 Task: Arrange a 45-minute feedback session on team dynamics.
Action: Mouse moved to (115, 152)
Screenshot: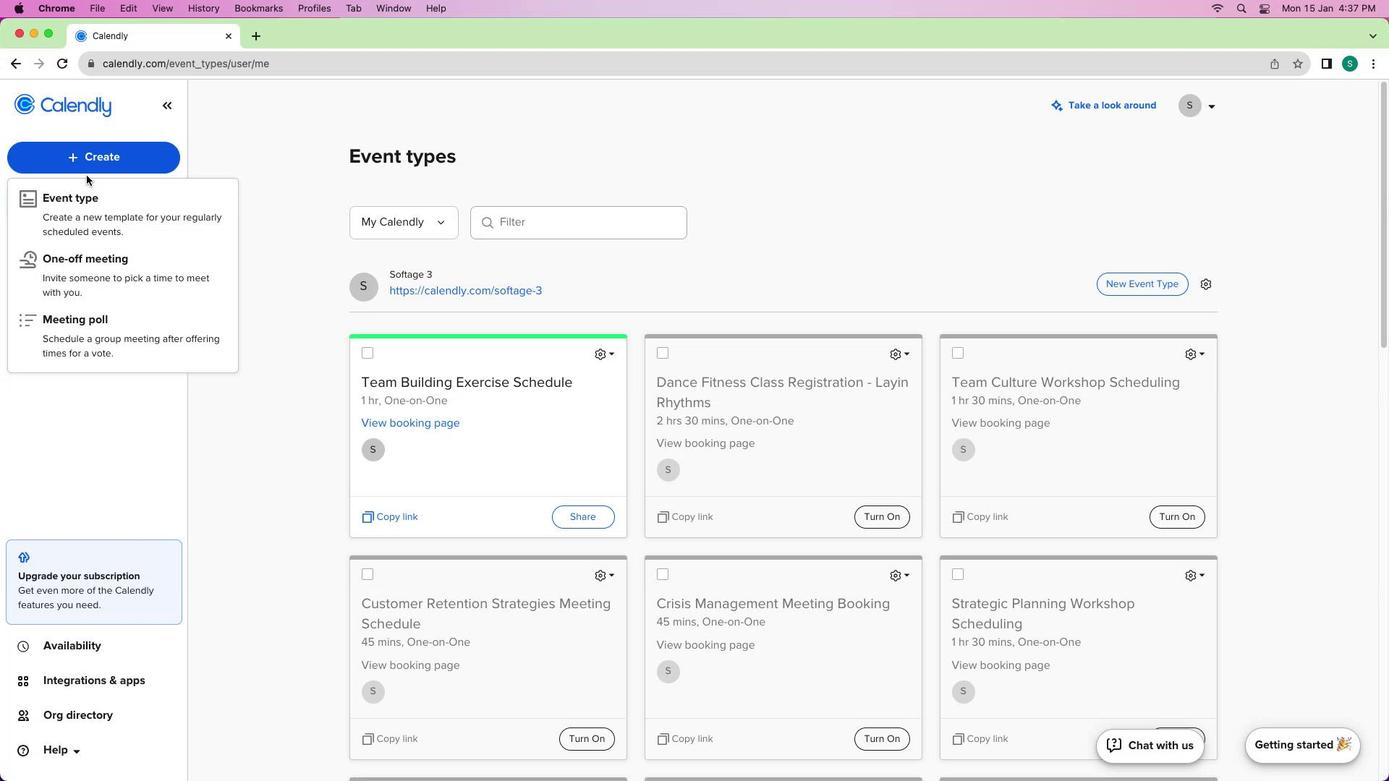 
Action: Mouse pressed left at (115, 152)
Screenshot: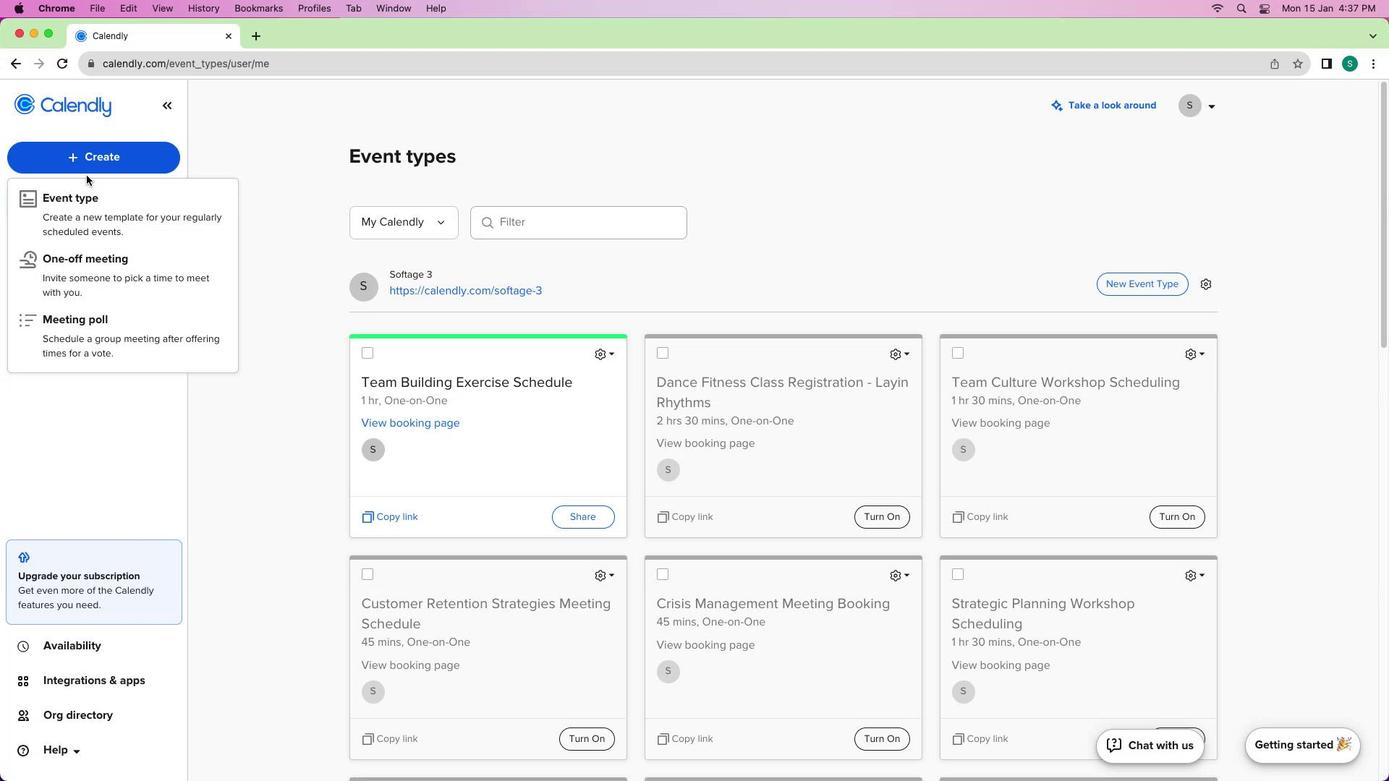 
Action: Mouse moved to (99, 160)
Screenshot: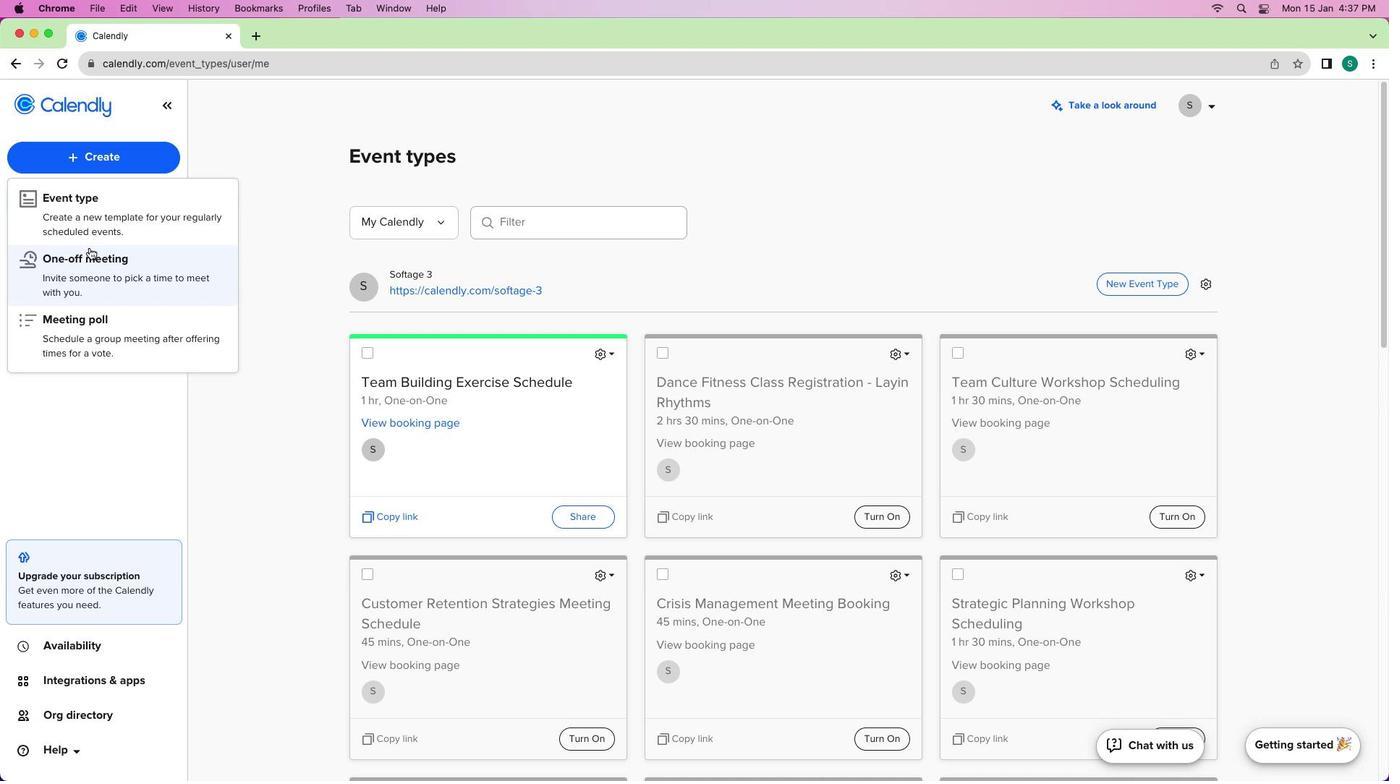 
Action: Mouse pressed left at (99, 160)
Screenshot: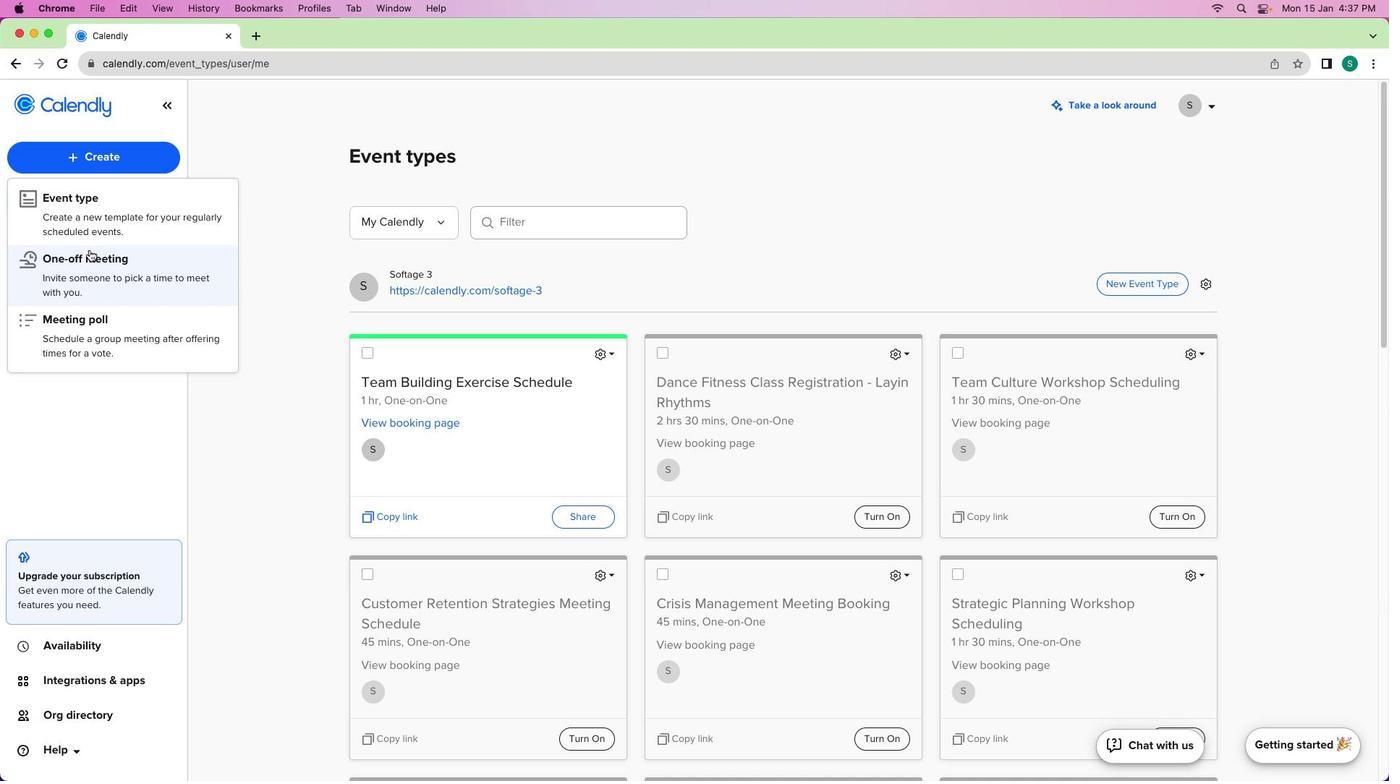 
Action: Mouse moved to (152, 224)
Screenshot: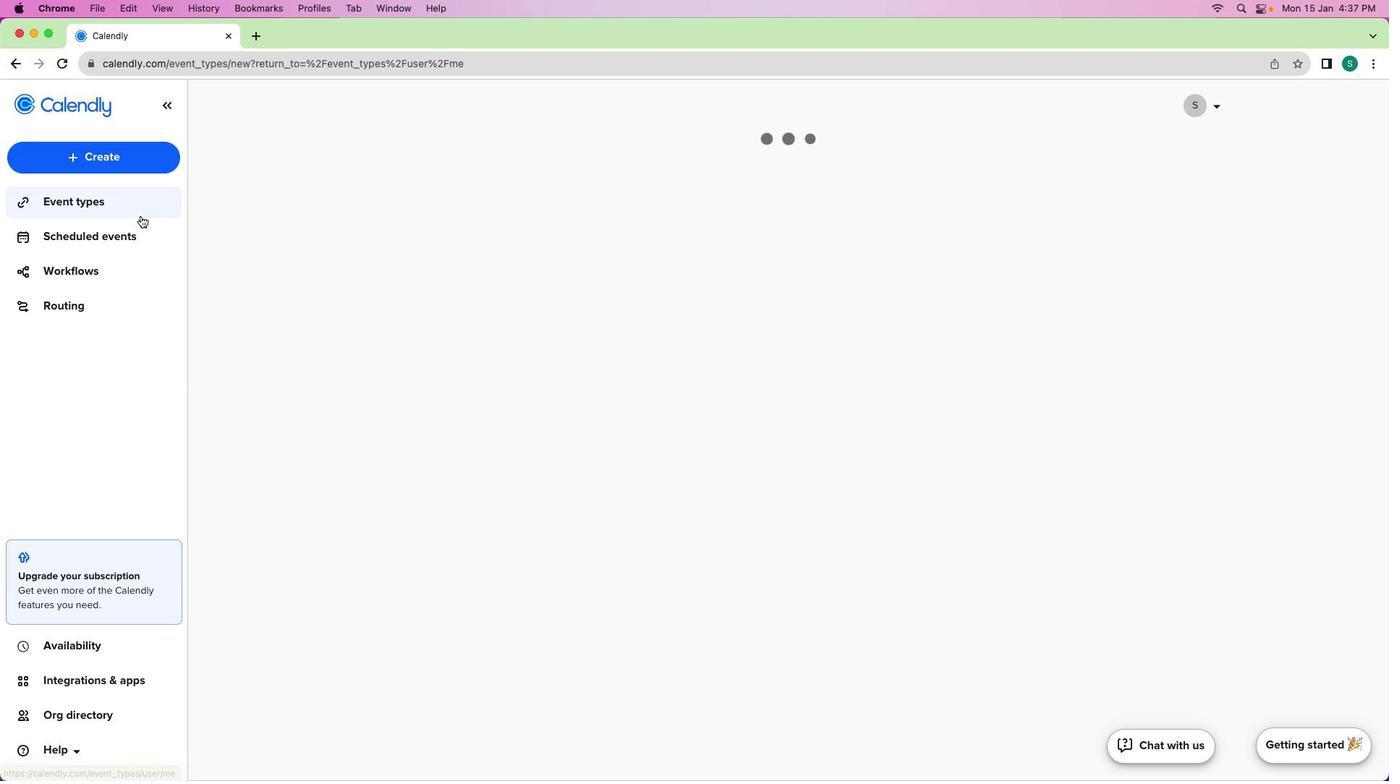 
Action: Mouse pressed left at (152, 224)
Screenshot: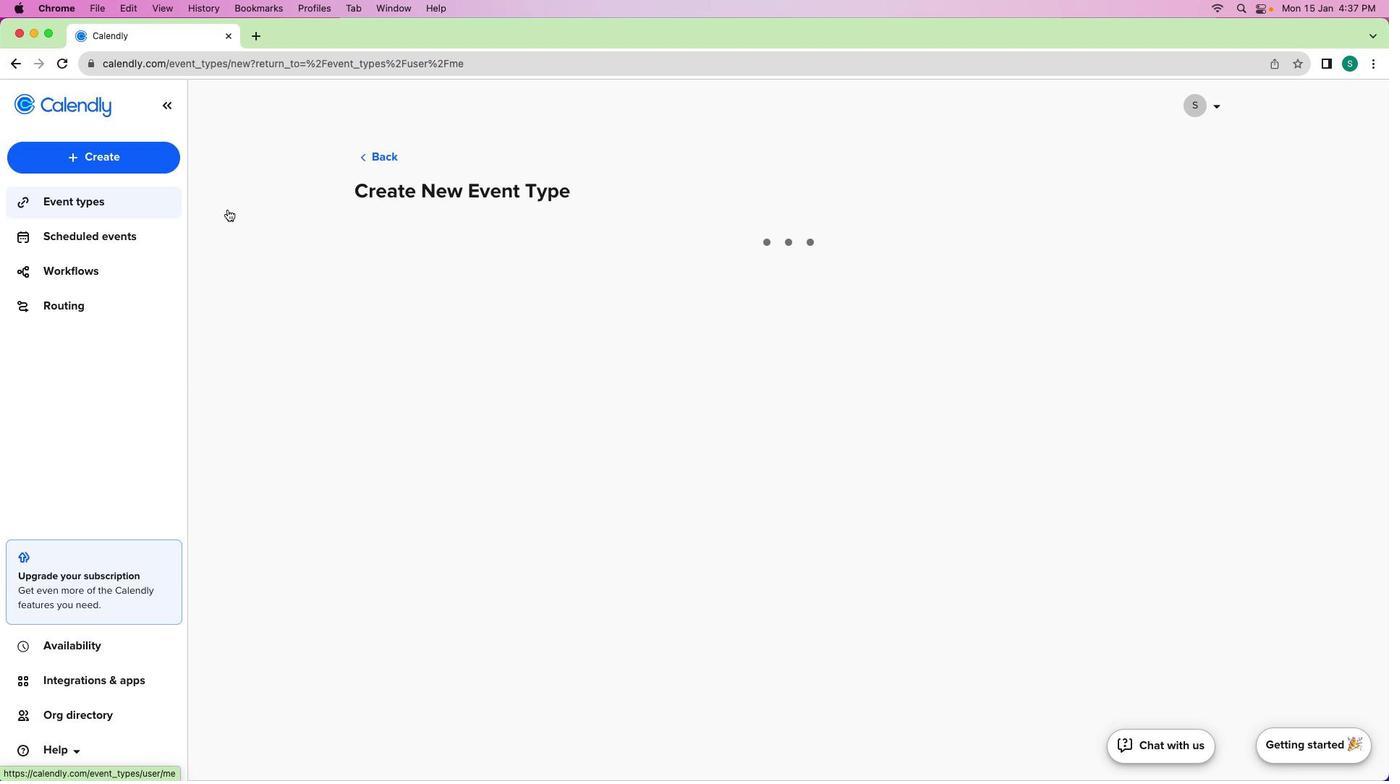 
Action: Mouse moved to (541, 288)
Screenshot: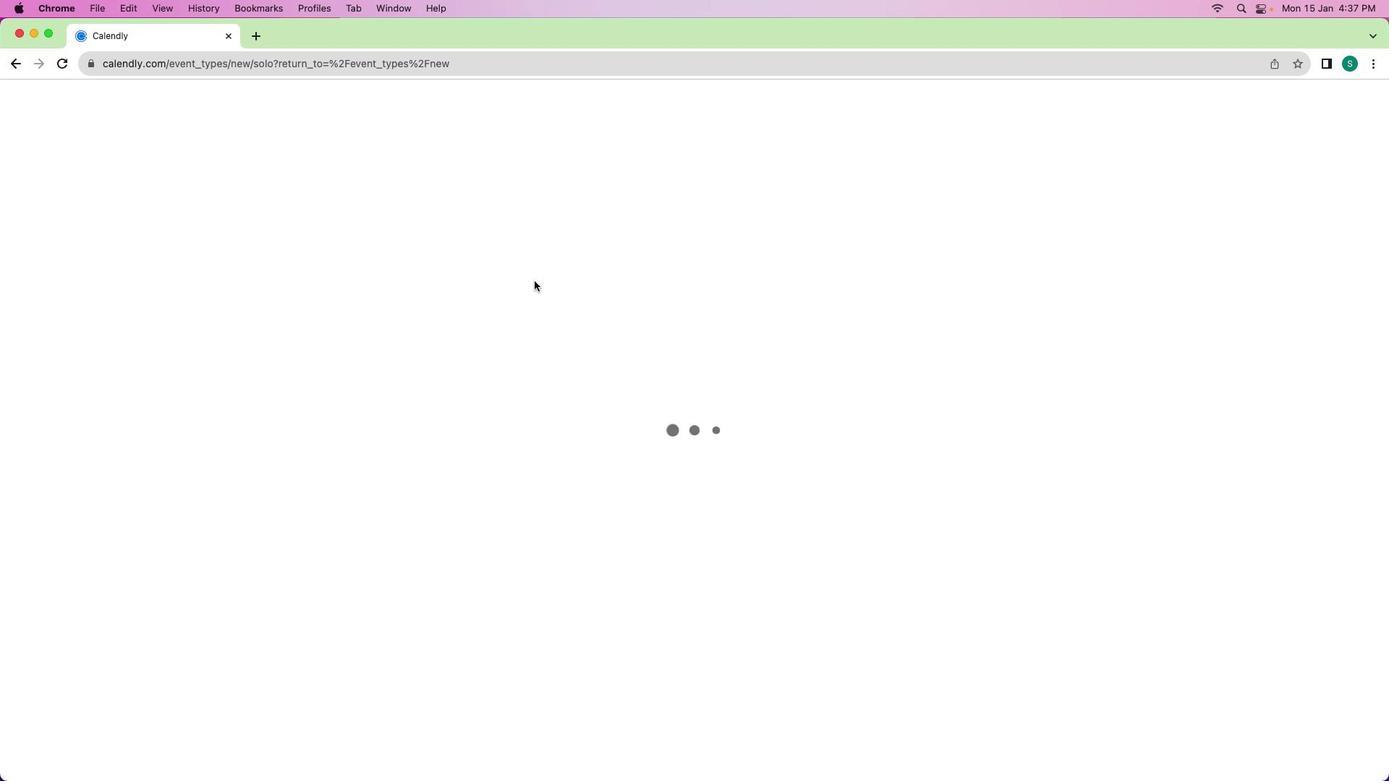 
Action: Mouse pressed left at (541, 288)
Screenshot: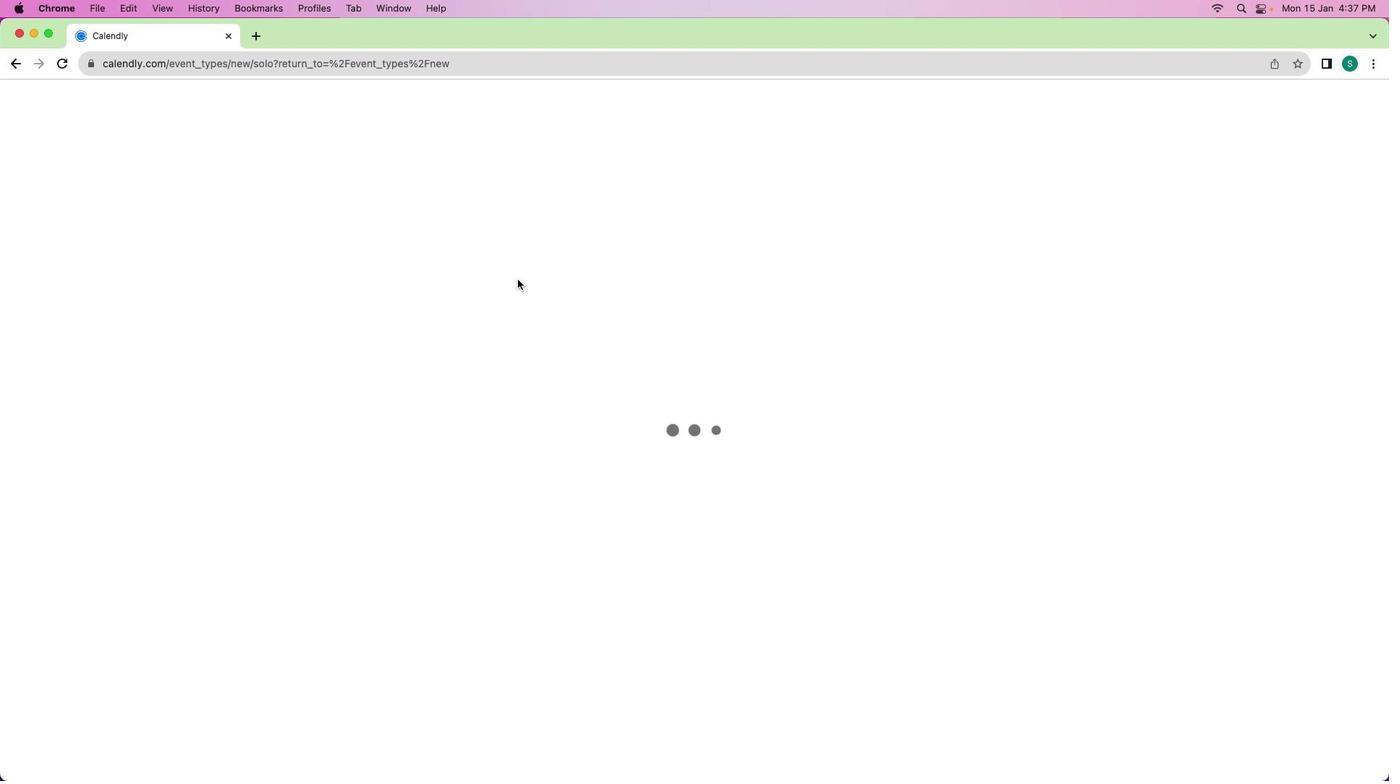 
Action: Mouse moved to (259, 232)
Screenshot: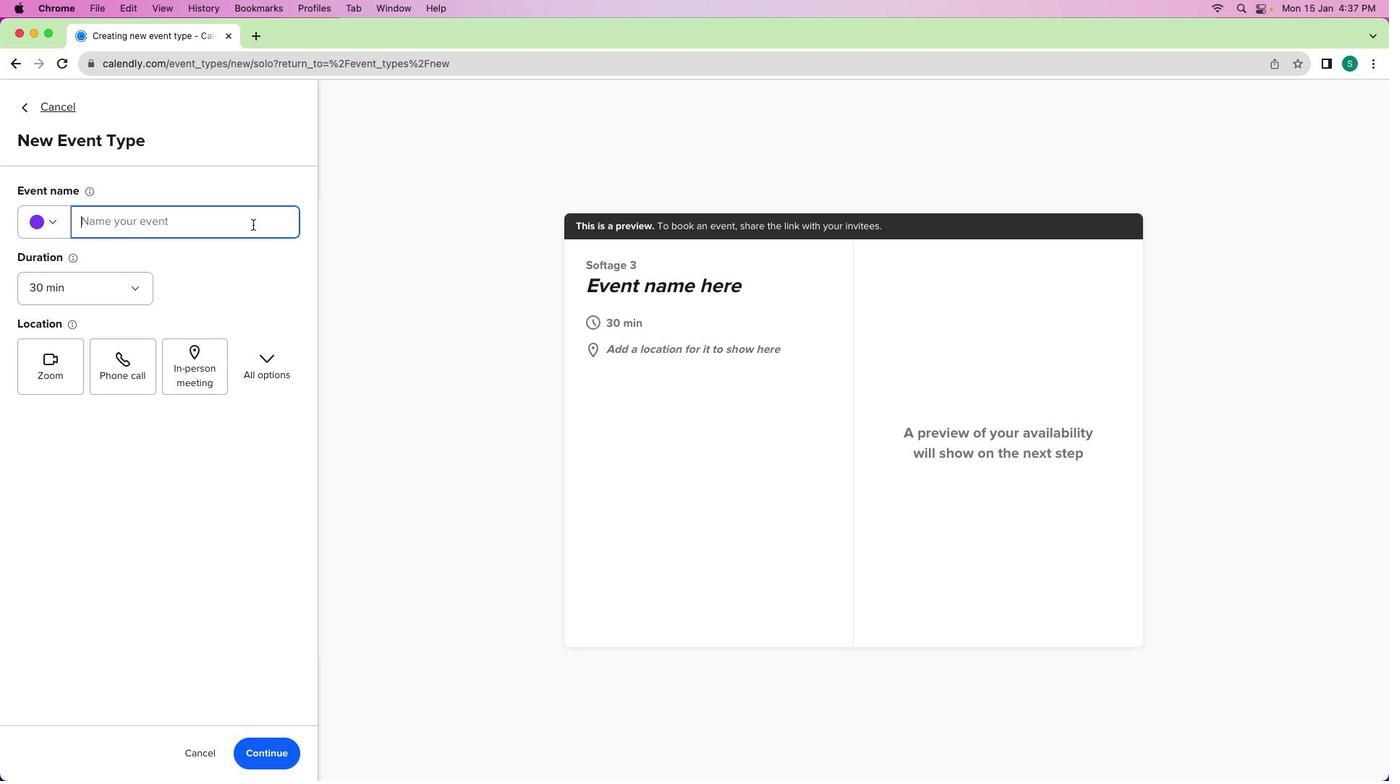 
Action: Mouse pressed left at (259, 232)
Screenshot: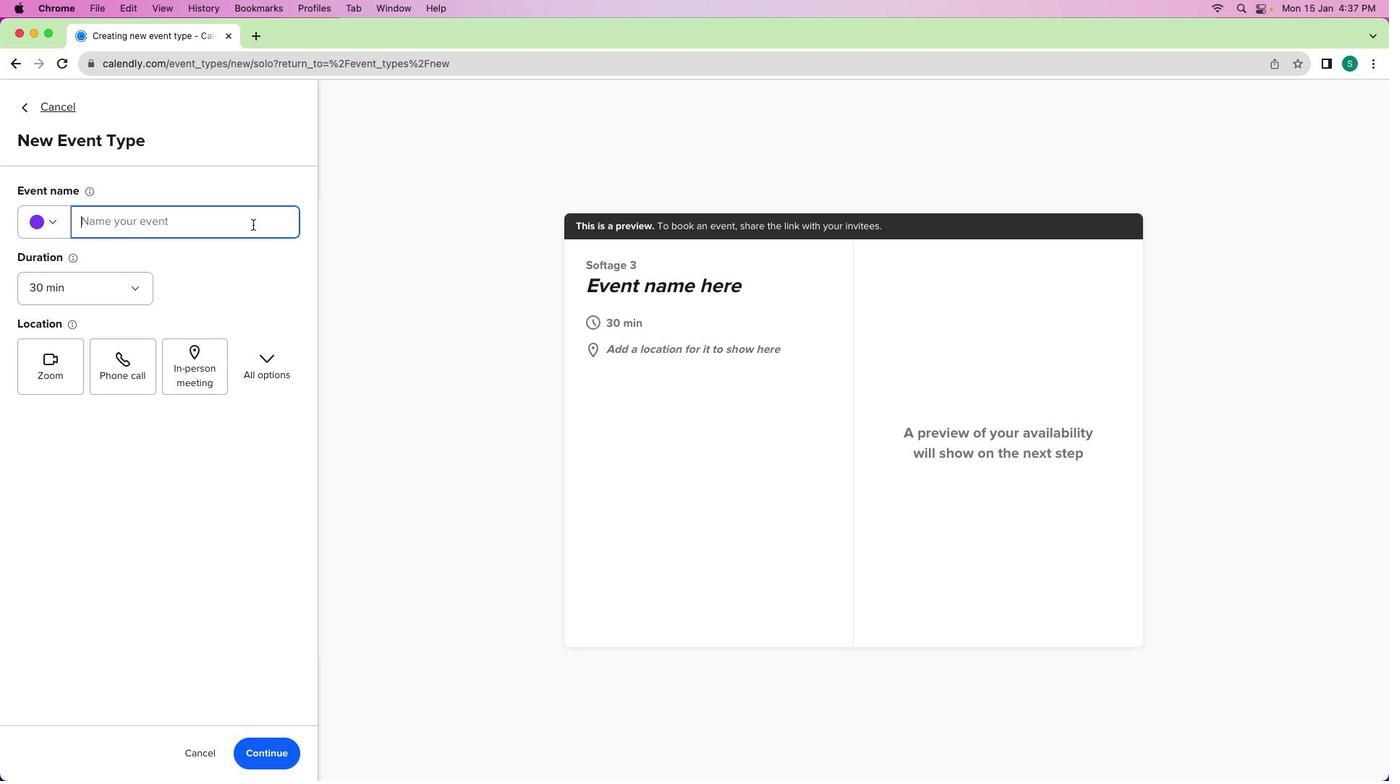
Action: Mouse moved to (260, 231)
Screenshot: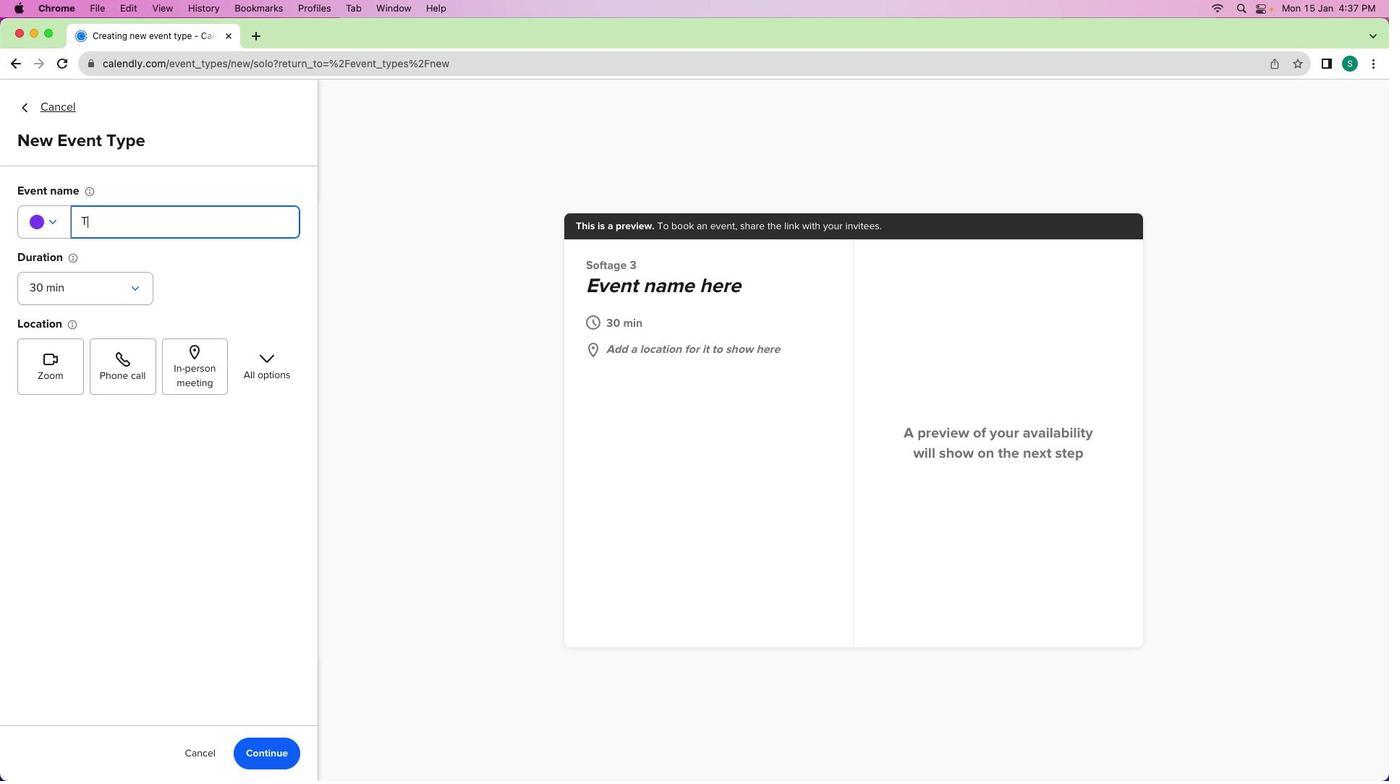 
Action: Key pressed Key.shift'T''e''a''m'Key.spaceKey.shift'D''y''n''a''m''i''c''s'Key.spaceKey.shift'F''e''e''d''b''a''c''k'Key.spaceKey.shift'S''e''s''s''i''o''n'Key.spaceKey.shift'S''c''h''e''d''u''l''i''n''g'
Screenshot: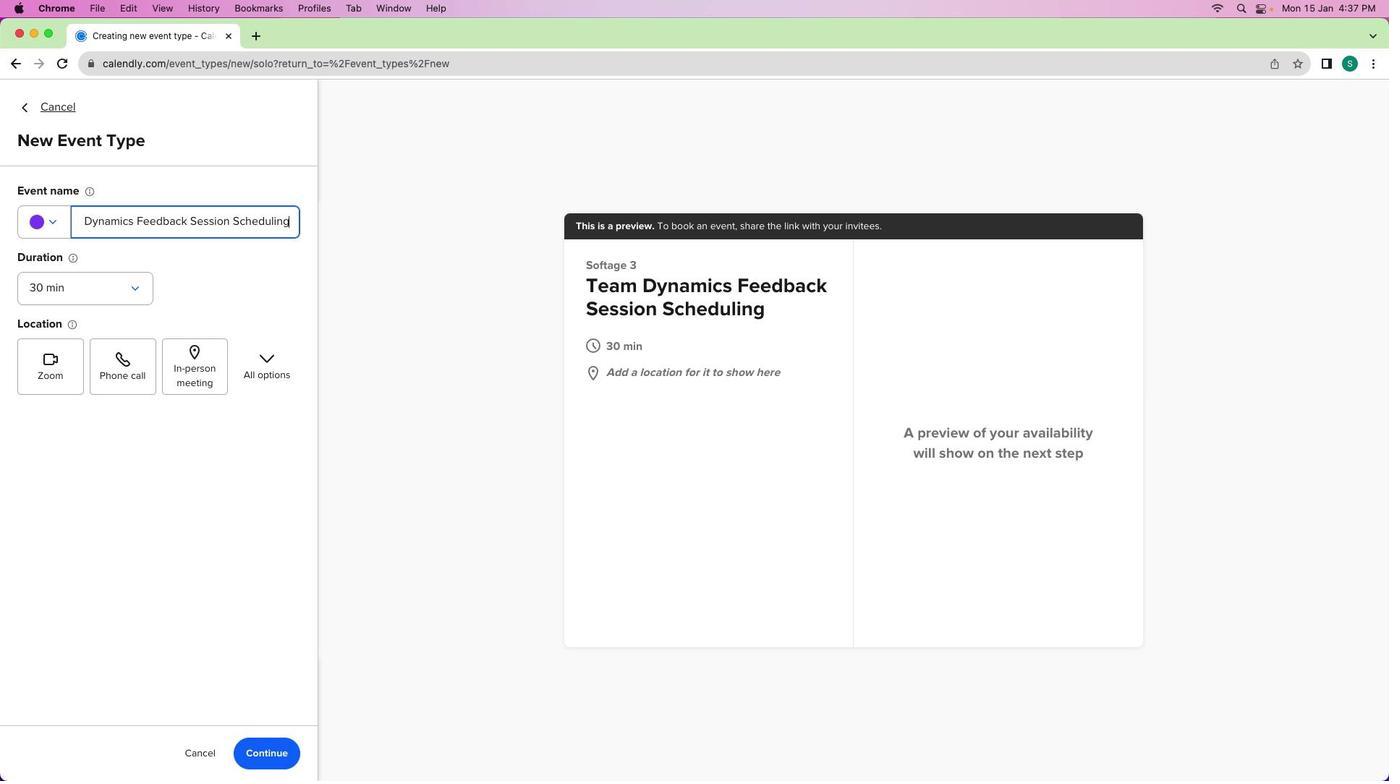 
Action: Mouse moved to (109, 290)
Screenshot: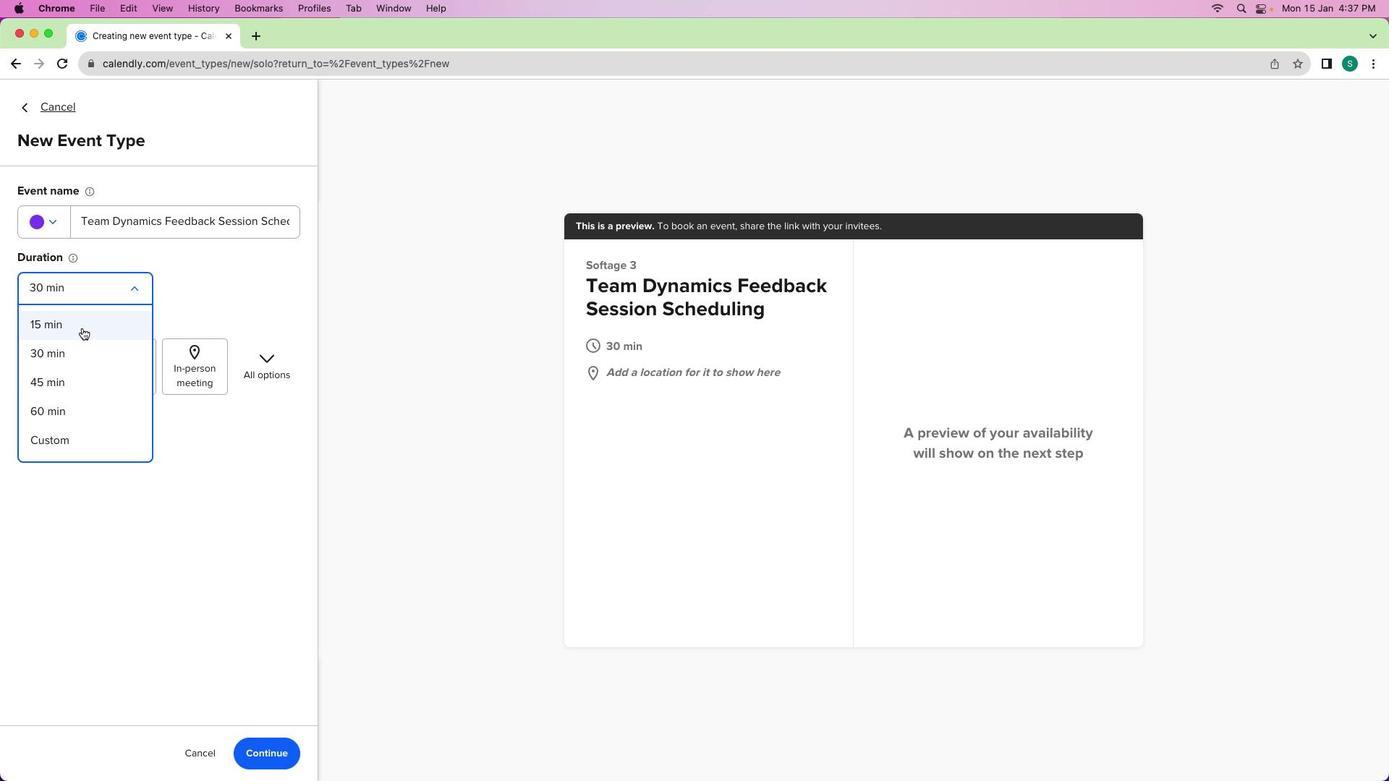 
Action: Mouse pressed left at (109, 290)
Screenshot: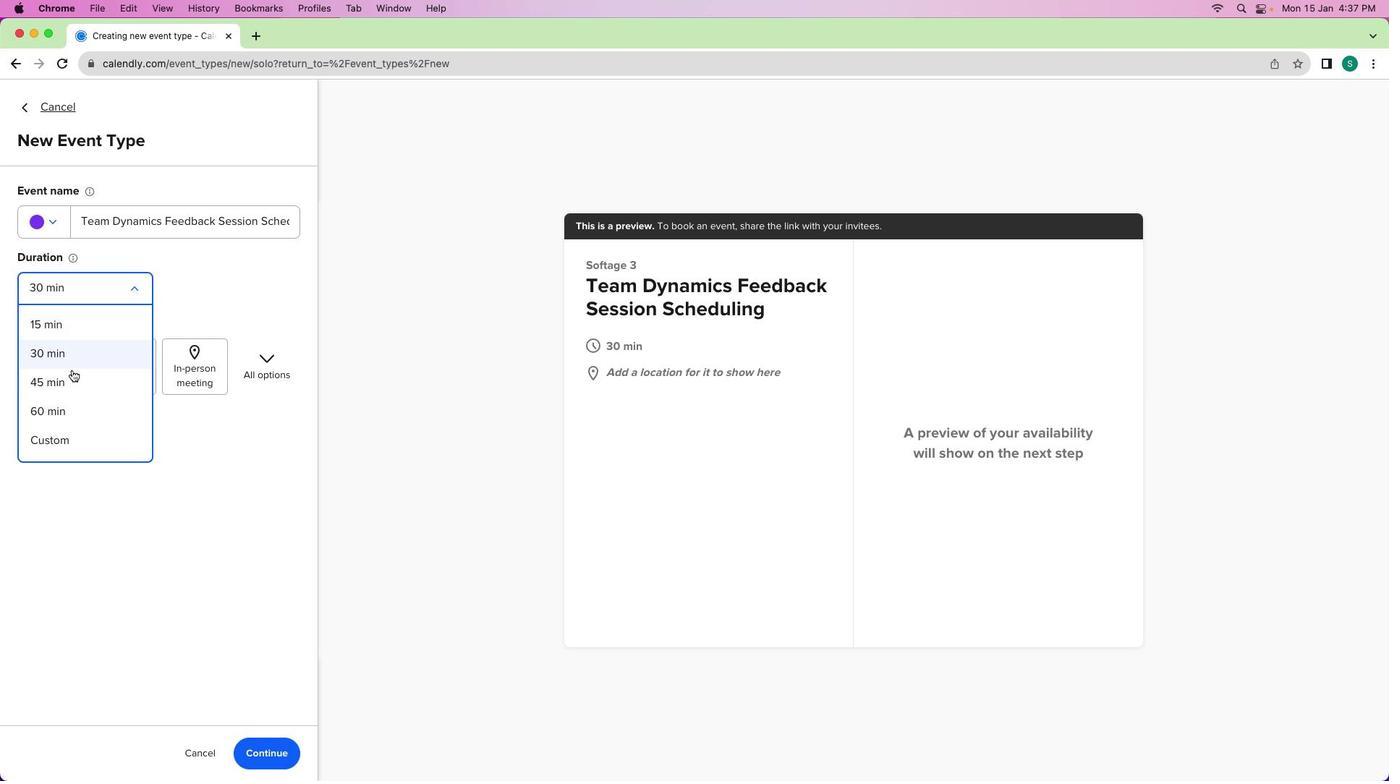 
Action: Mouse moved to (76, 386)
Screenshot: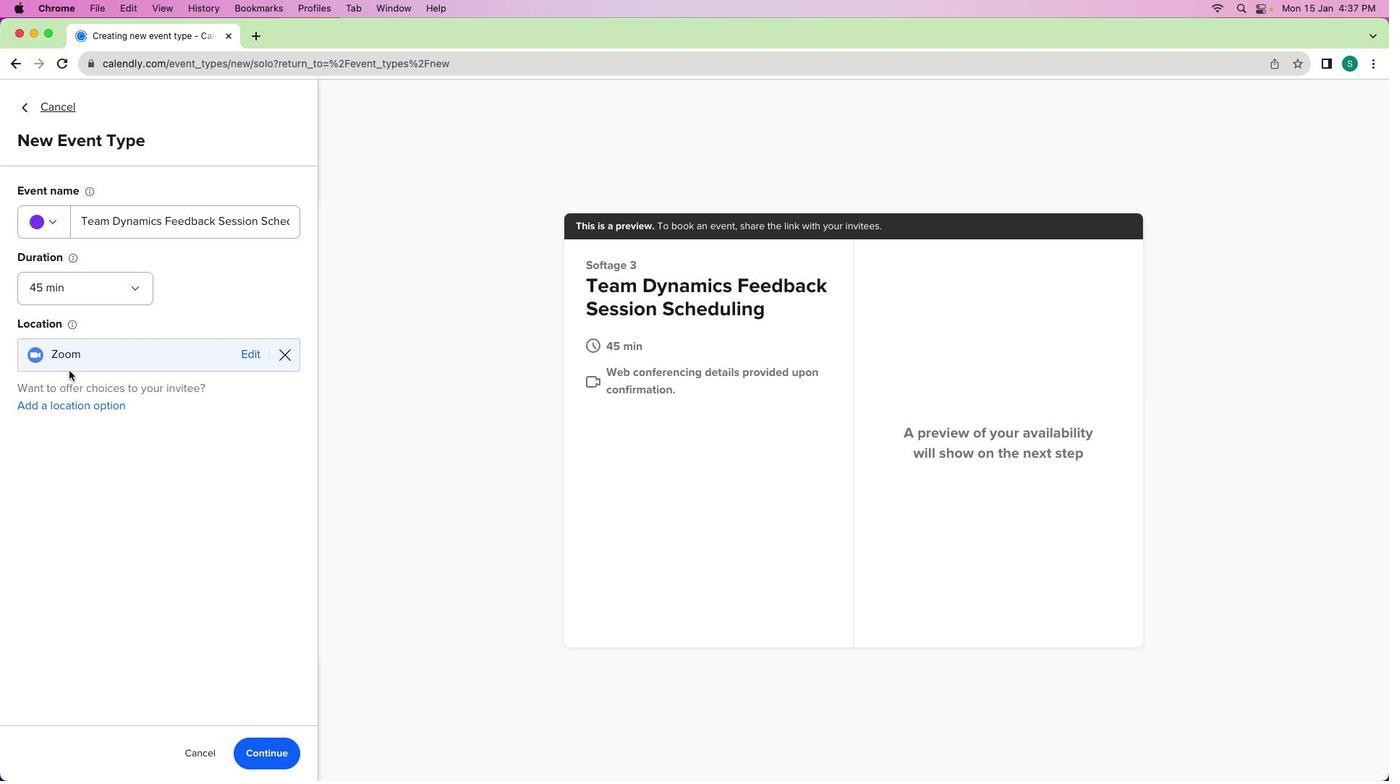 
Action: Mouse pressed left at (76, 386)
Screenshot: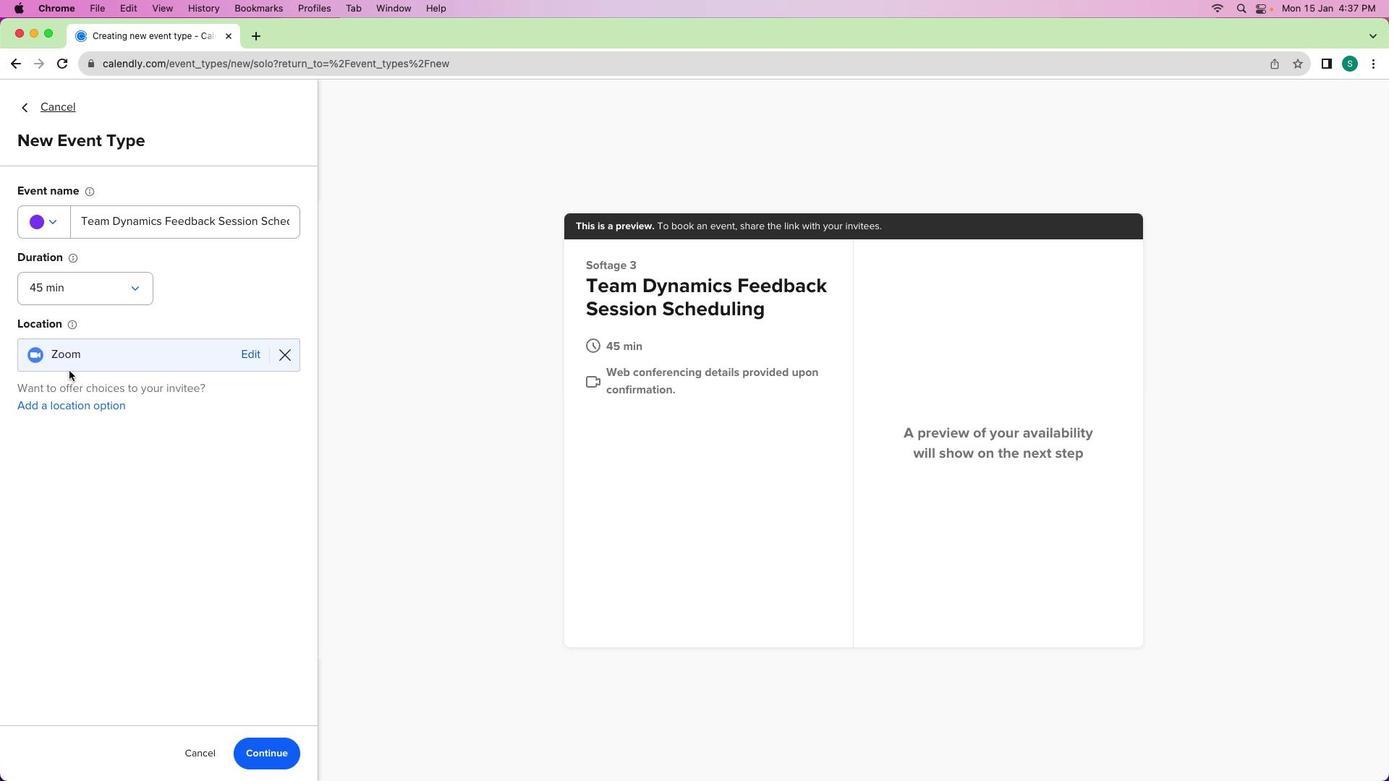 
Action: Mouse moved to (76, 377)
Screenshot: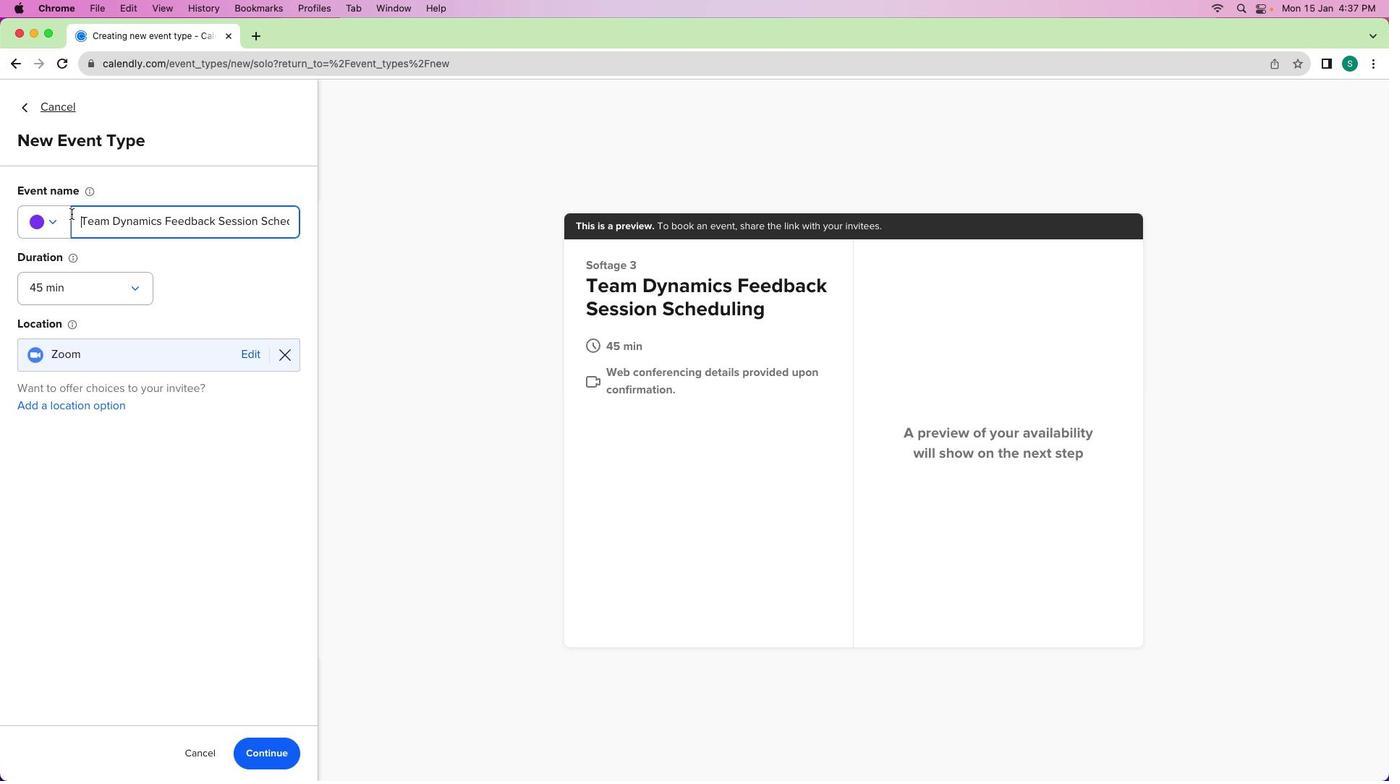 
Action: Mouse pressed left at (76, 377)
Screenshot: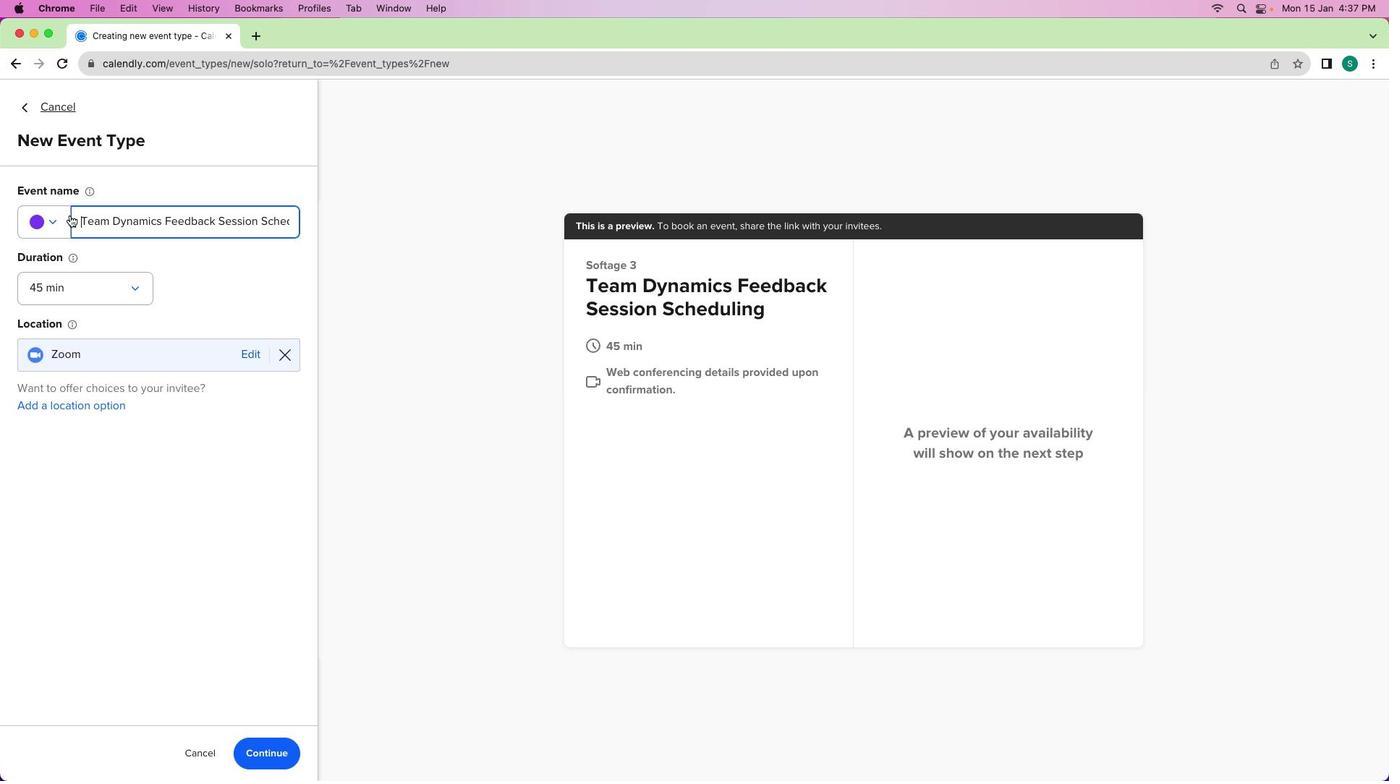 
Action: Mouse moved to (78, 221)
Screenshot: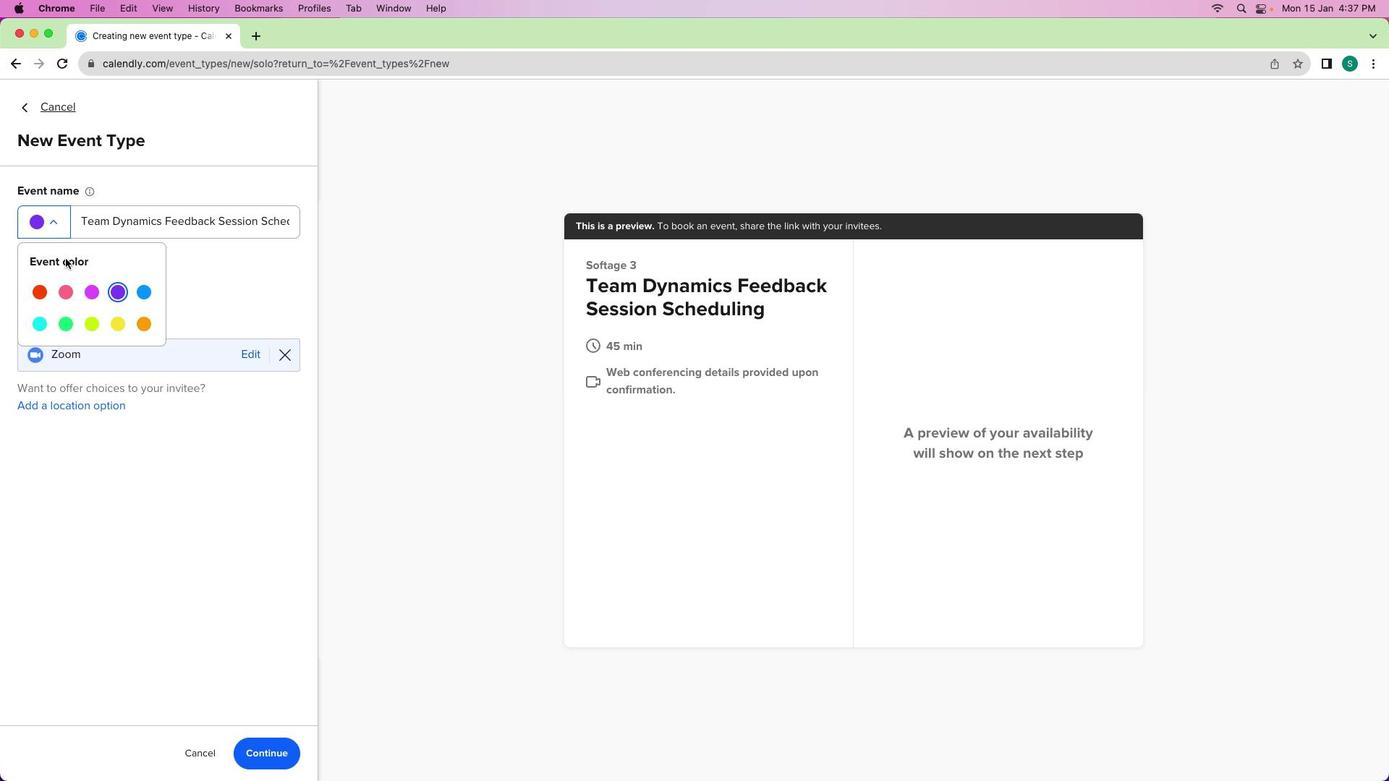 
Action: Mouse pressed left at (78, 221)
Screenshot: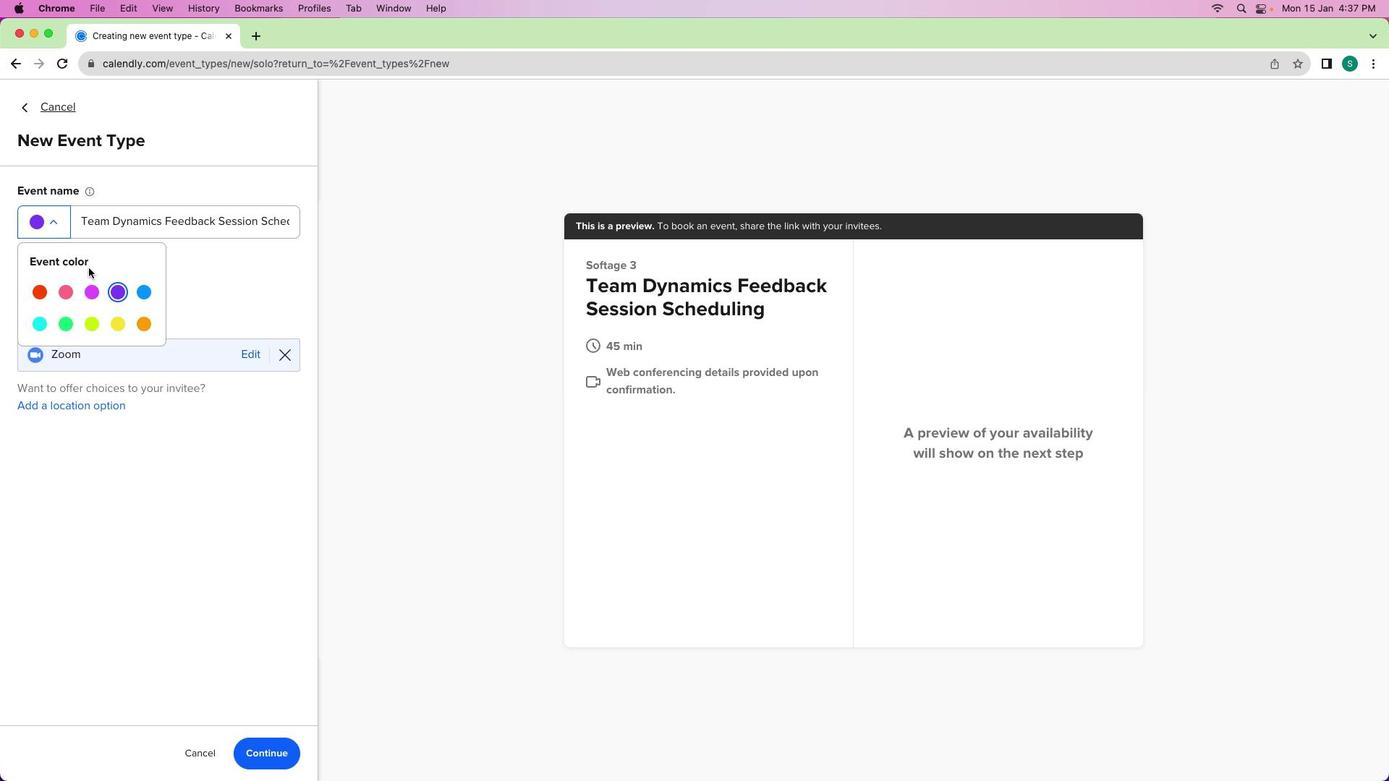 
Action: Mouse moved to (73, 223)
Screenshot: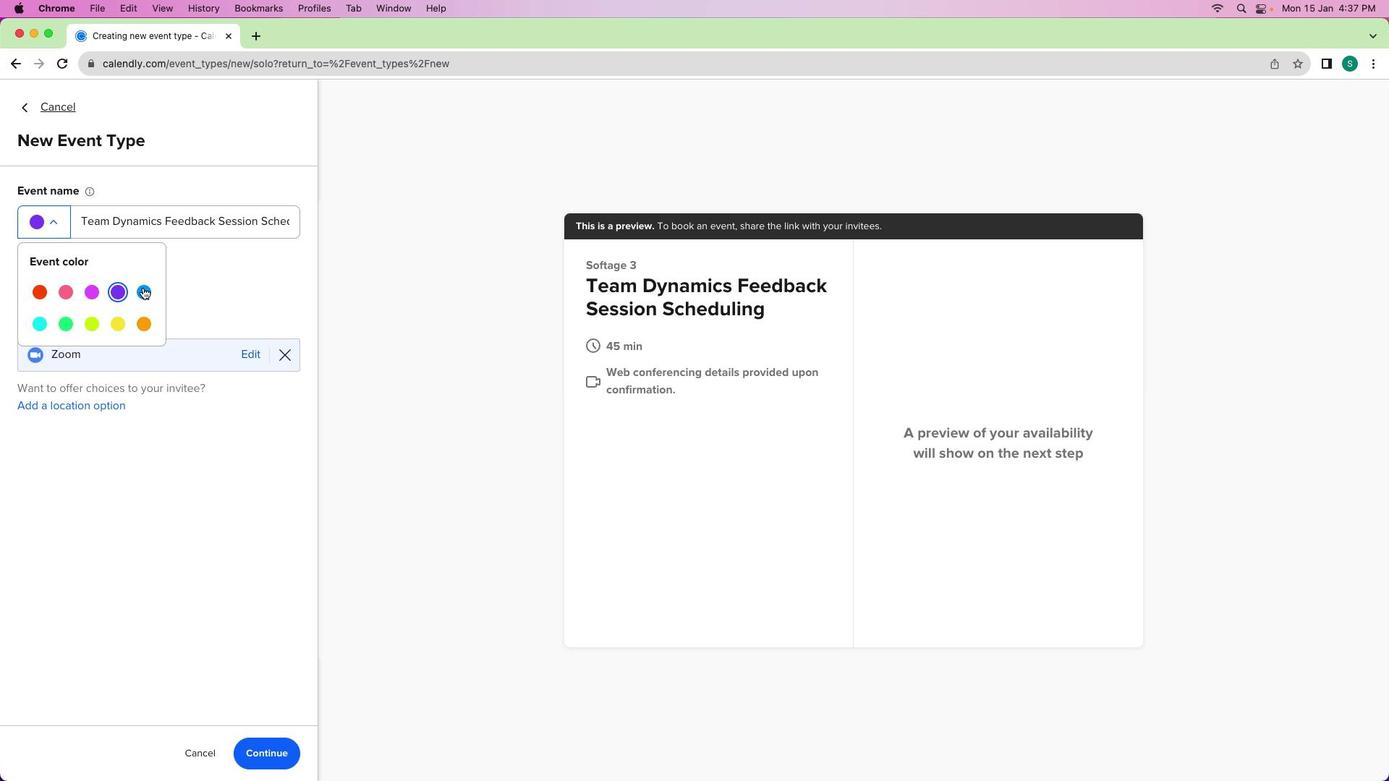
Action: Mouse pressed left at (73, 223)
Screenshot: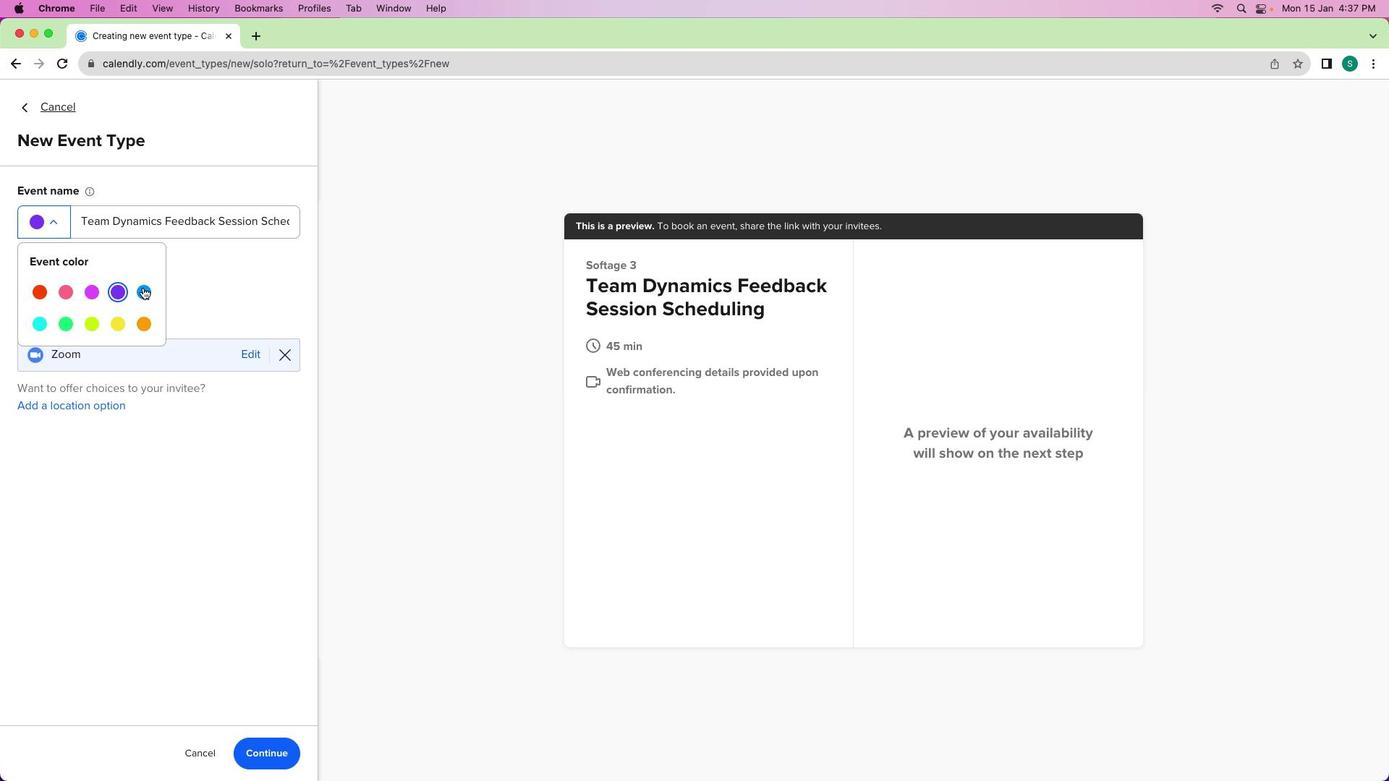 
Action: Mouse moved to (150, 294)
Screenshot: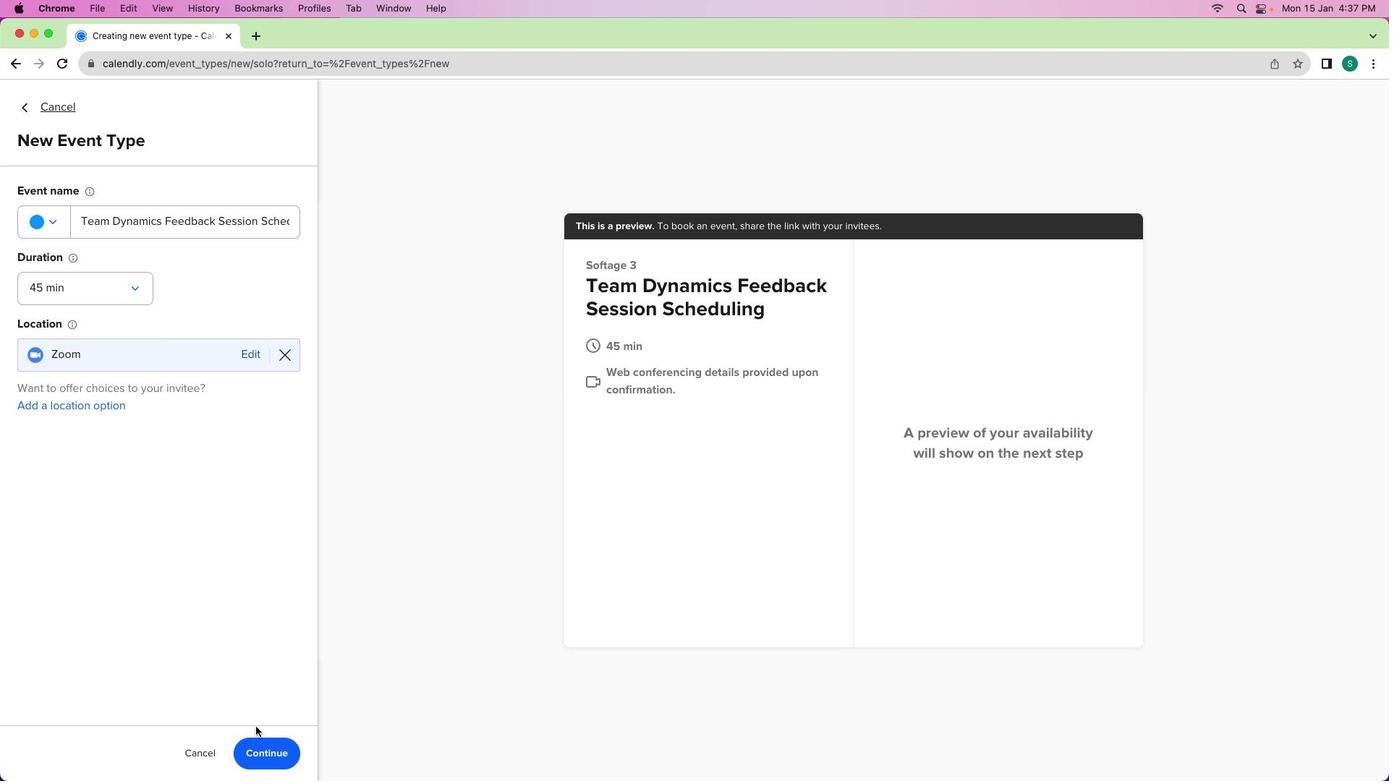 
Action: Mouse pressed left at (150, 294)
Screenshot: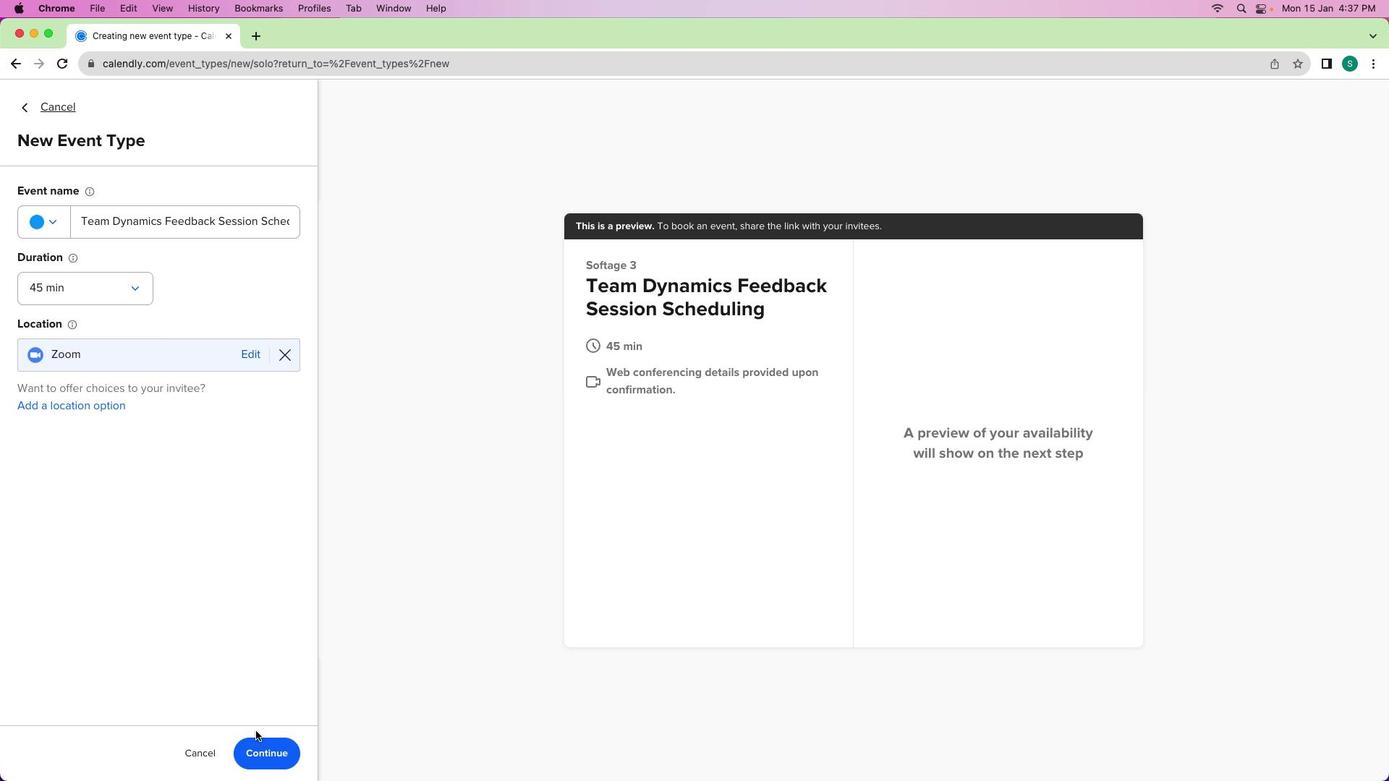
Action: Mouse moved to (263, 749)
Screenshot: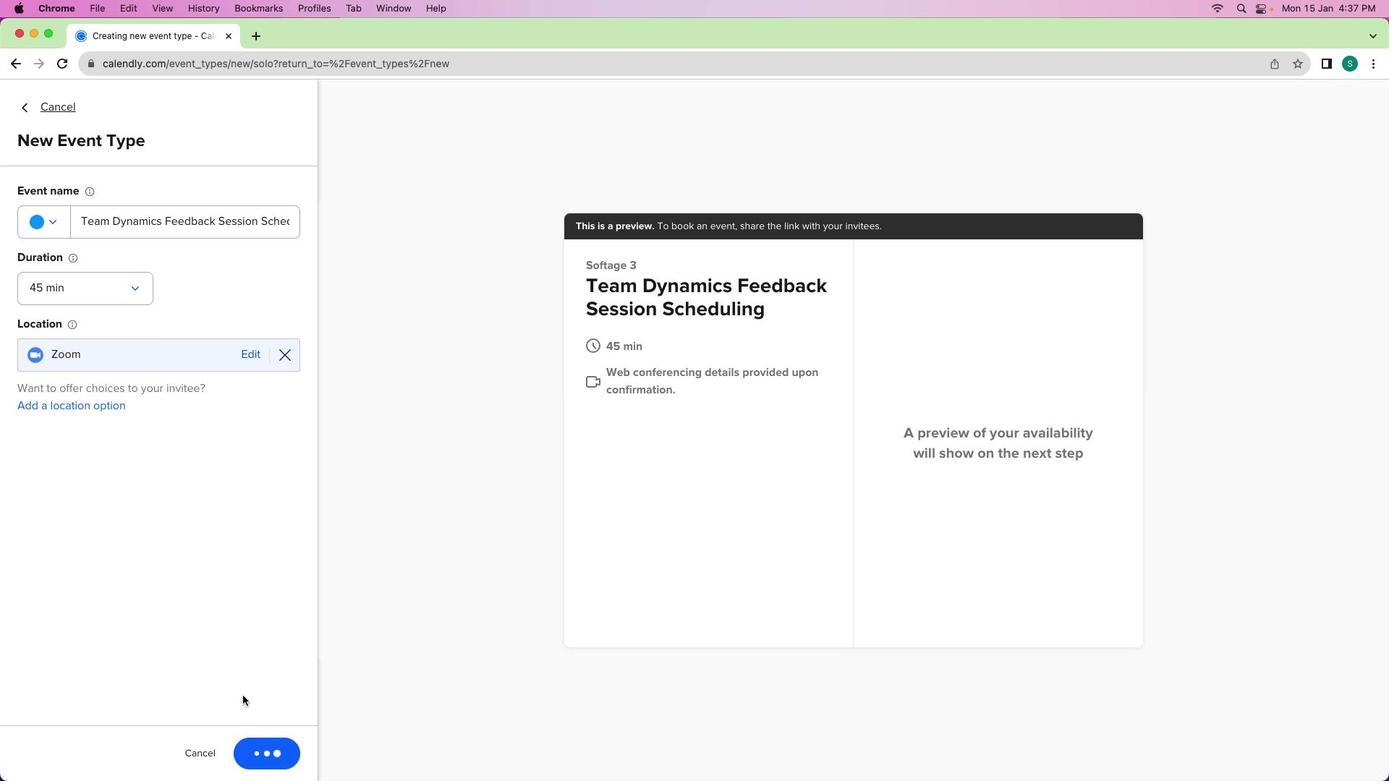
Action: Mouse pressed left at (263, 749)
Screenshot: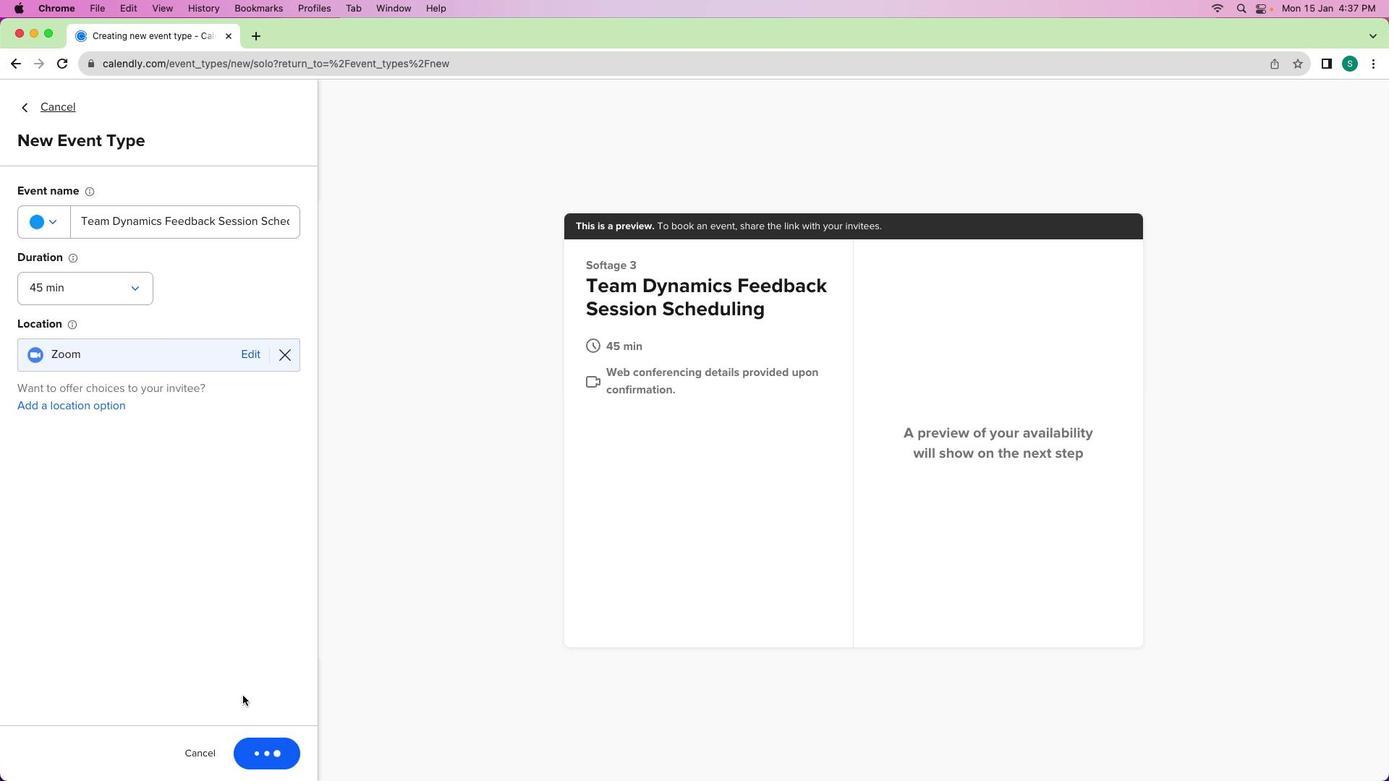 
Action: Mouse moved to (287, 277)
Screenshot: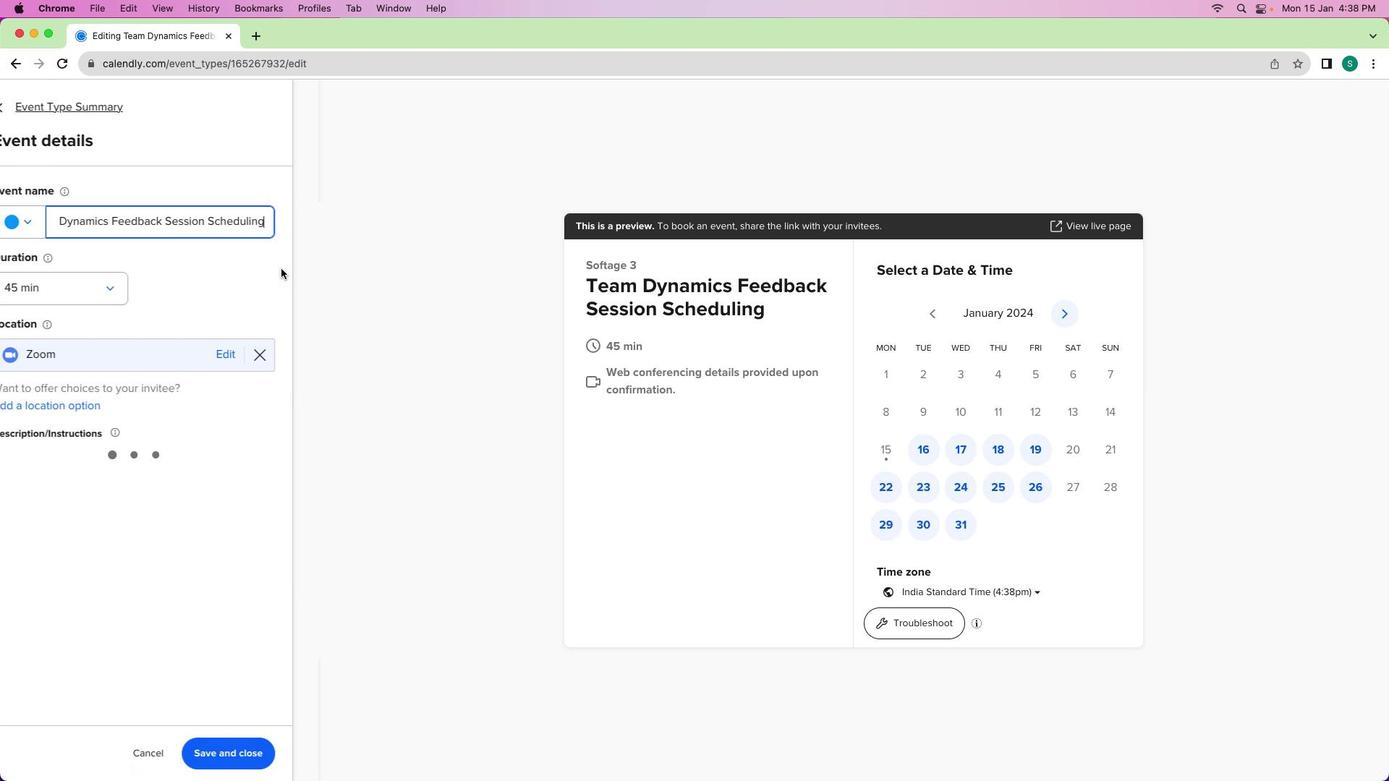 
Action: Mouse pressed left at (287, 277)
Screenshot: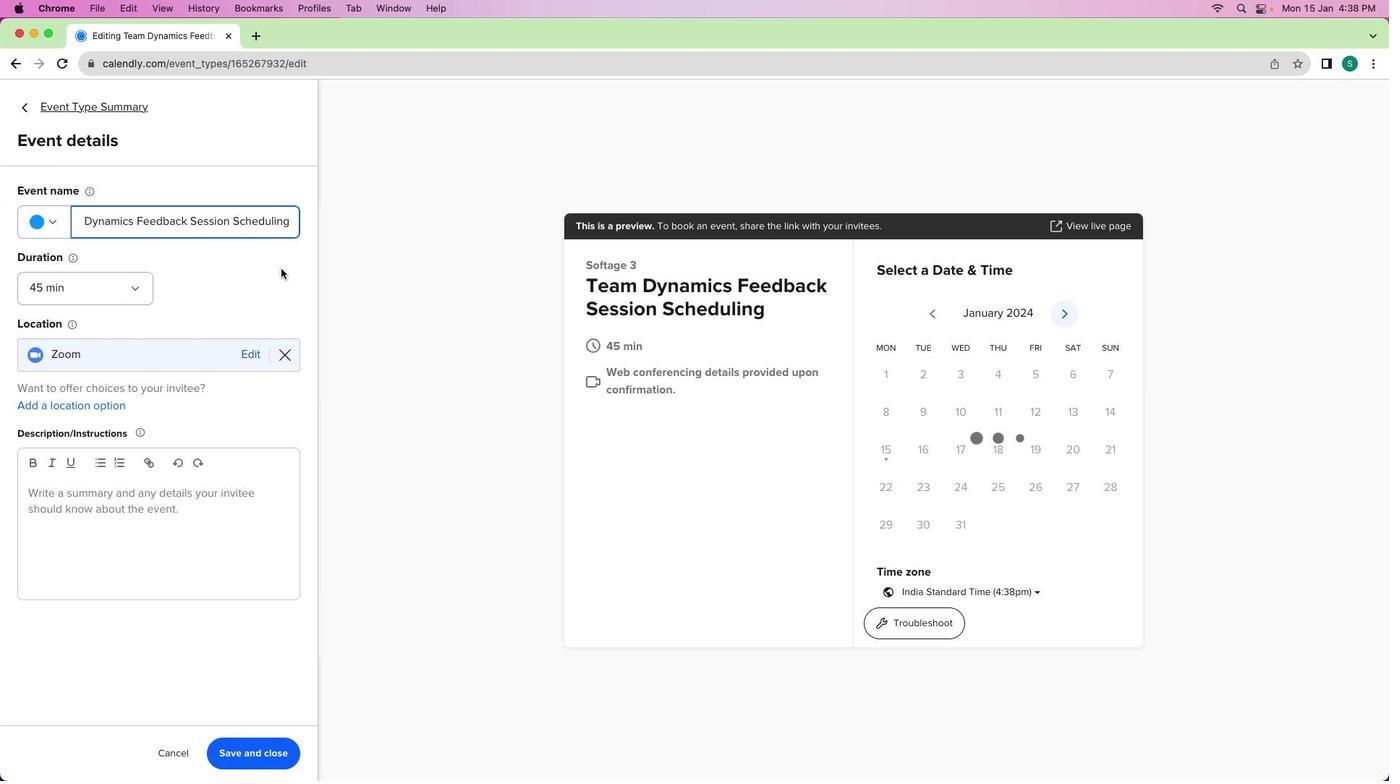 
Action: Mouse moved to (256, 517)
Screenshot: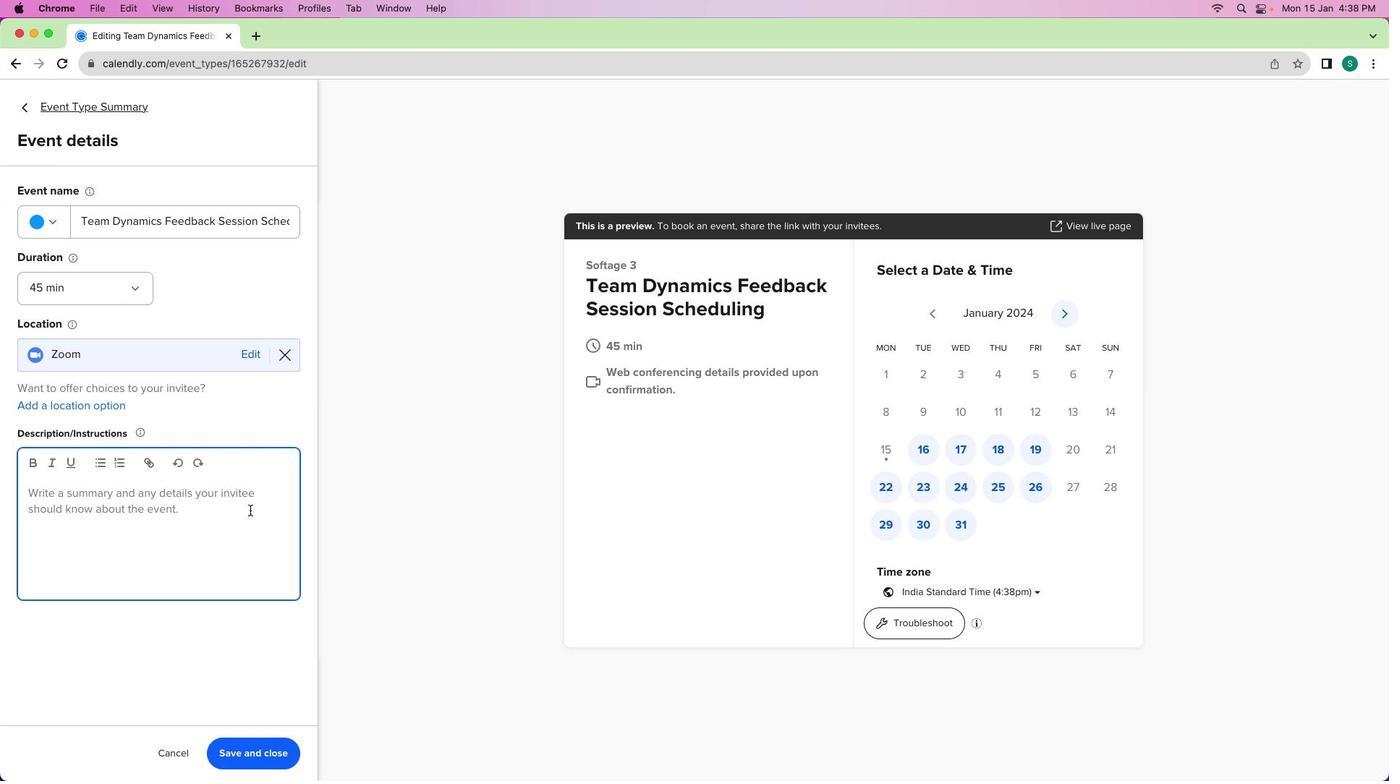 
Action: Mouse pressed left at (256, 517)
Screenshot: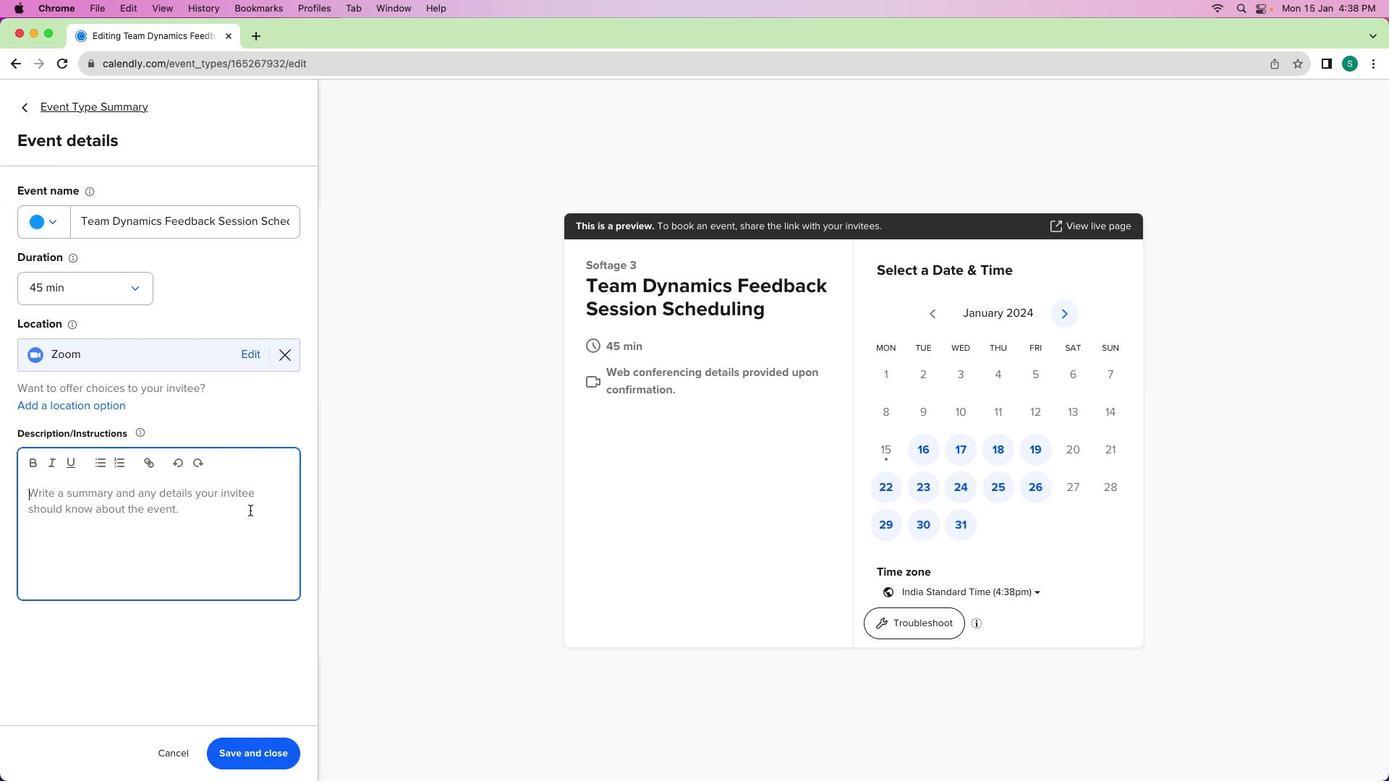 
Action: Key pressed Key.shift'H''e''l''l''o'Key.spaceKey.shift'T''e''a''m'','Key.enterKey.shift'I'"'"'v''e'Key.space's''c''h''e''d''u''e''d'Key.space'a'Key.space'3'Key.backspace'4''5''-'Key.leftKey.leftKey.leftKey.leftKey.leftKey.leftKey.leftKey.leftKey.leftKey.right'l'Key.down'm''i''n''u''t''e'Key.space's''e'Key.backspaceKey.backspace'f''e''e''d''b''a''c''k'Key.space's''e''s''s''i''o''n'Key.space't''o'Key.space'd''i''s''c''u''s''s'Key.space'a''n''d'Key.space'e''l''e''v''a''t''e'Key.space'o''u''r'Key.space't''e''a''m'Key.space'd''y''n''a''m''i''c''s''.'Key.spaceKey.shift'l''e''t'Key.backspaceKey.backspaceKey.backspaceKey.shift'L''e''t'"'"'s'Key.space'a'Key.backspace'r''e''f''l''e''c''t'Key.space'o''n'Key.space'o''u''r'Key.space'c''o''l''l''a''b''o''r''a''t''i''v''e'Key.space'e''f''f''o''r''t''s'','Key.space'a''d''d''r''e''s''s'Key.space'a''n''y'Key.space'c''o''n''c''e''r''n''s'','Key.space'a''n''d'Key.space'e''x''p''l''o''r''e'Key.space'w''a''y''s'Key.space't''o'Key.space's''t''r''n'Key.backspace'e''n''t'Key.backspace'g''t''h''e''m'Key.backspace'n'Key.space'o''u''r'Key.space't''e''a''m''e''o''r''k'Key.leftKey.leftKey.leftKey.leftKey.rightKey.backspace'w'Key.down'.'Key.enterKey.shift'L''o''o''k''i''n''g'Key.space'f''o''r''w''a''r''d'Key.space't''o'Key.space'a'Key.space'c''o''n''s''t''r''u''c''t''i''v''e'Key.space'd''i''s''c''u''s''s''i''o''n'Key.space'o''n'Key.space't''e''a''m'Key.space'd''y''n''a''m''i''c''s'Key.shift_rKey.shift_r'!'Key.enterKey.shift'B''e''s''t'Key.space'r''e''g''a''r''d''s'','Key.enterKey.shift'S''o''f''t'Key.shift'A''g''e'
Screenshot: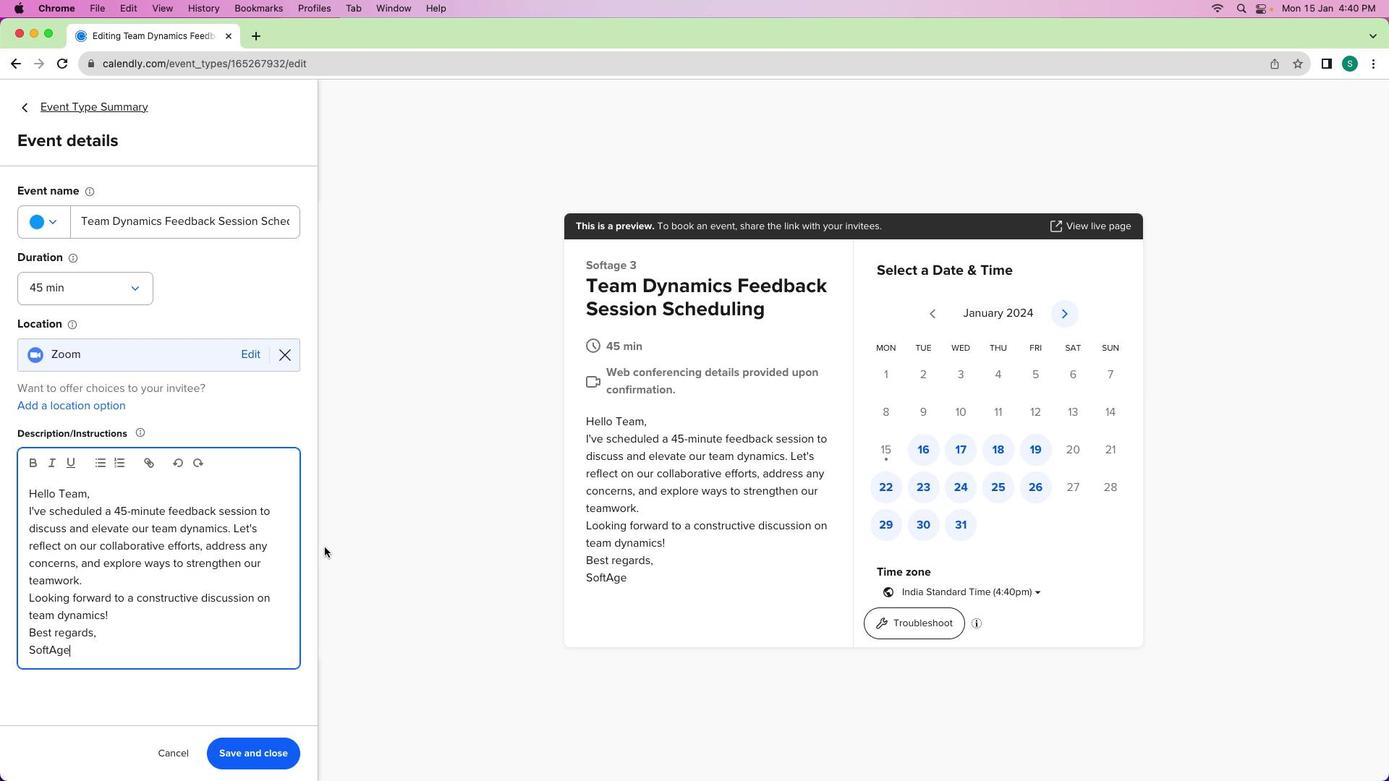 
Action: Mouse moved to (295, 747)
Screenshot: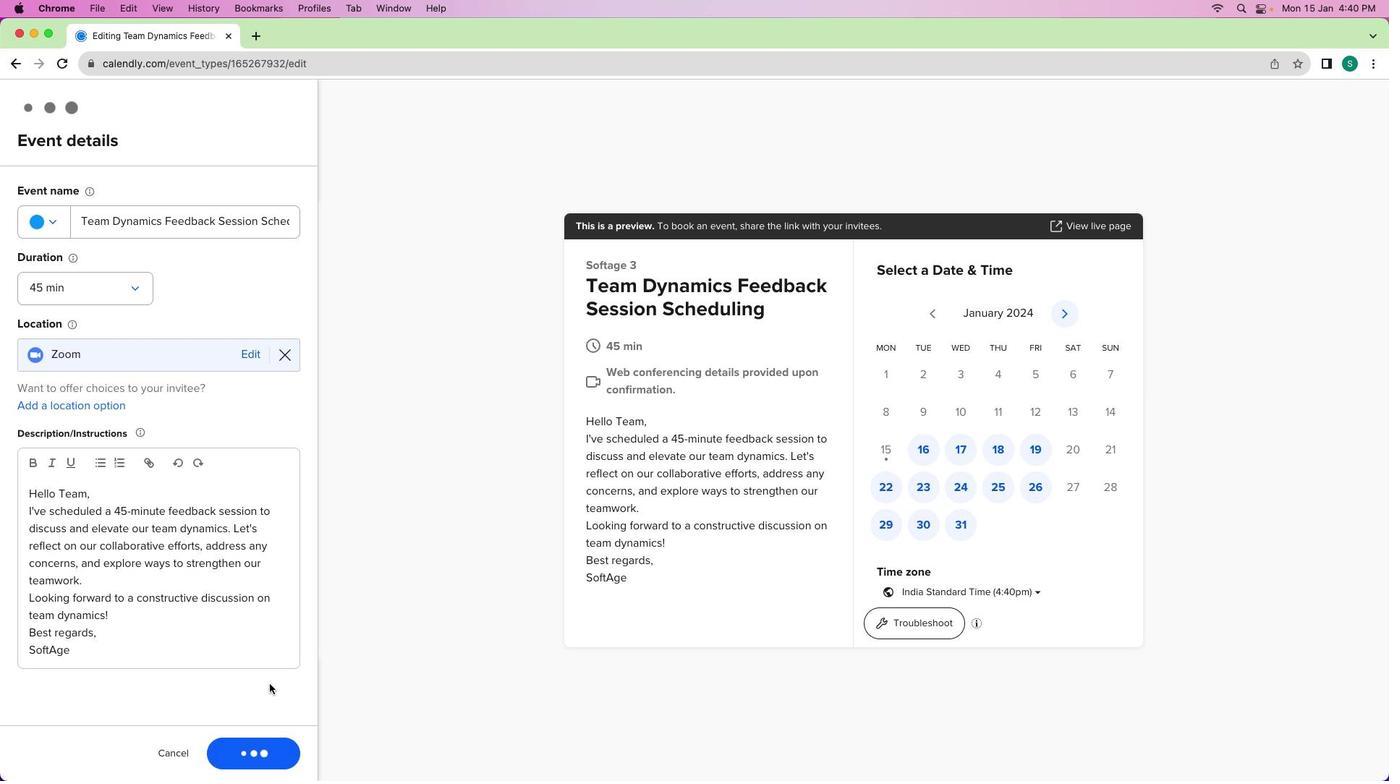 
Action: Mouse pressed left at (295, 747)
Screenshot: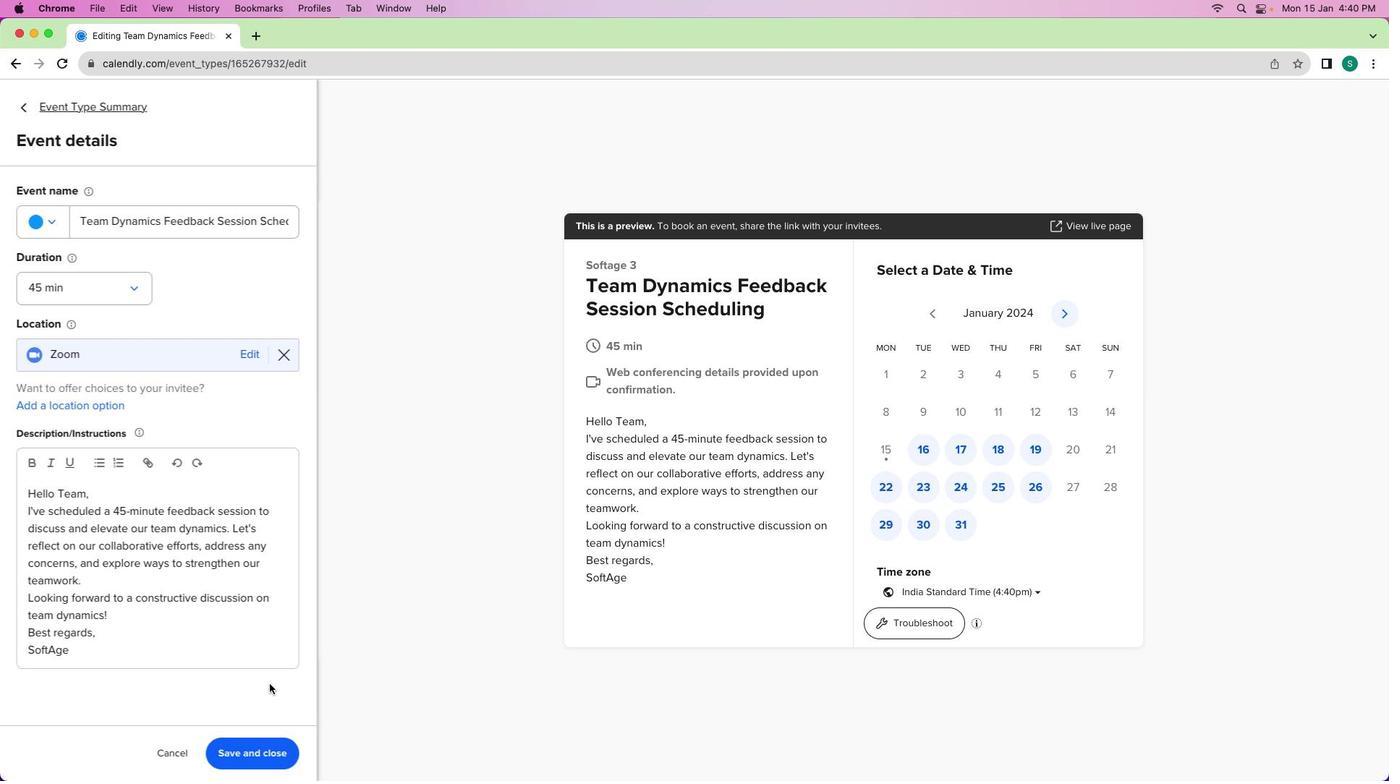 
Action: Mouse moved to (234, 454)
Screenshot: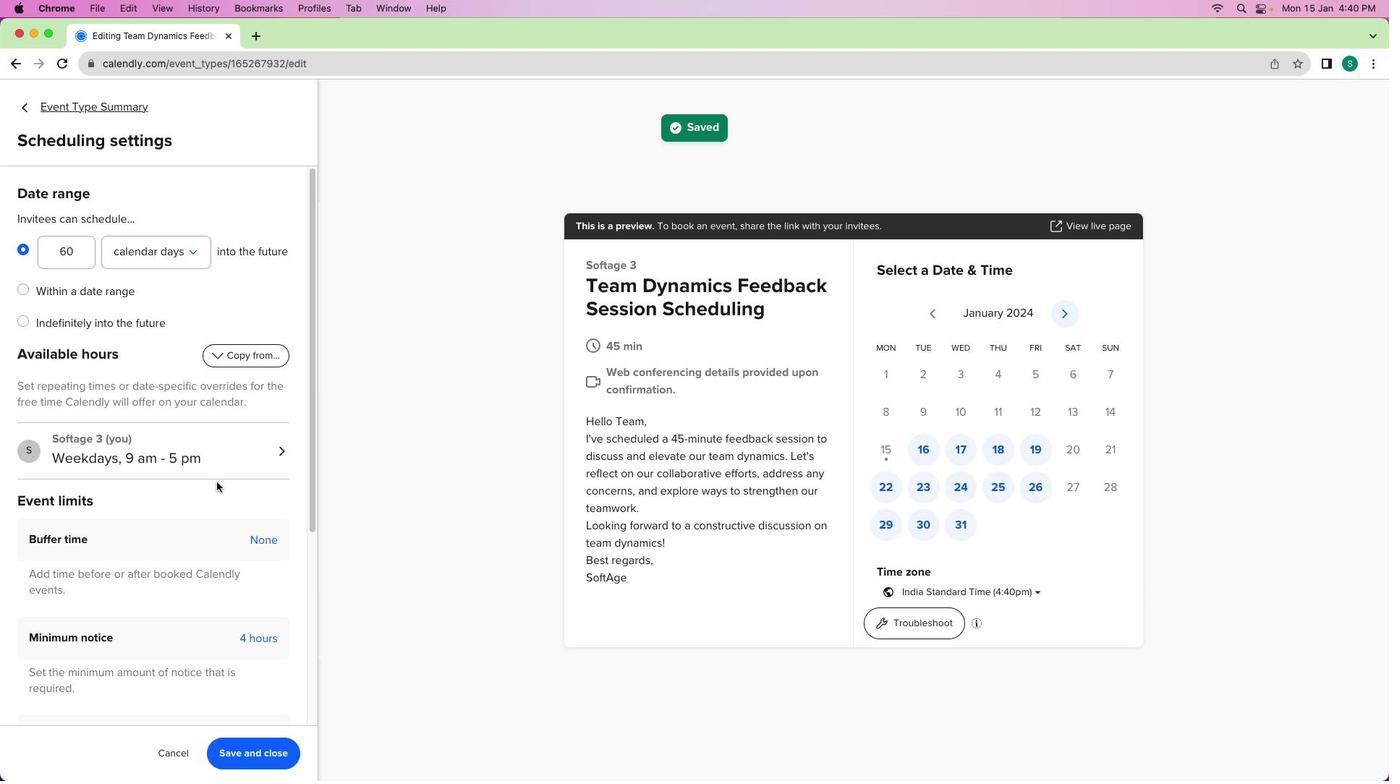 
Action: Mouse pressed left at (234, 454)
Screenshot: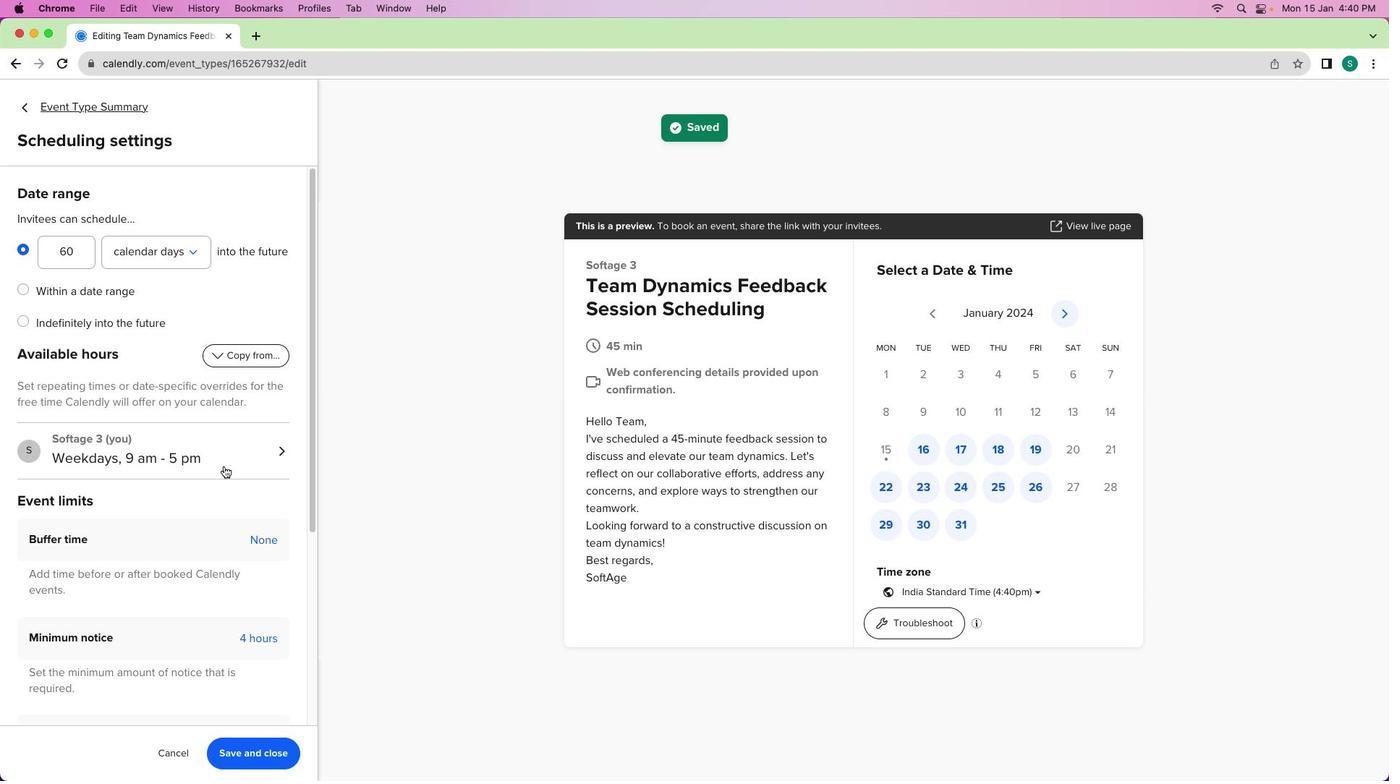 
Action: Mouse moved to (266, 546)
Screenshot: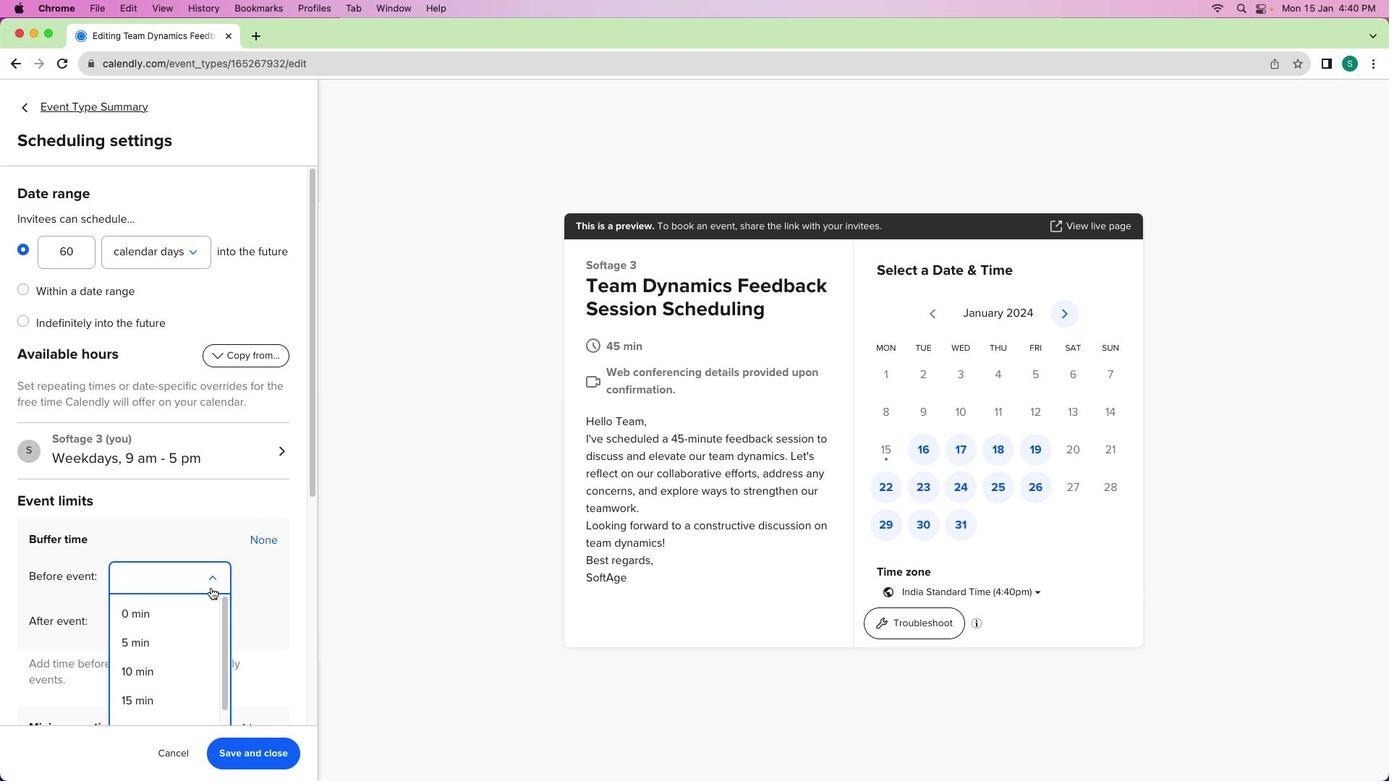 
Action: Mouse pressed left at (266, 546)
Screenshot: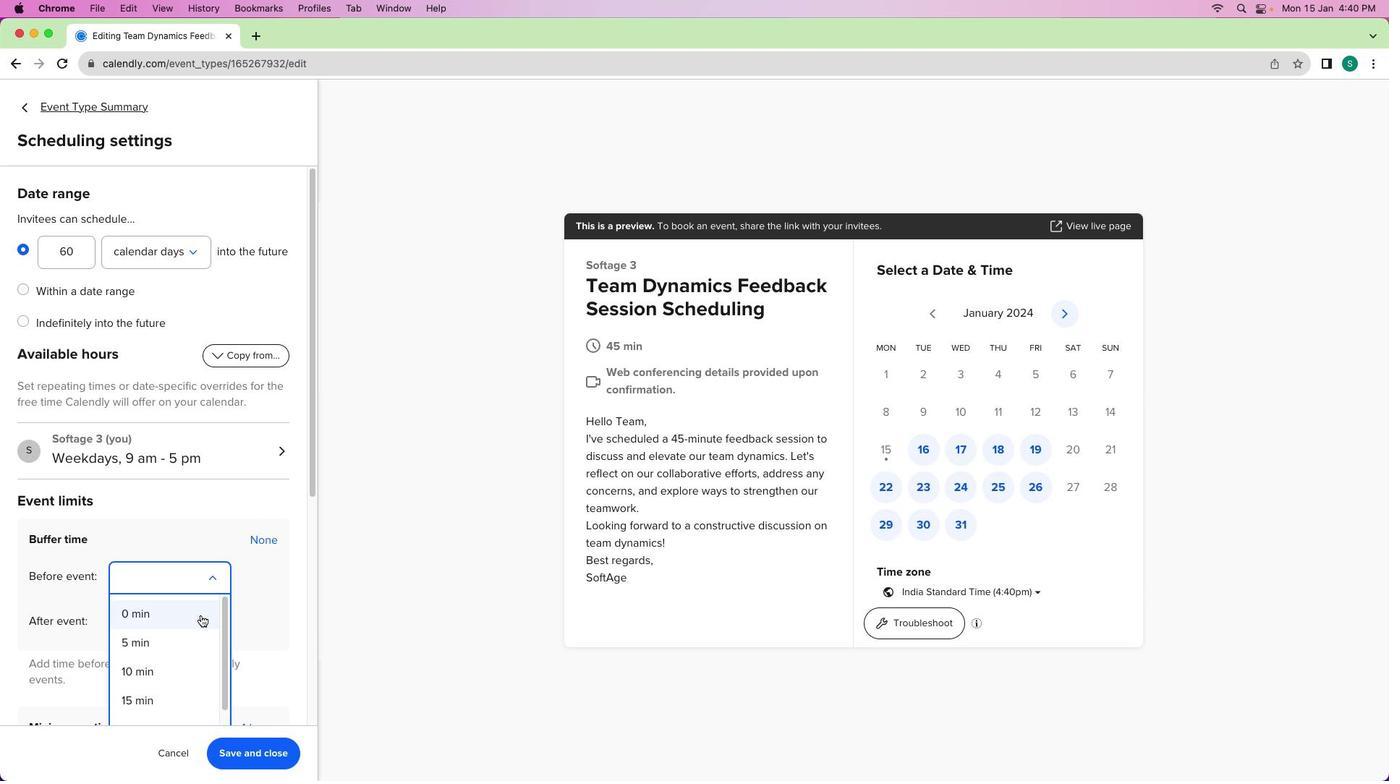 
Action: Mouse moved to (218, 593)
Screenshot: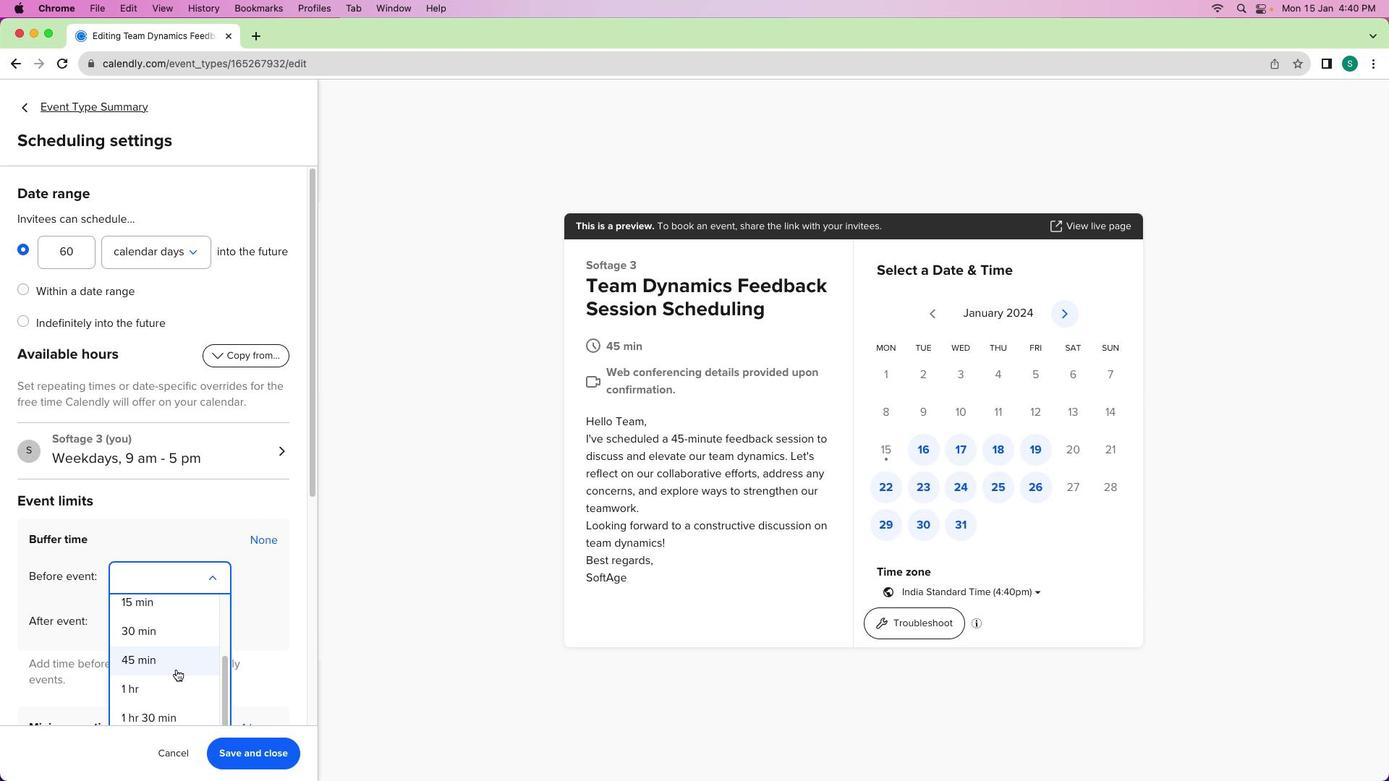
Action: Mouse pressed left at (218, 593)
Screenshot: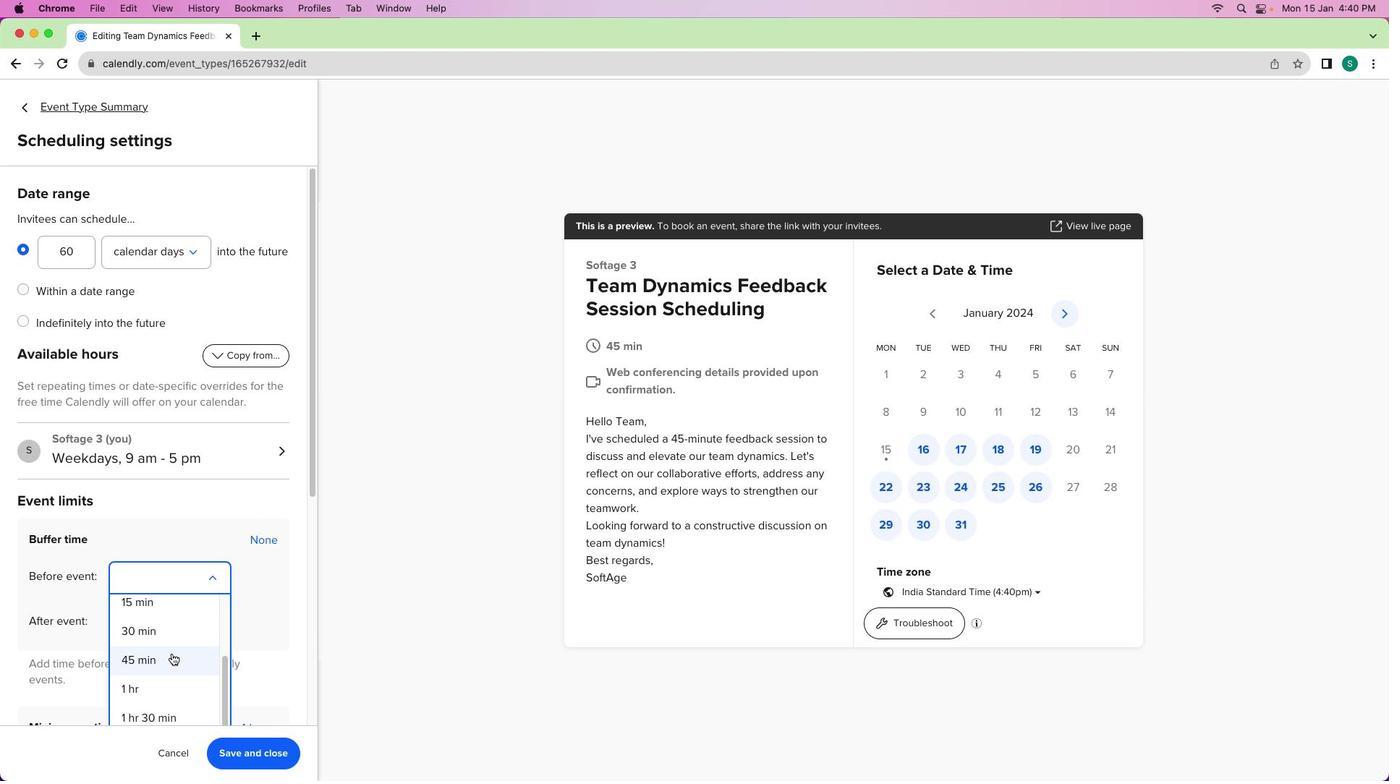 
Action: Mouse moved to (184, 680)
Screenshot: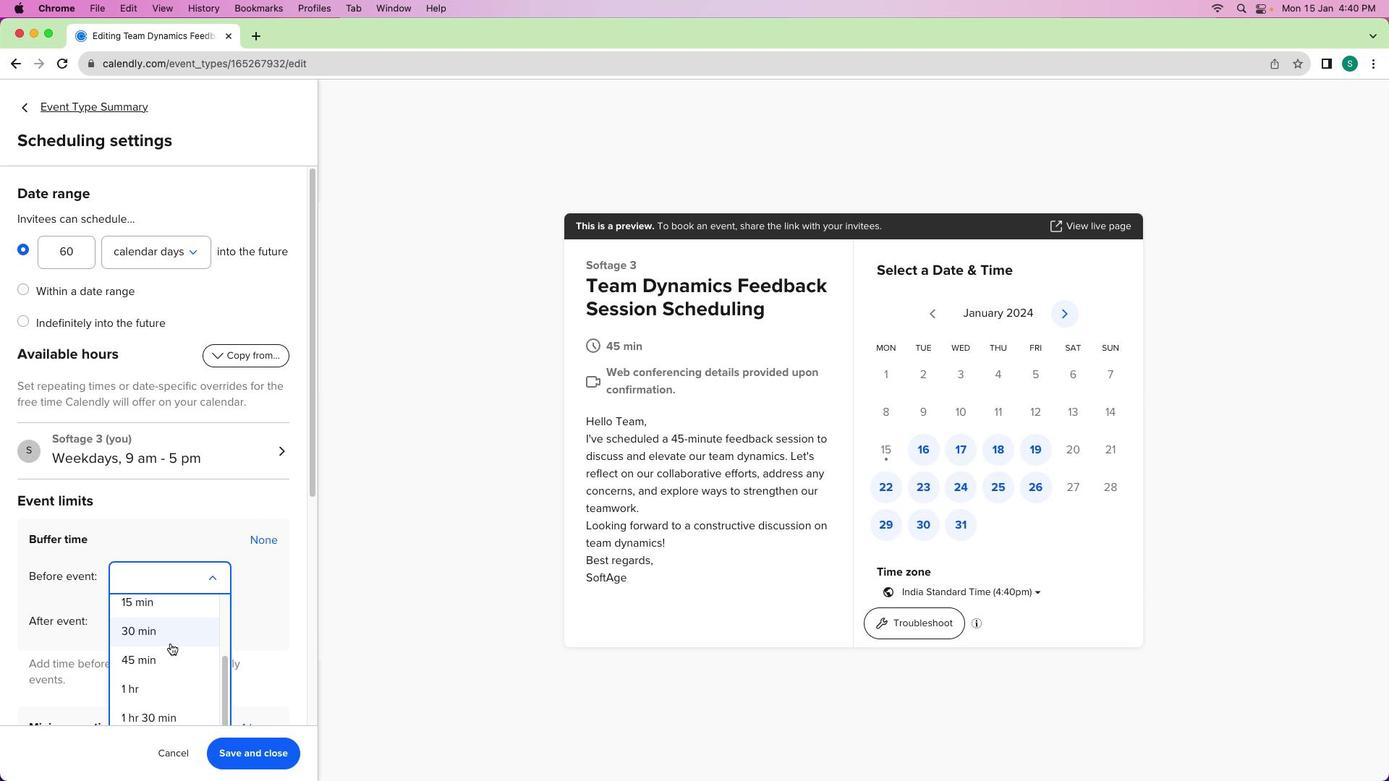 
Action: Mouse scrolled (184, 680) with delta (7, 6)
Screenshot: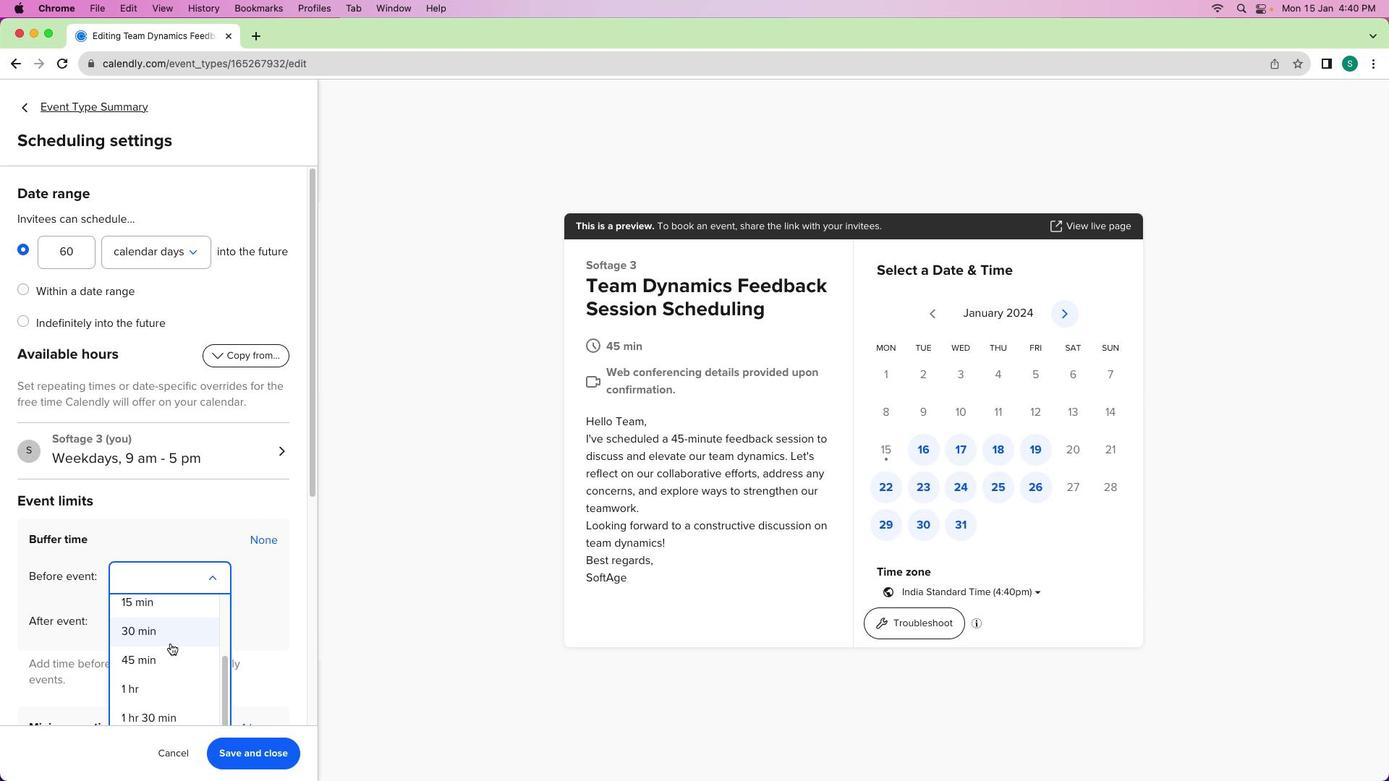 
Action: Mouse scrolled (184, 680) with delta (7, 6)
Screenshot: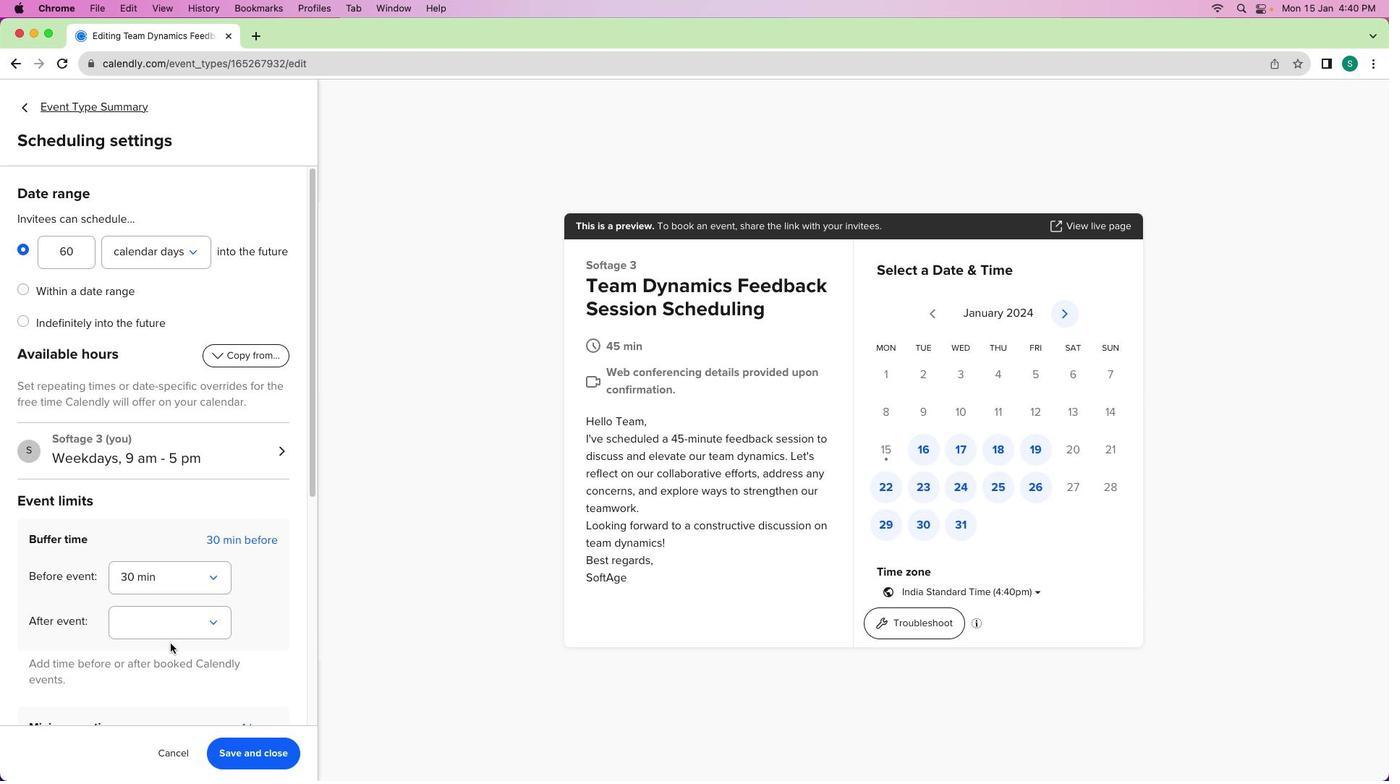 
Action: Mouse scrolled (184, 680) with delta (7, 5)
Screenshot: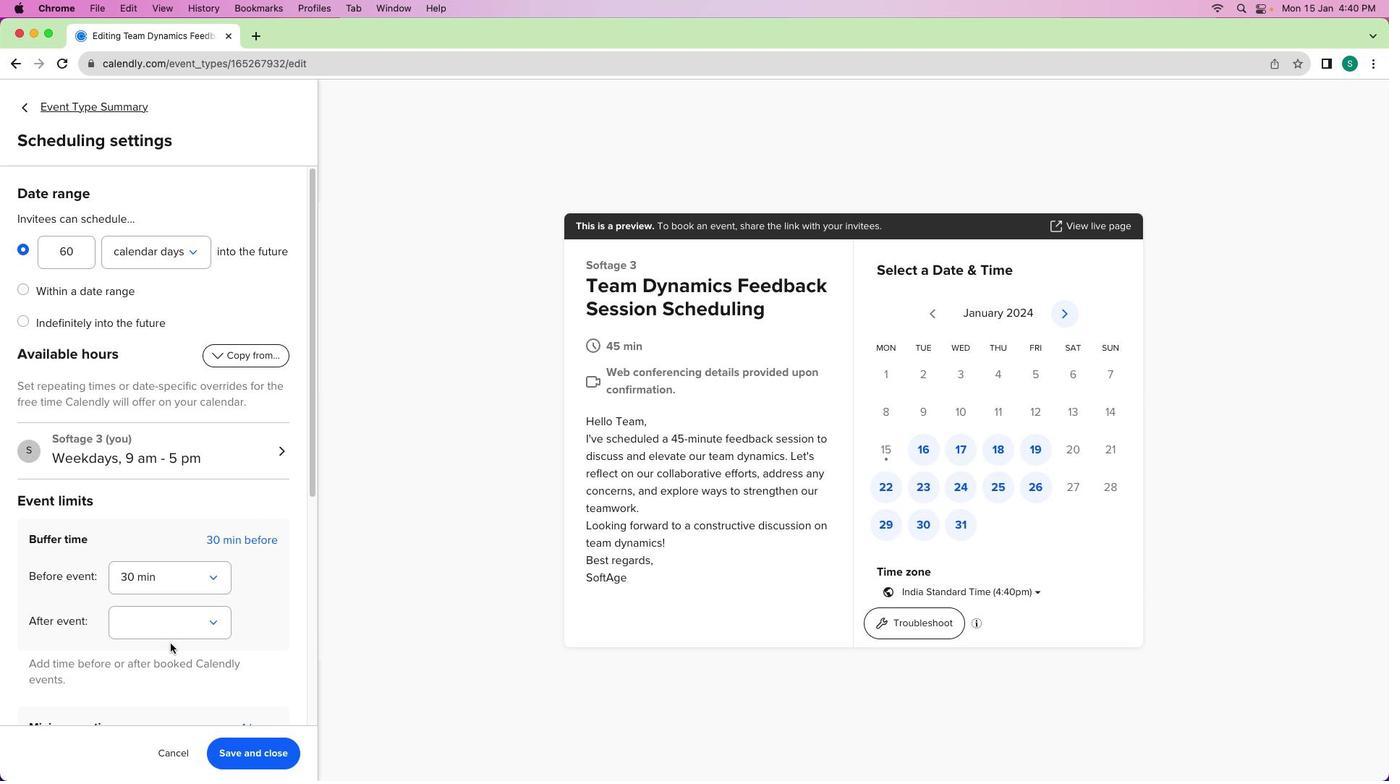 
Action: Mouse moved to (177, 650)
Screenshot: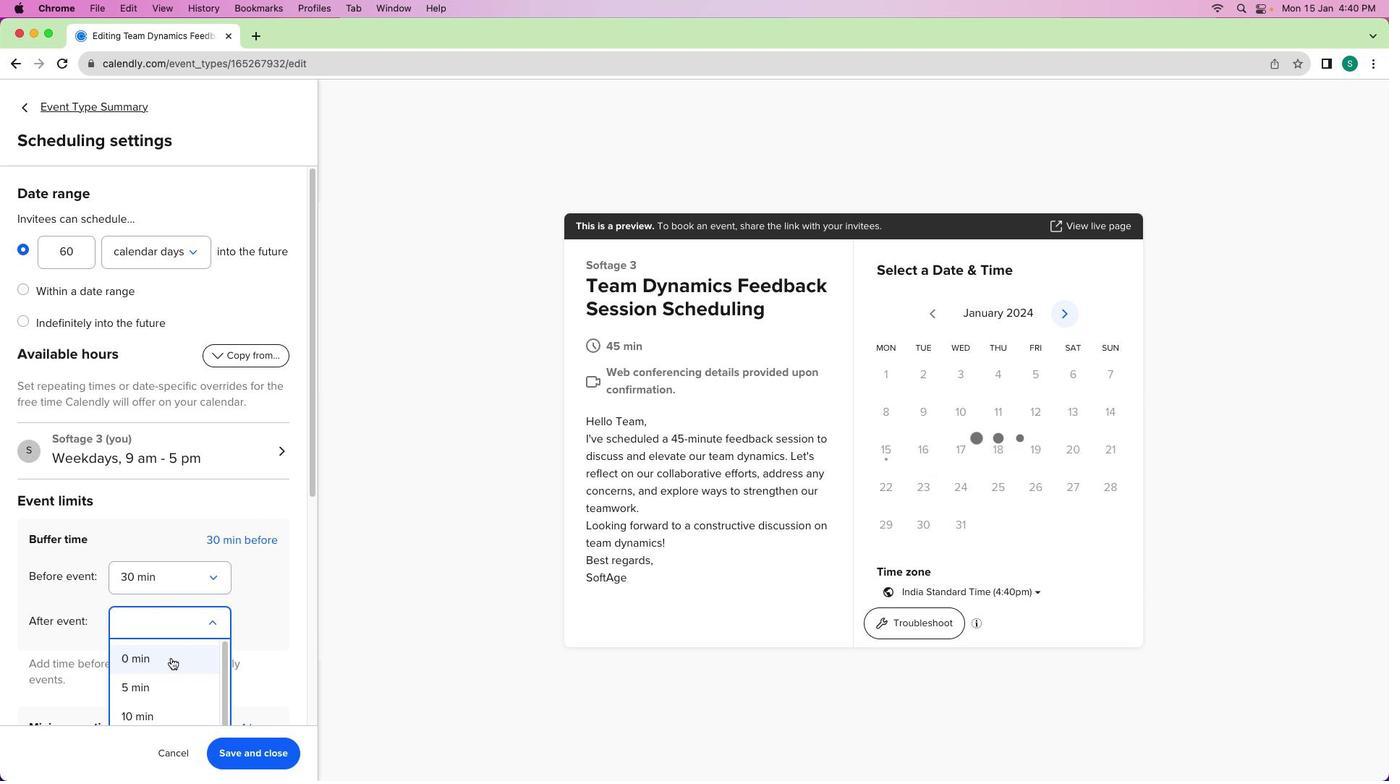 
Action: Mouse pressed left at (177, 650)
Screenshot: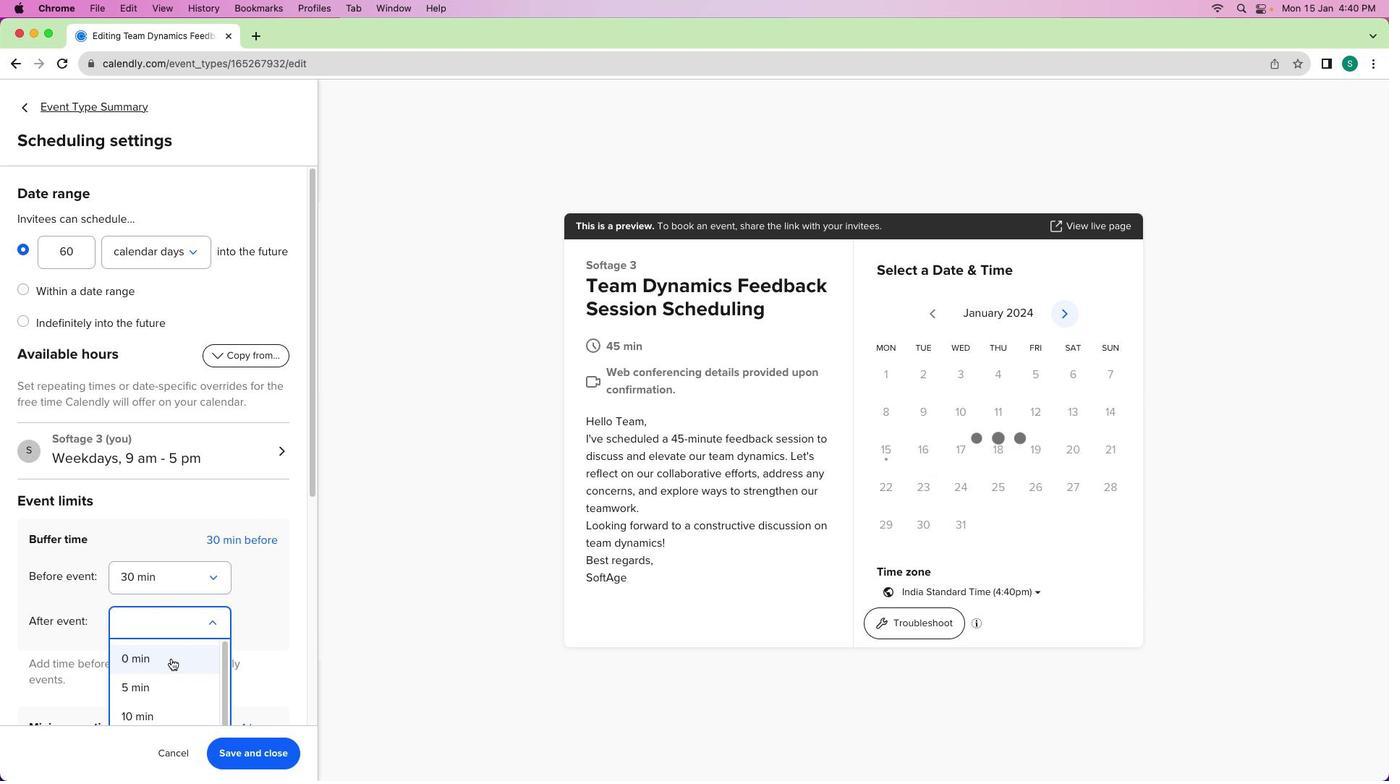 
Action: Mouse moved to (186, 635)
Screenshot: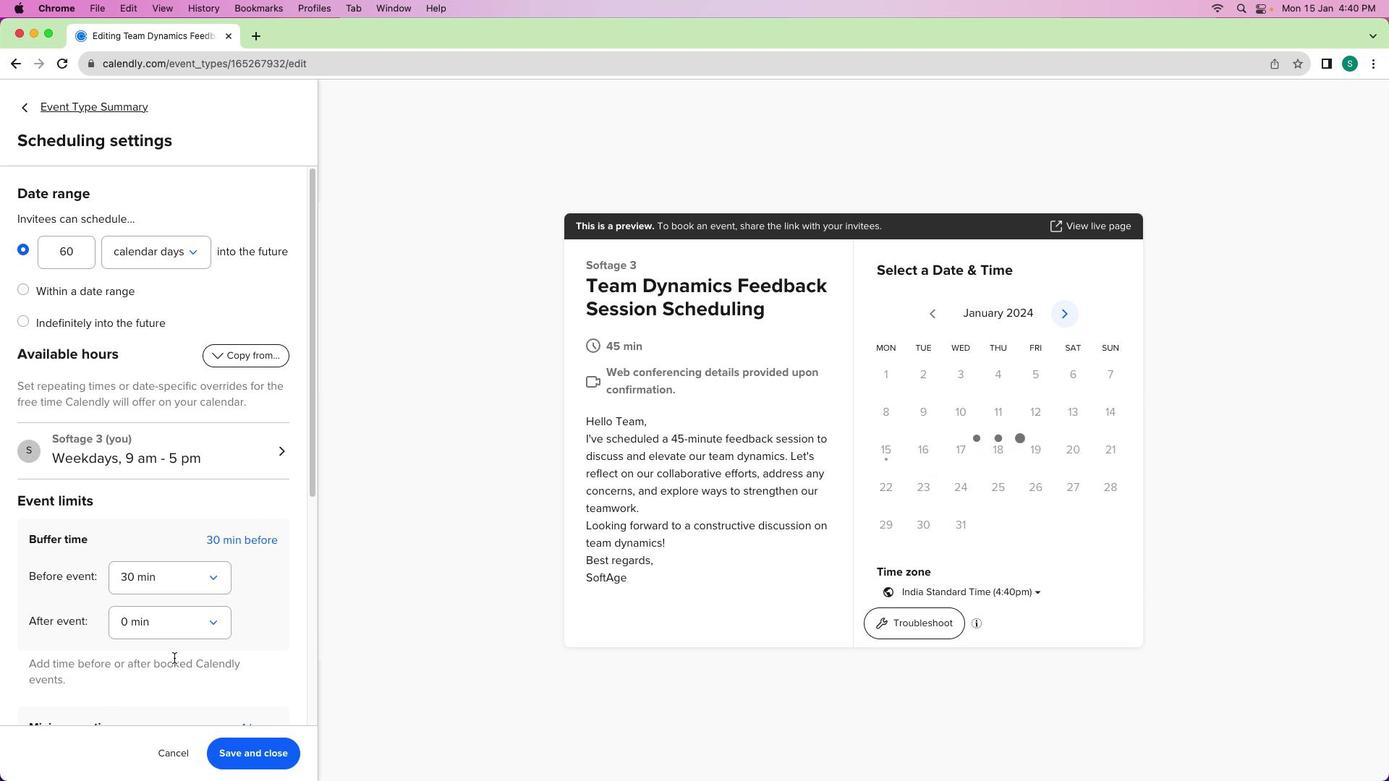 
Action: Mouse pressed left at (186, 635)
Screenshot: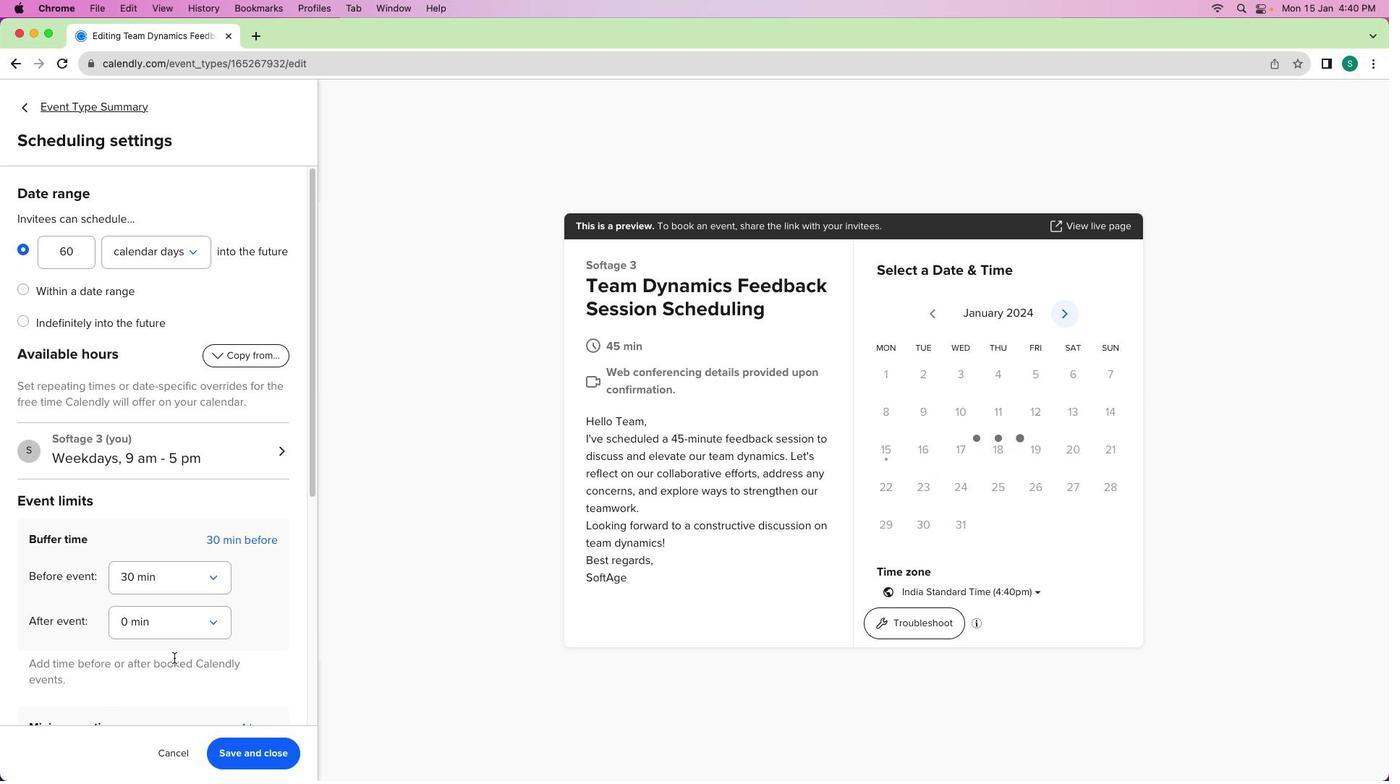 
Action: Mouse moved to (177, 665)
Screenshot: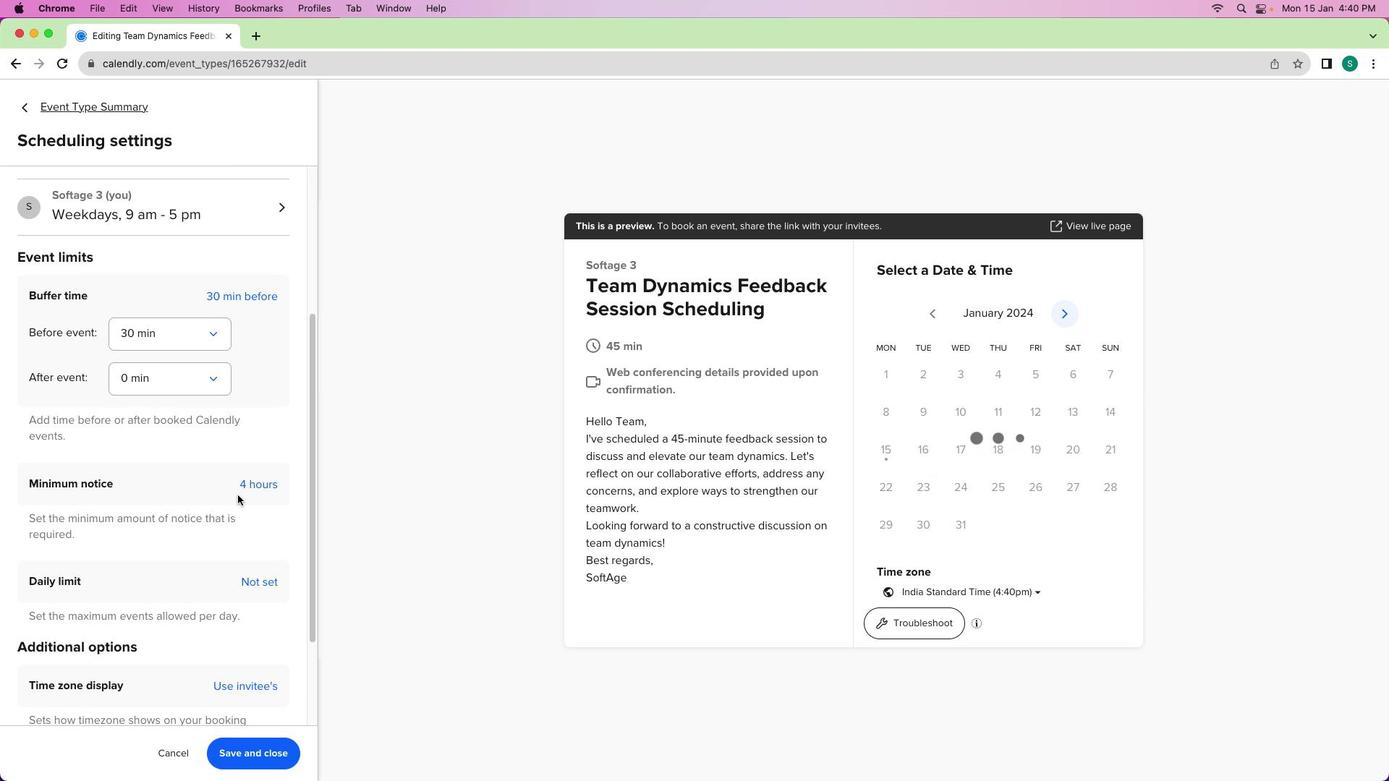
Action: Mouse pressed left at (177, 665)
Screenshot: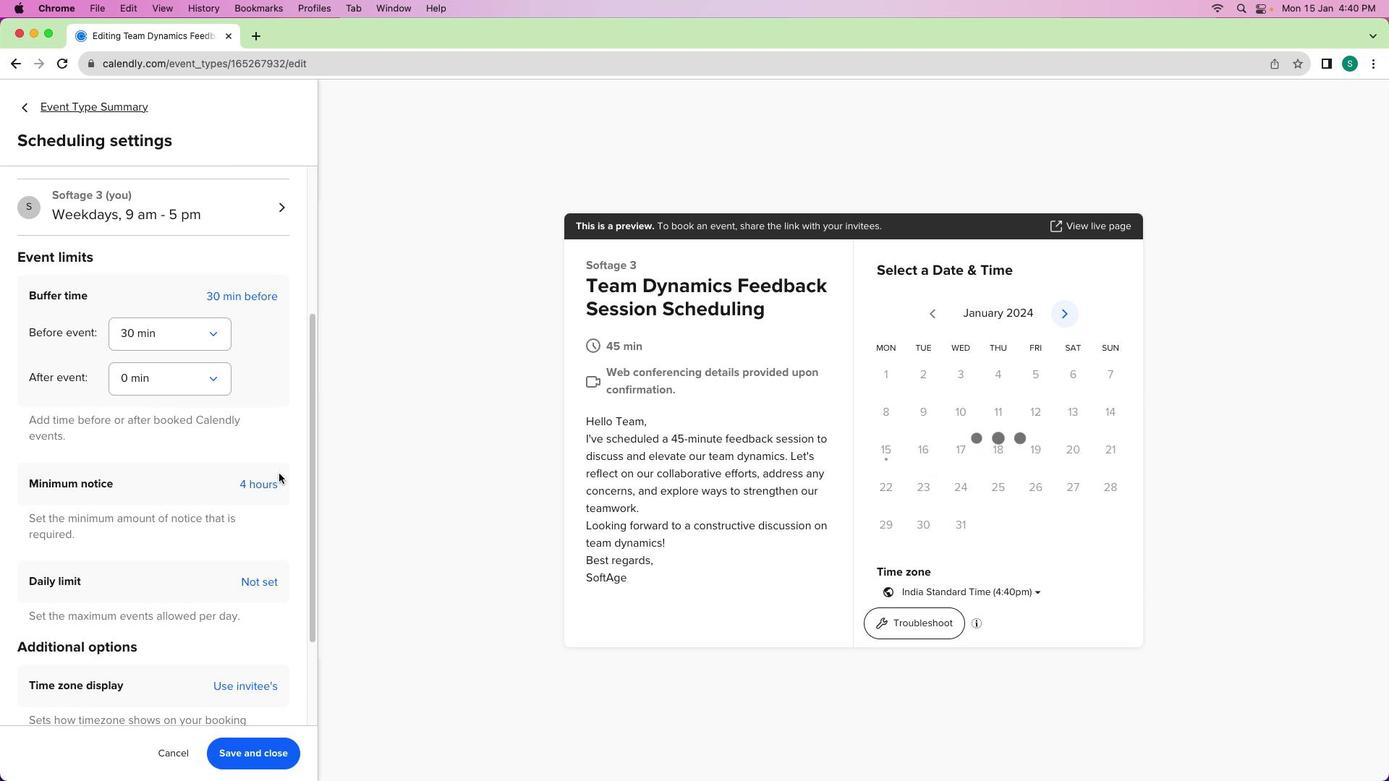 
Action: Mouse moved to (180, 665)
Screenshot: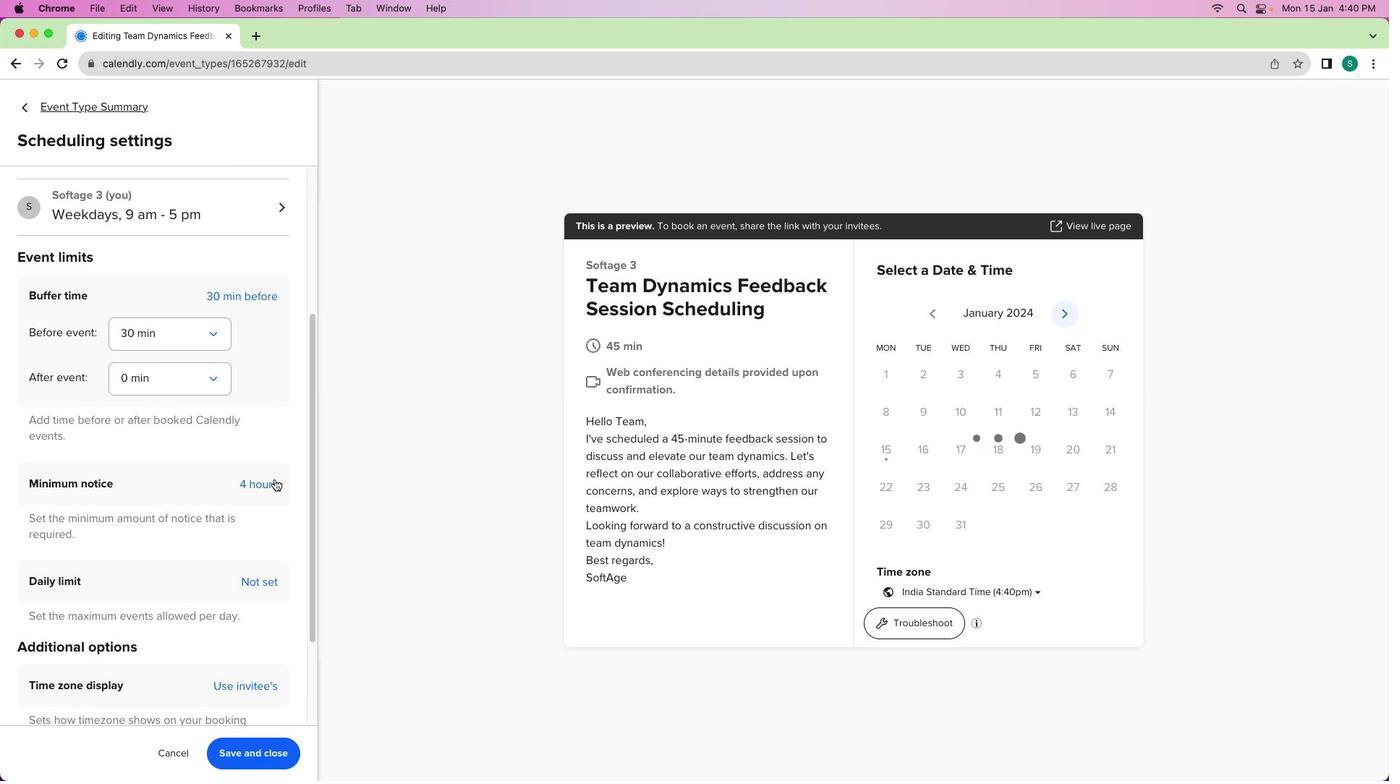 
Action: Mouse scrolled (180, 665) with delta (7, 6)
Screenshot: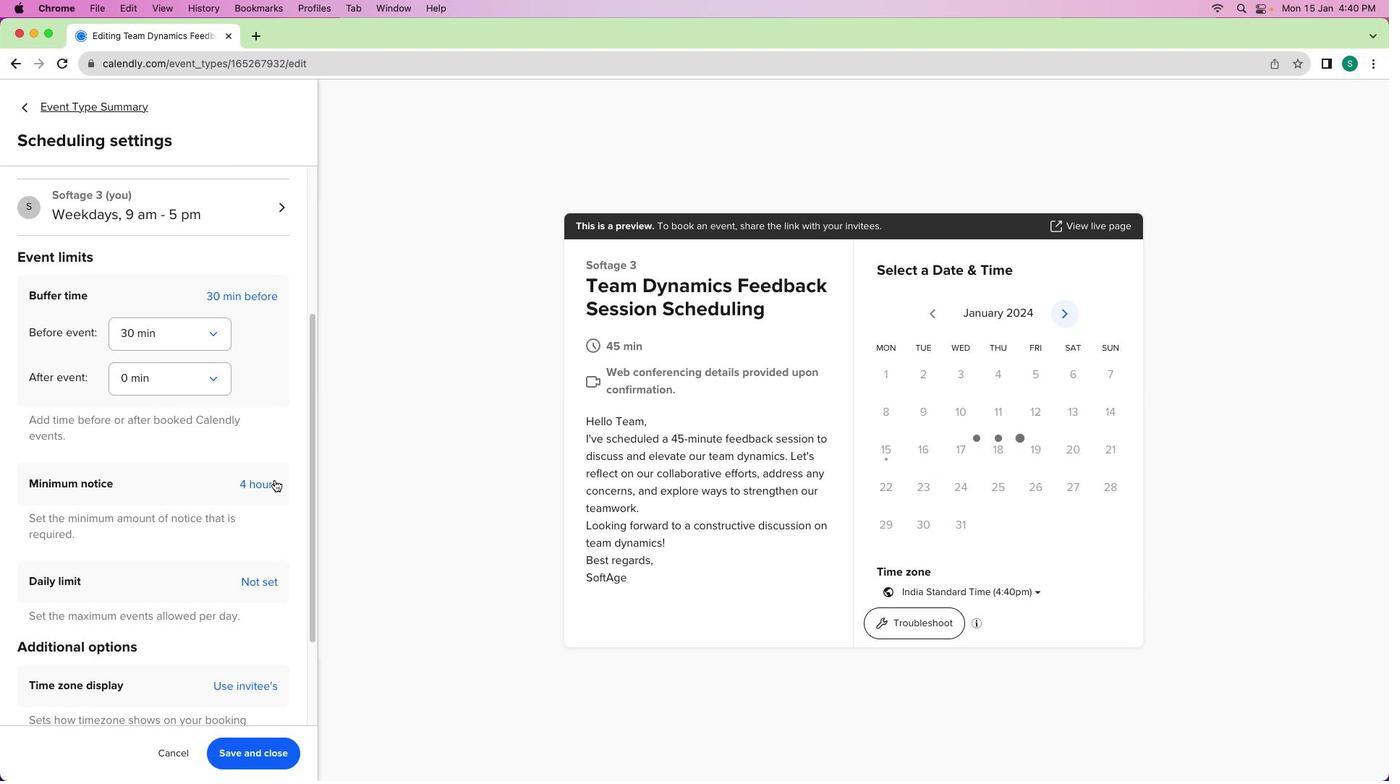 
Action: Mouse scrolled (180, 665) with delta (7, 6)
Screenshot: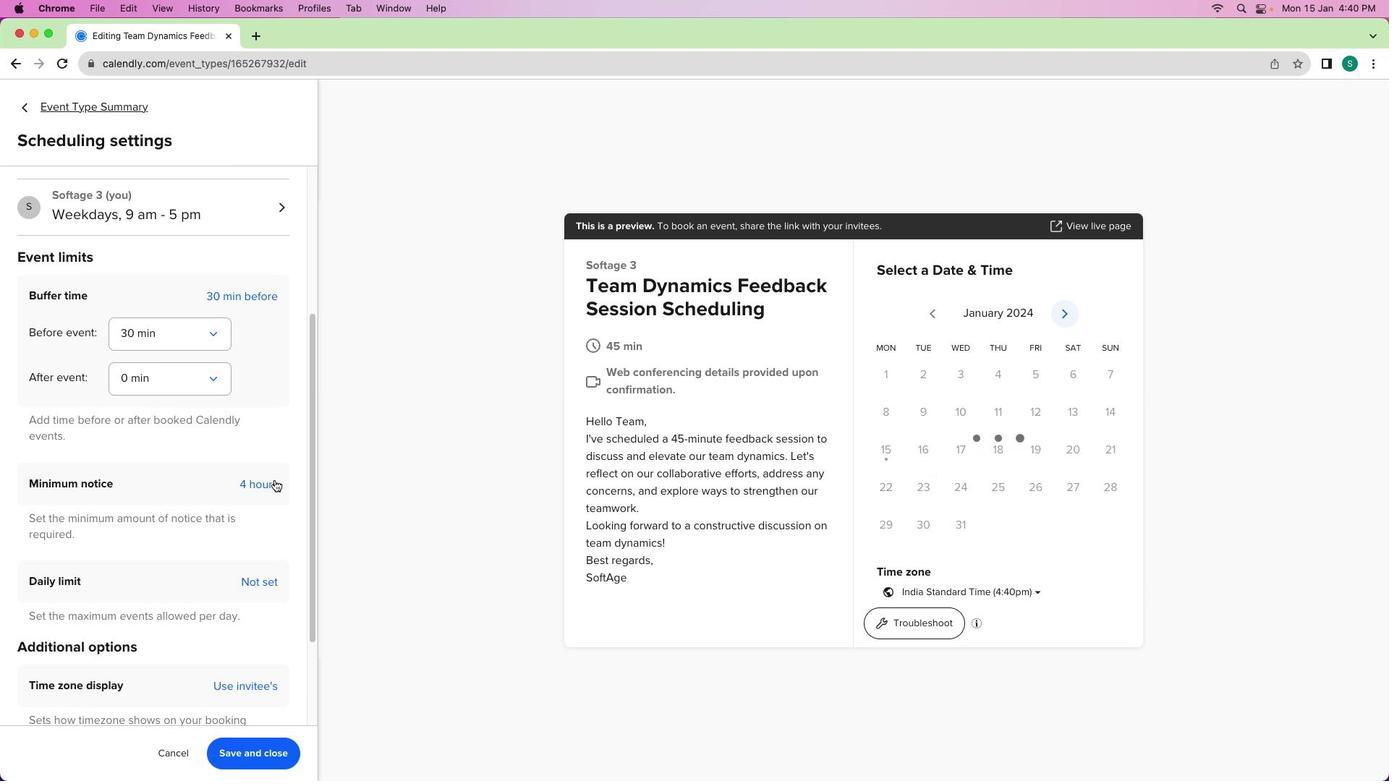 
Action: Mouse scrolled (180, 665) with delta (7, 5)
Screenshot: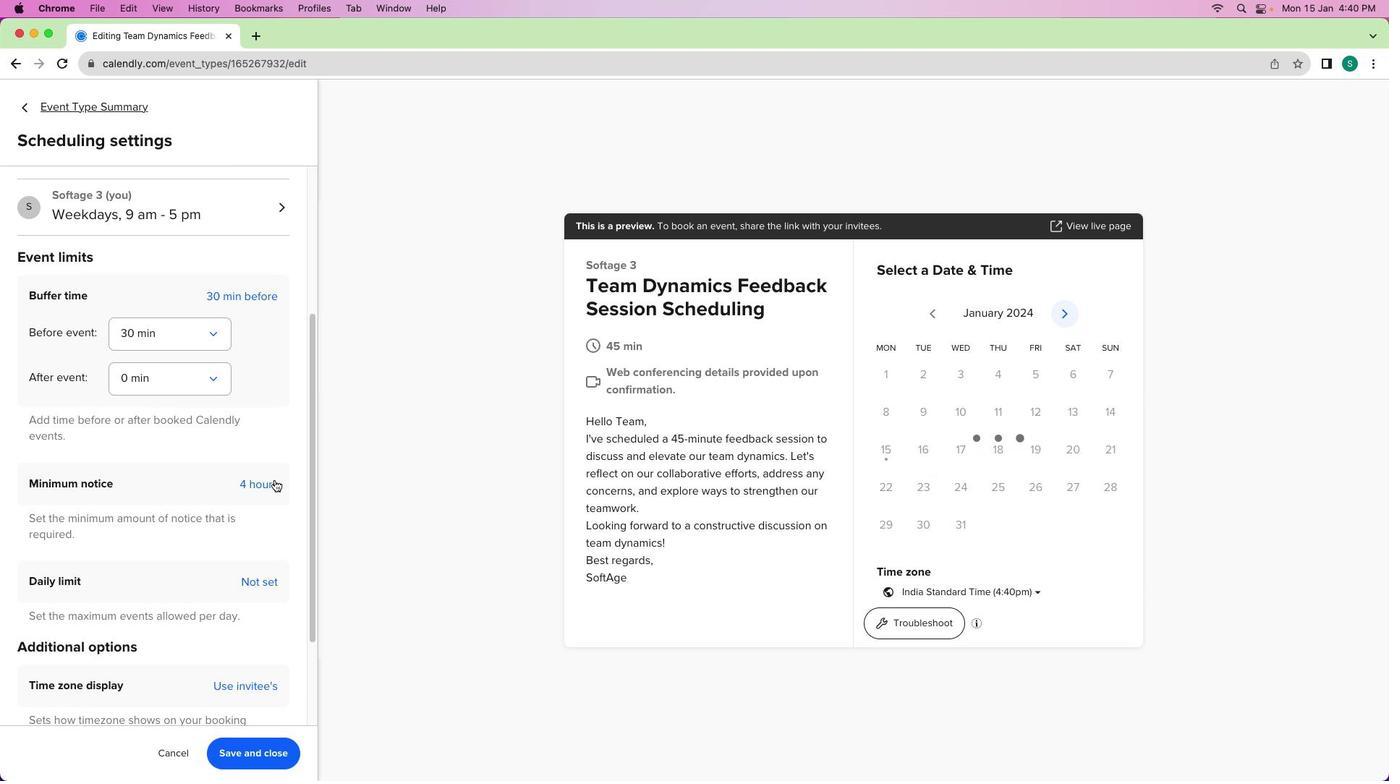 
Action: Mouse scrolled (180, 665) with delta (7, 4)
Screenshot: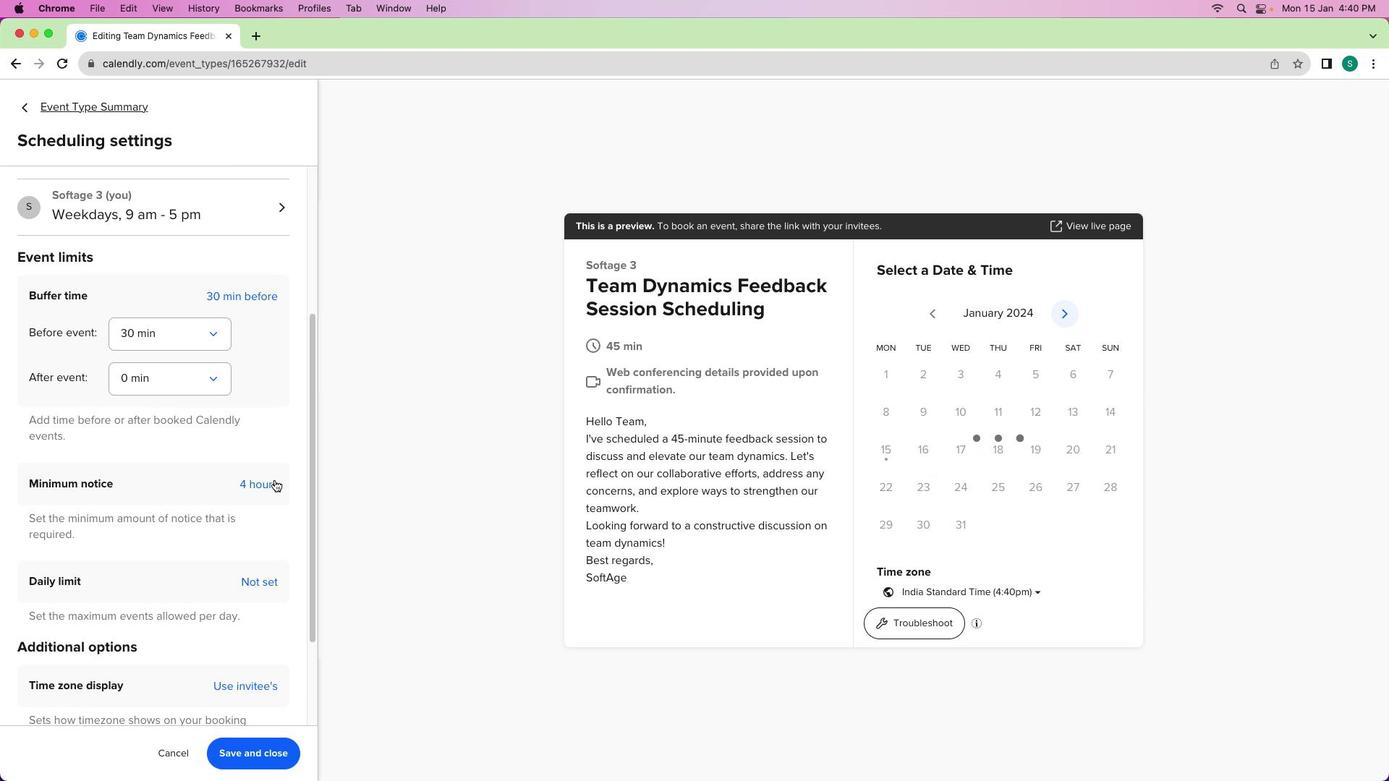 
Action: Mouse moved to (281, 487)
Screenshot: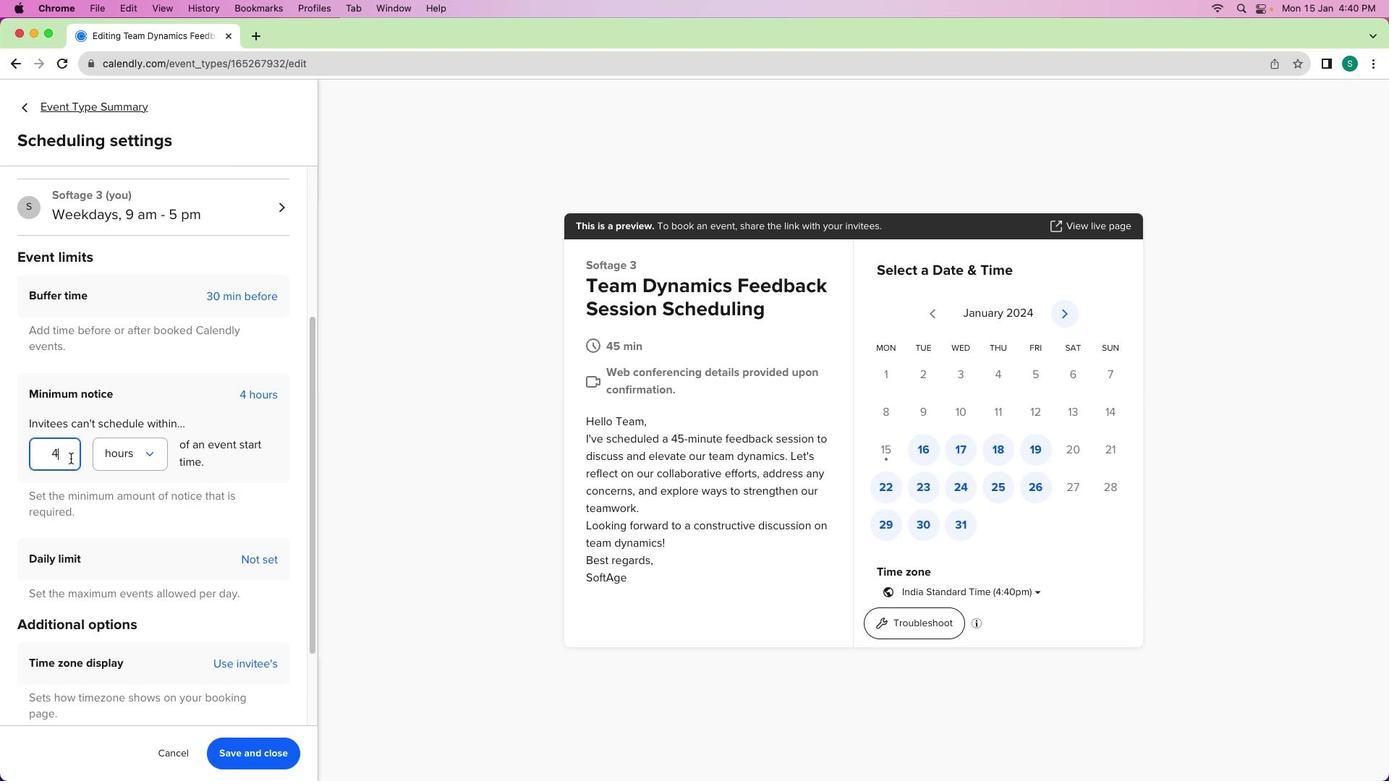 
Action: Mouse pressed left at (281, 487)
Screenshot: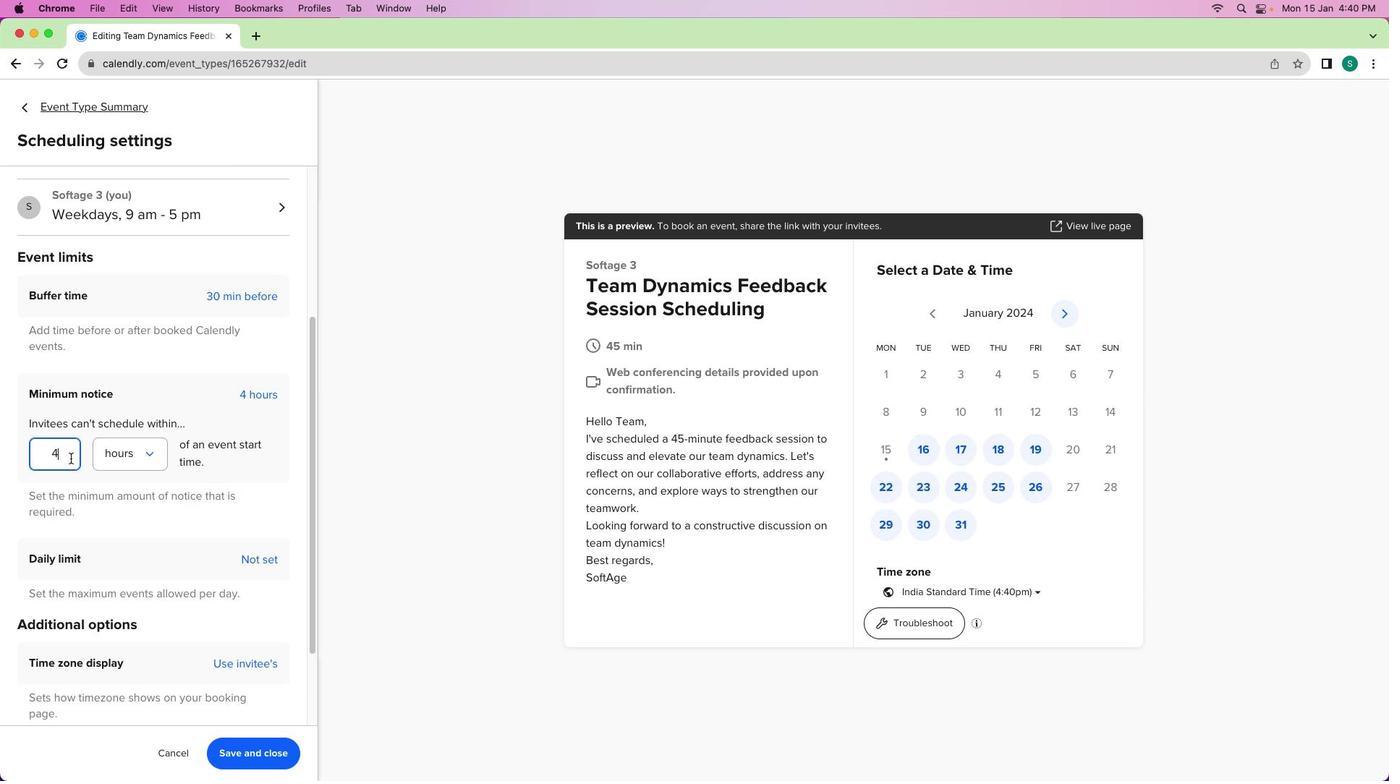 
Action: Mouse moved to (77, 466)
Screenshot: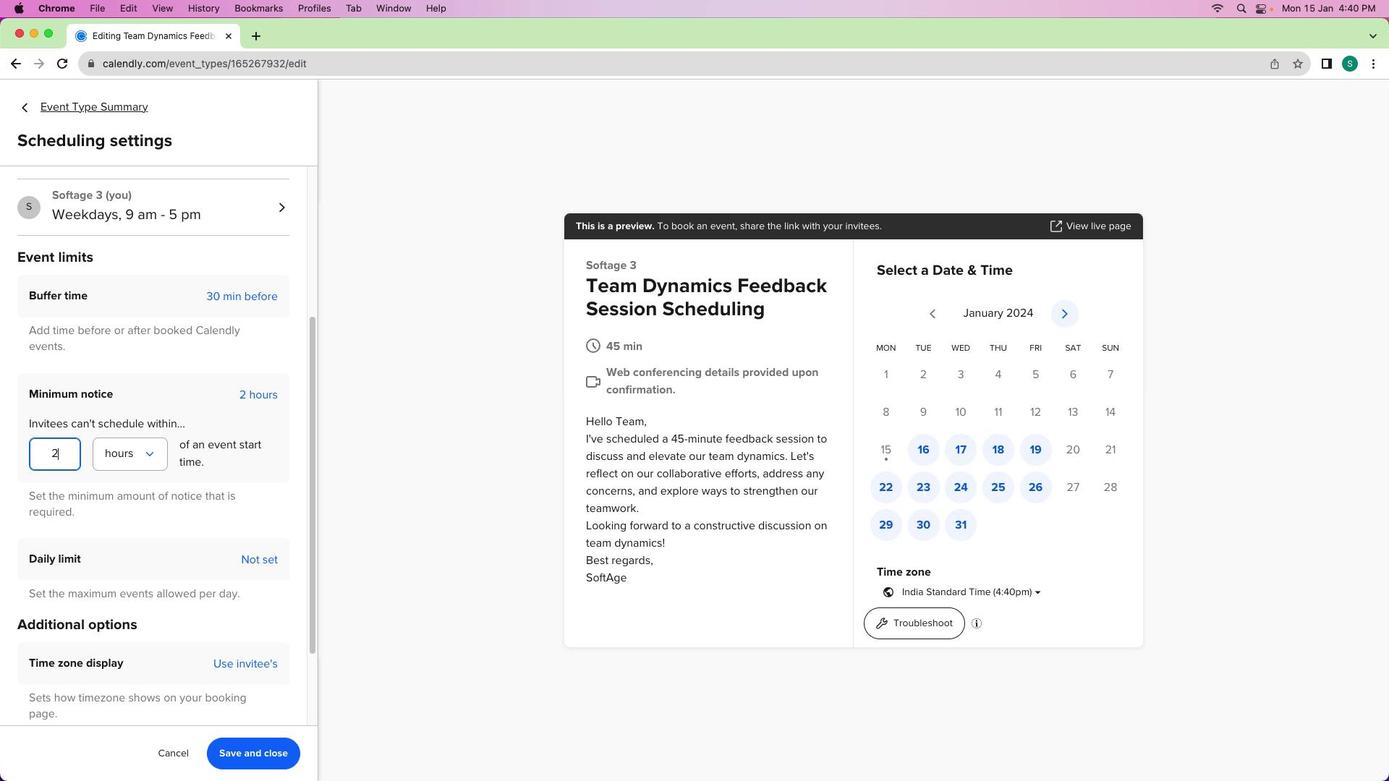 
Action: Mouse pressed left at (77, 466)
Screenshot: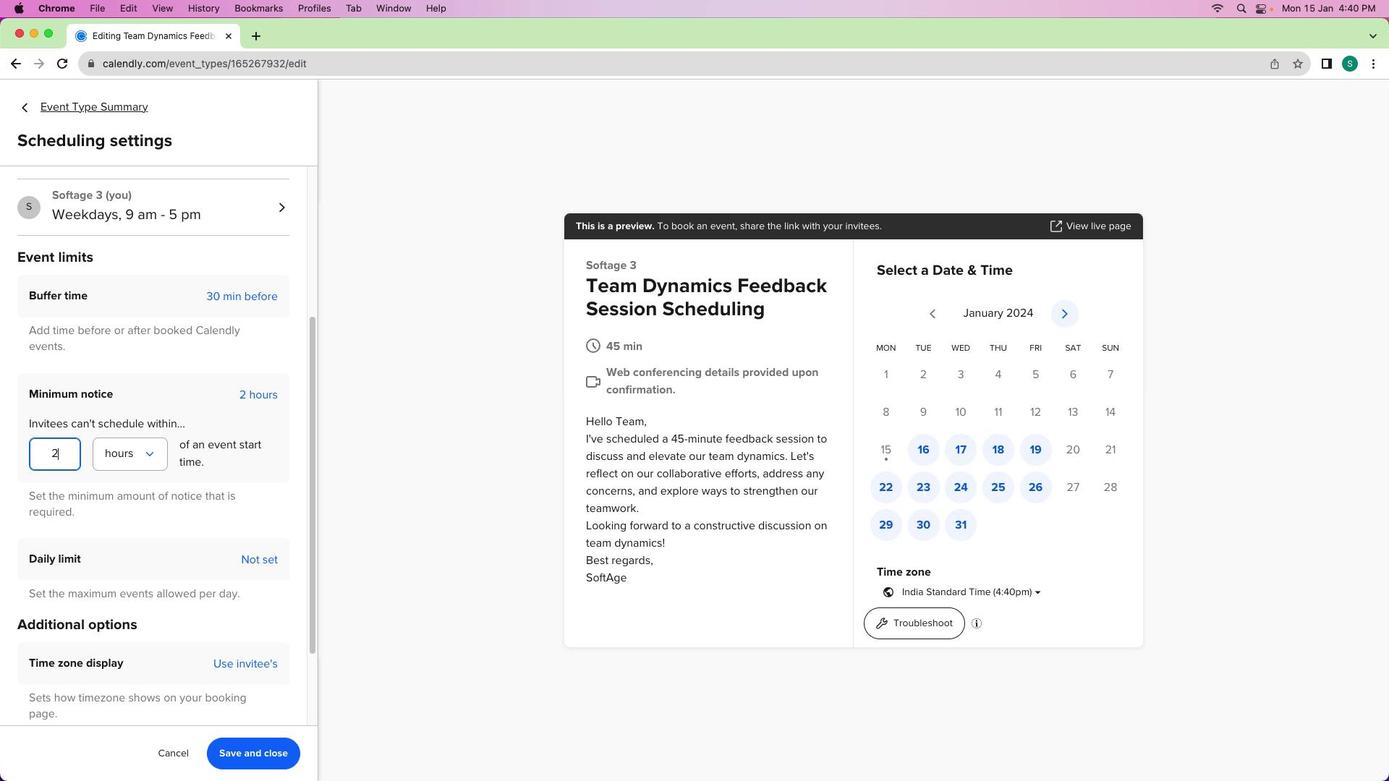 
Action: Mouse moved to (77, 465)
Screenshot: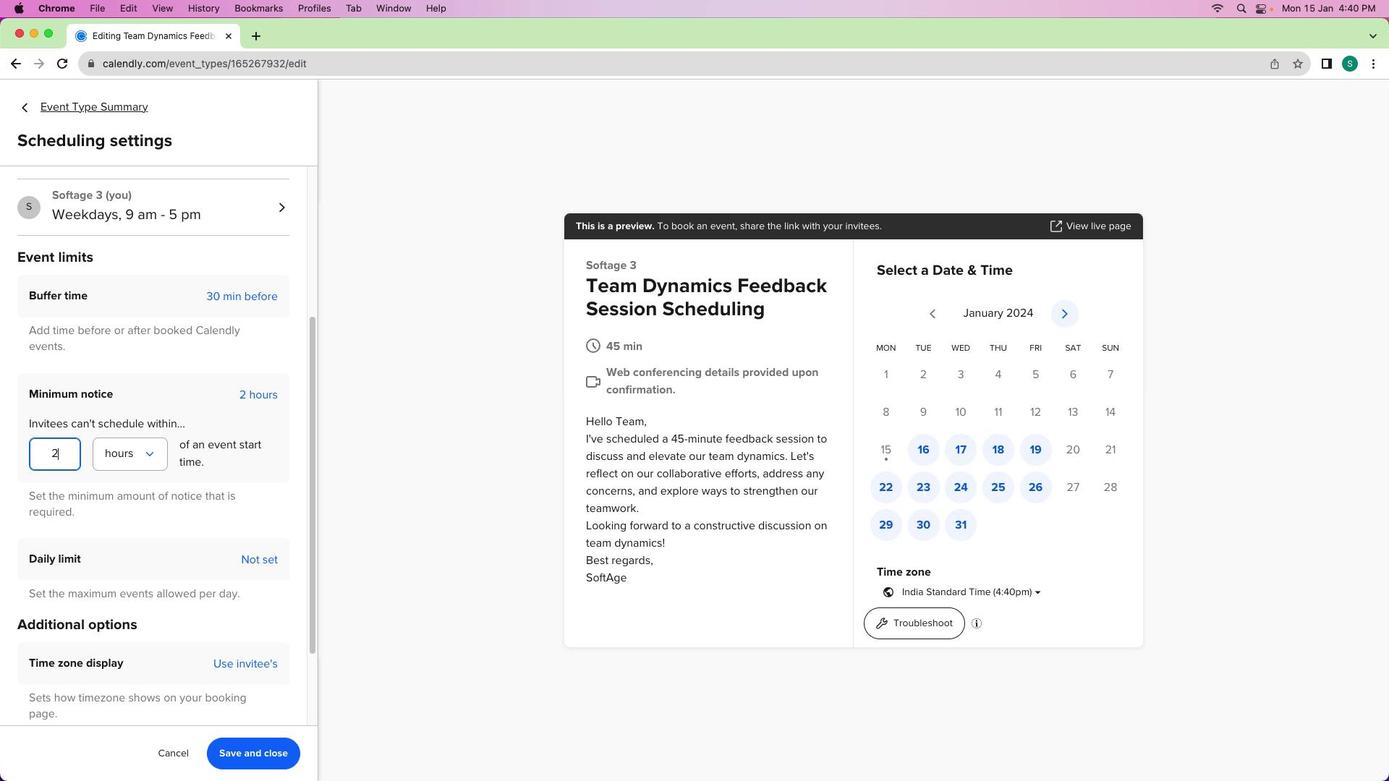 
Action: Key pressed Key.backspace'2'
Screenshot: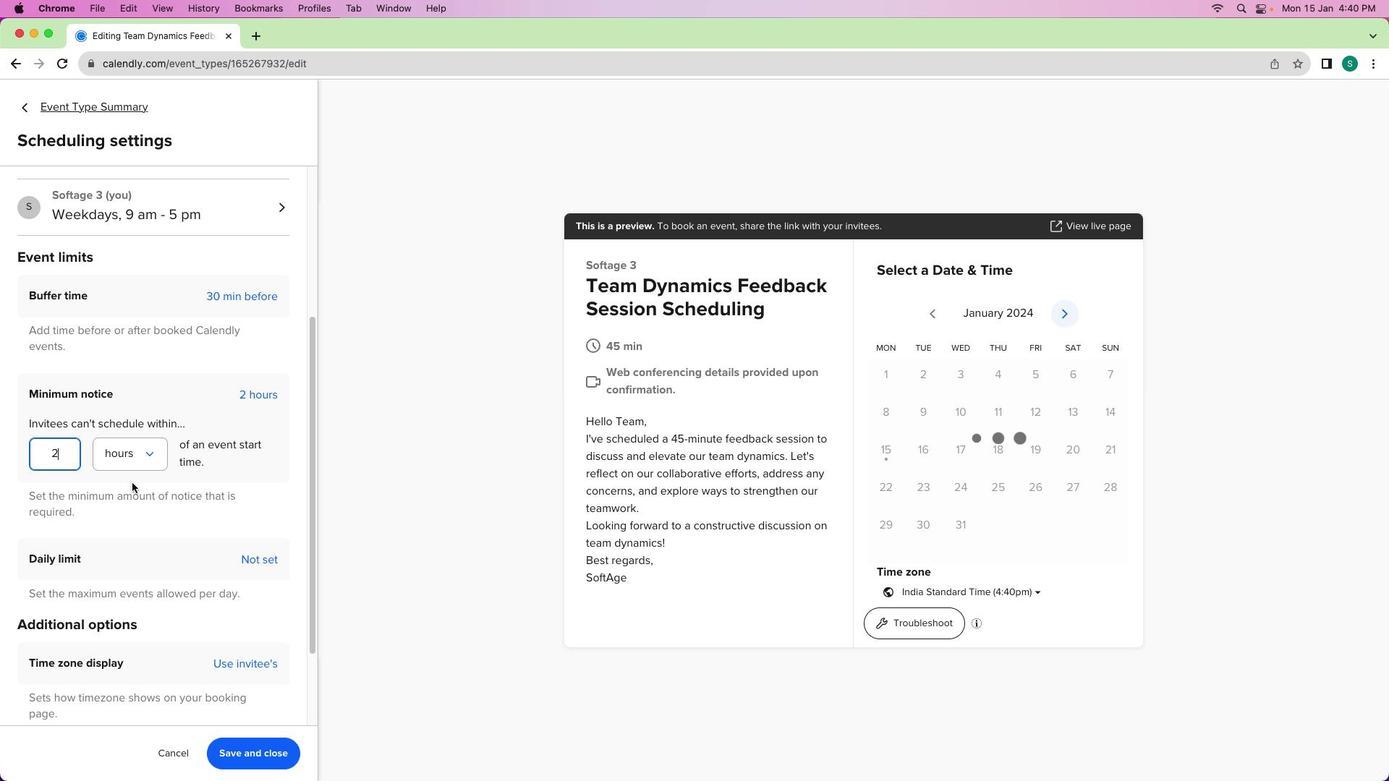 
Action: Mouse moved to (146, 468)
Screenshot: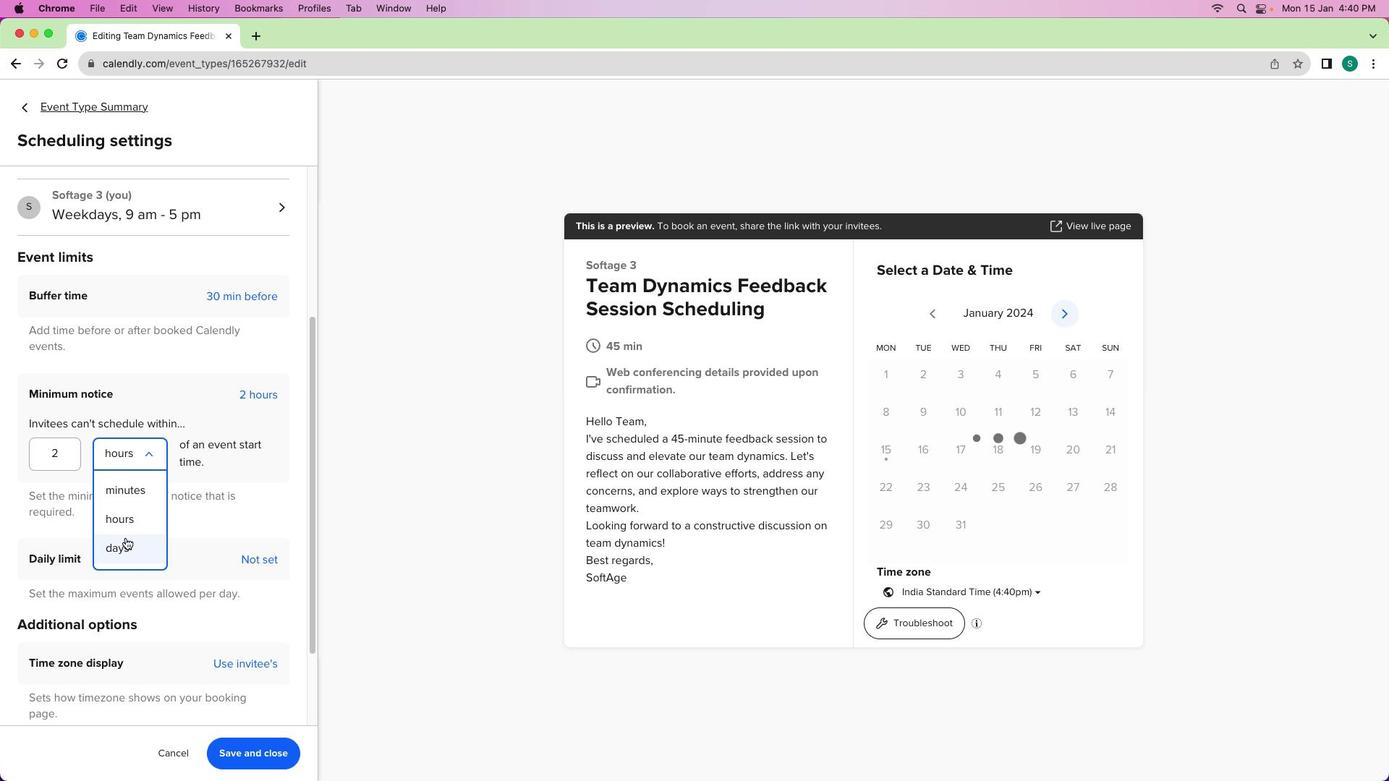 
Action: Mouse pressed left at (146, 468)
Screenshot: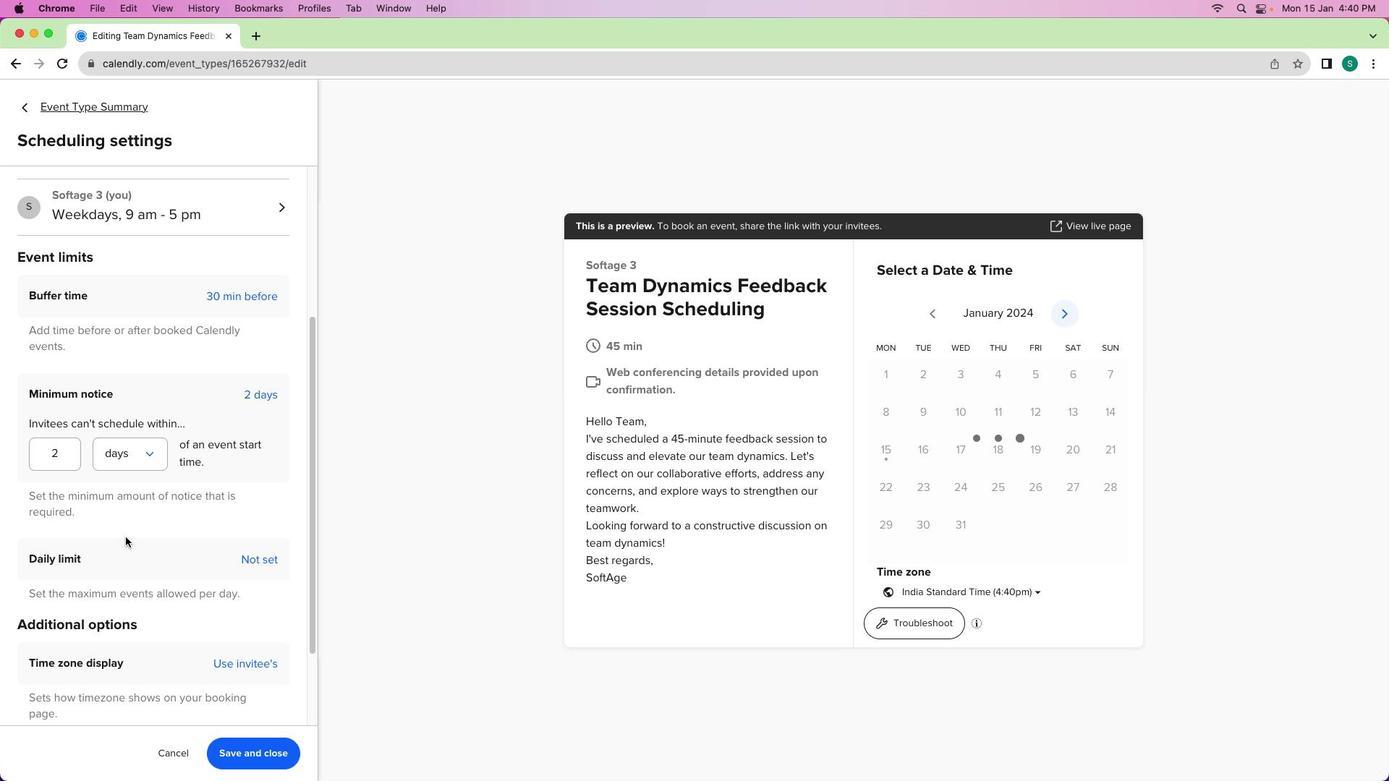 
Action: Mouse moved to (132, 544)
Screenshot: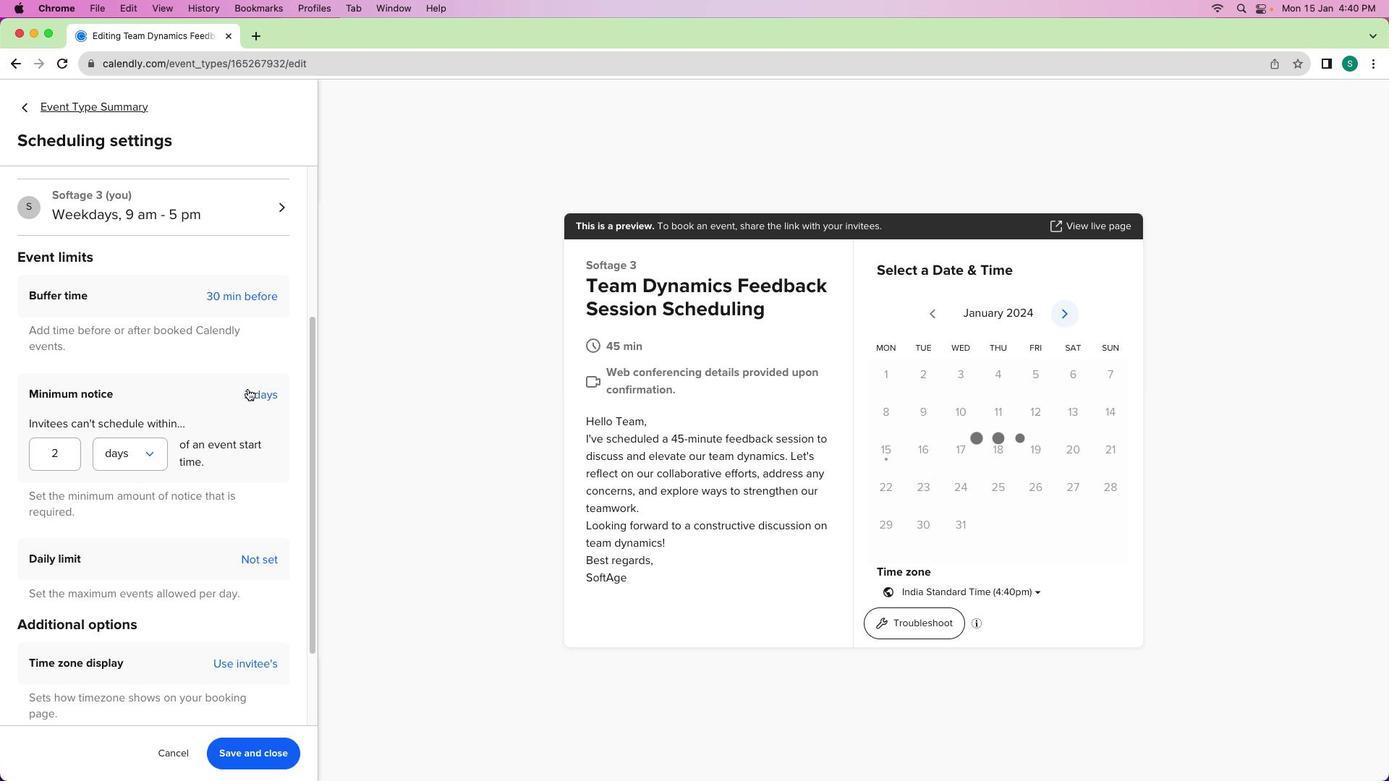 
Action: Mouse pressed left at (132, 544)
Screenshot: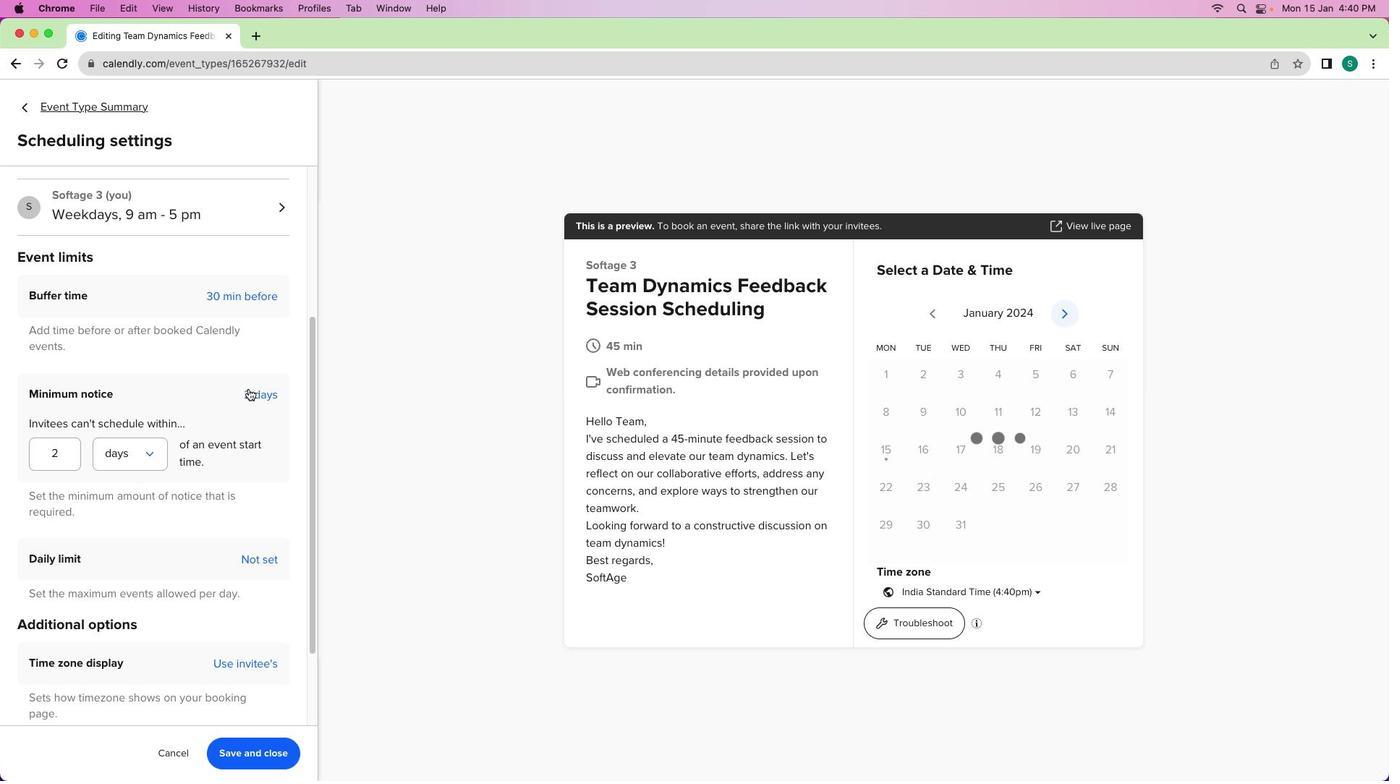 
Action: Mouse moved to (256, 396)
Screenshot: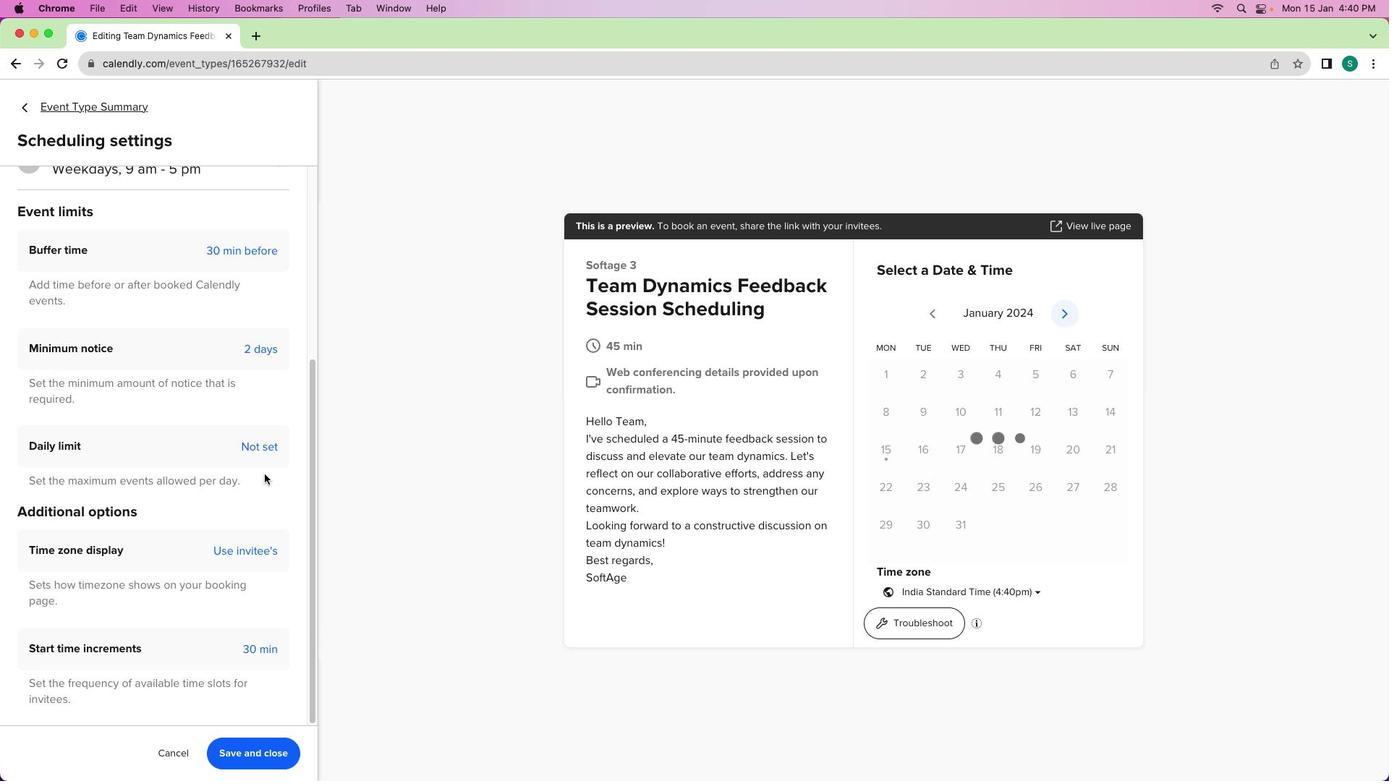 
Action: Mouse pressed left at (256, 396)
Screenshot: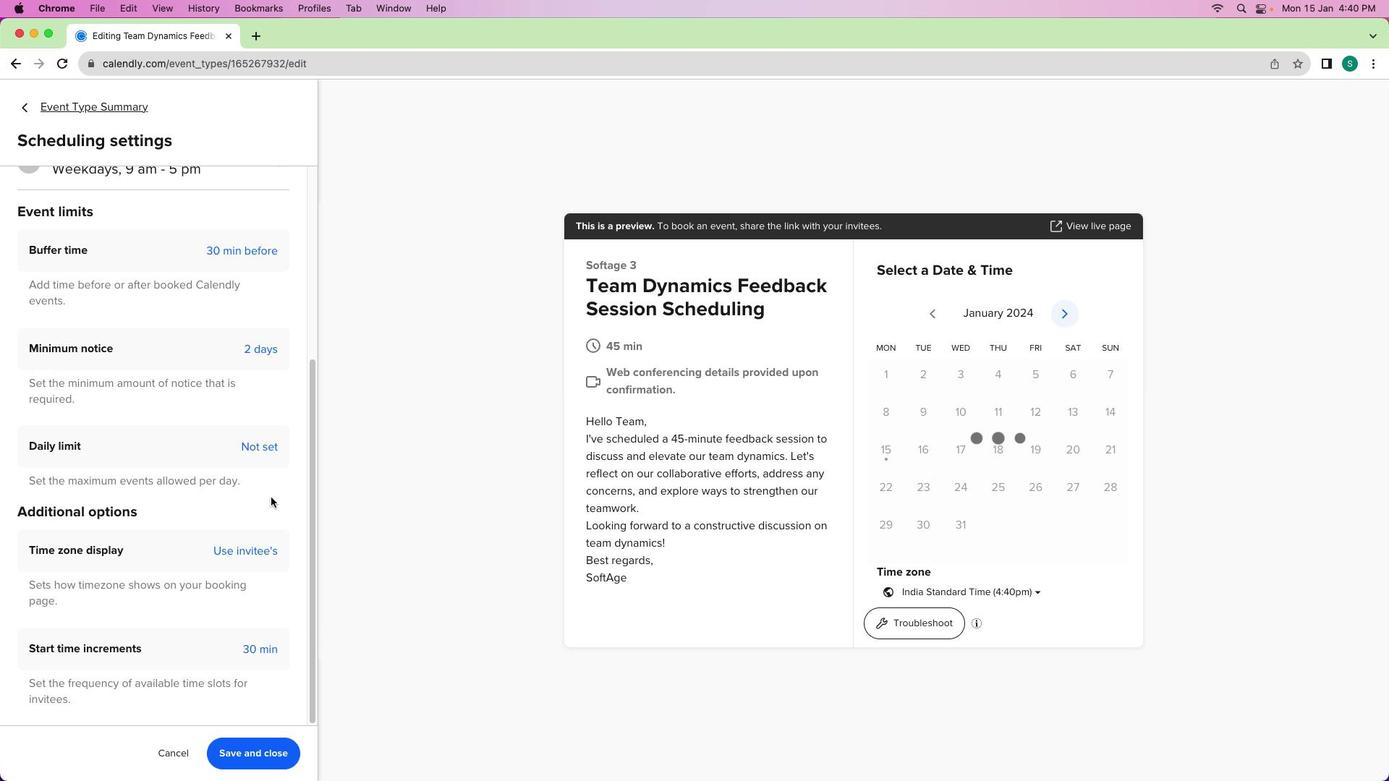 
Action: Mouse moved to (256, 399)
Screenshot: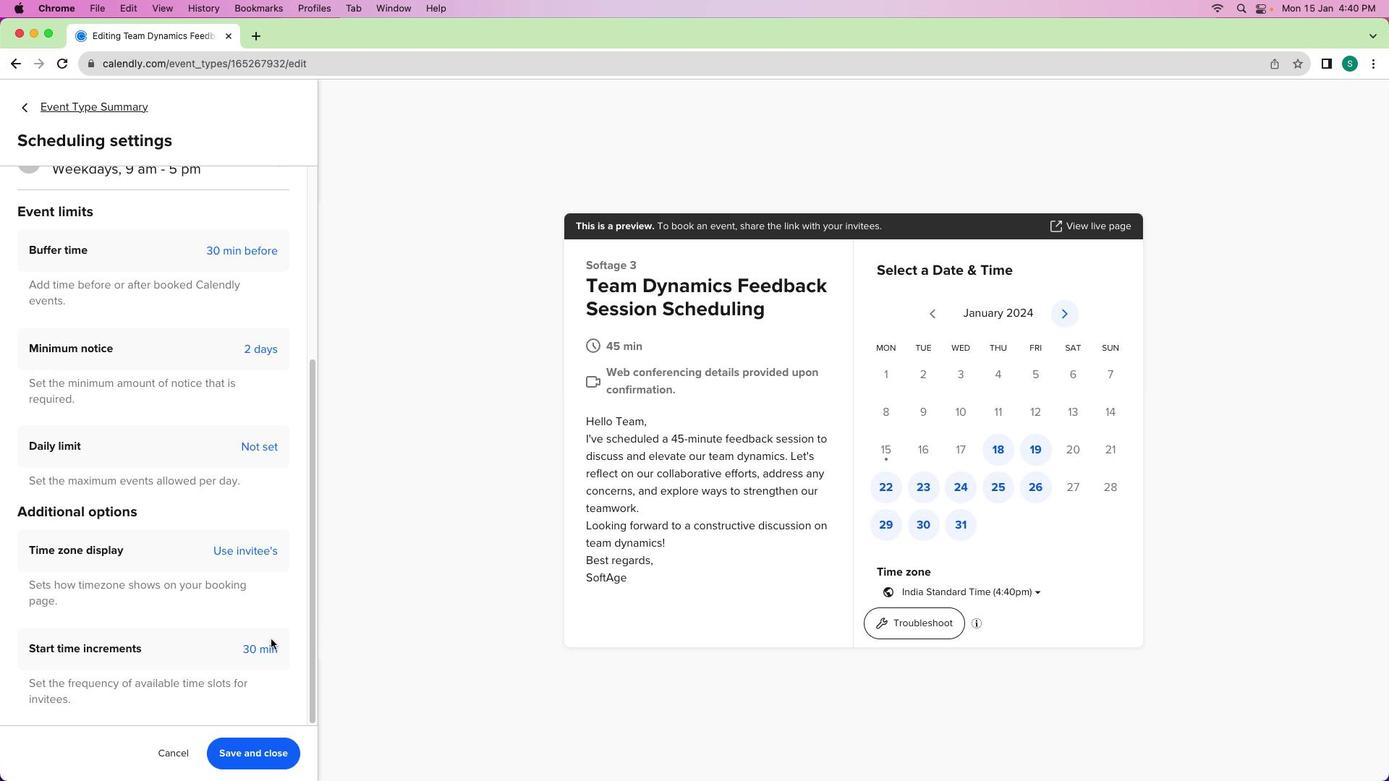 
Action: Mouse scrolled (256, 399) with delta (7, 6)
Screenshot: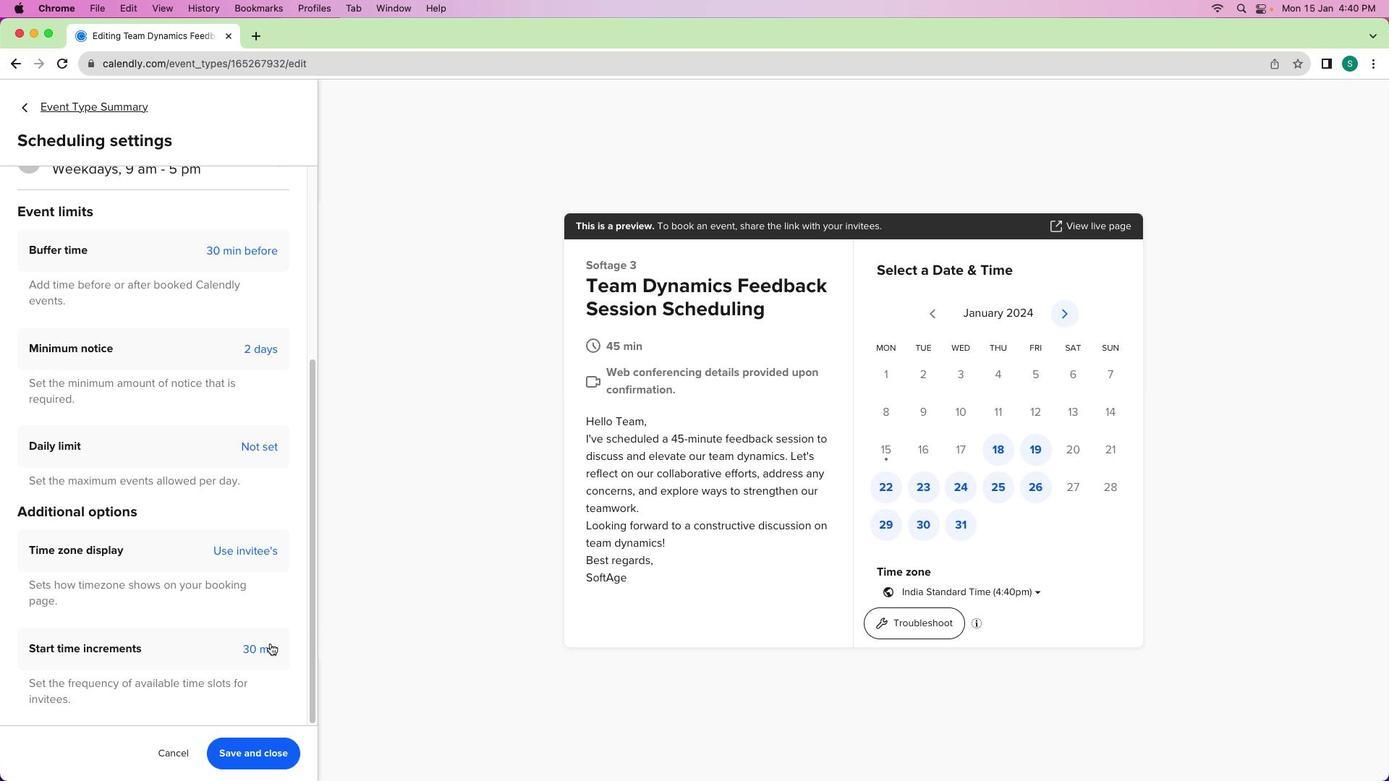 
Action: Mouse moved to (256, 399)
Screenshot: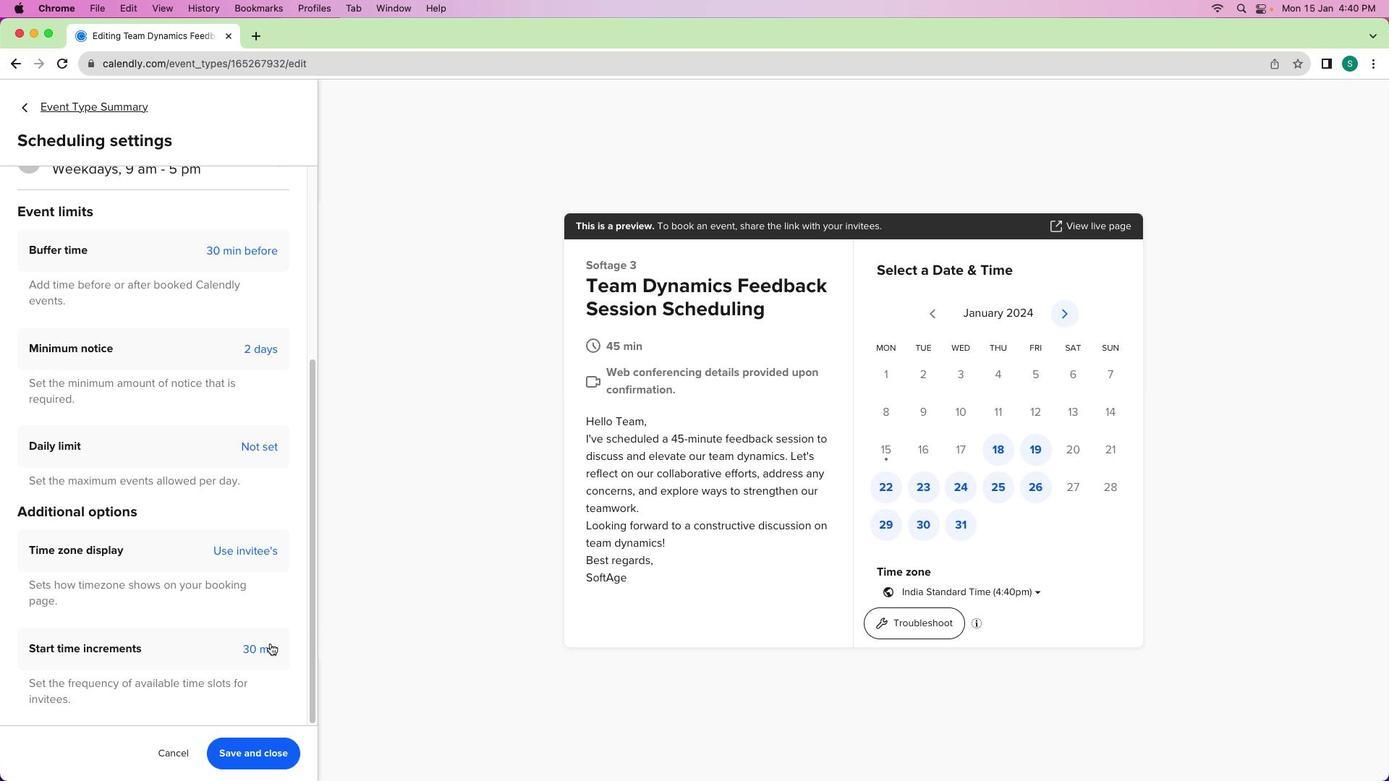 
Action: Mouse scrolled (256, 399) with delta (7, 6)
Screenshot: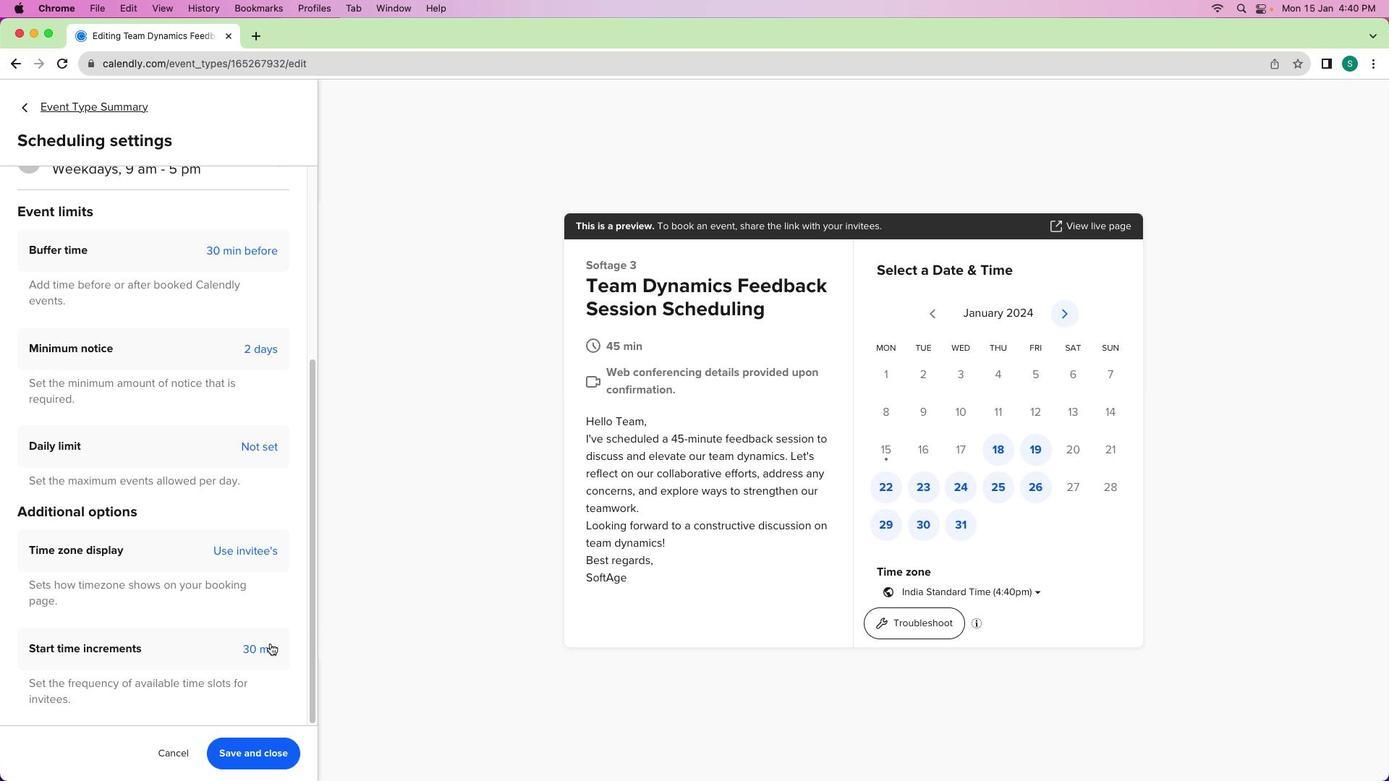 
Action: Mouse moved to (256, 399)
Screenshot: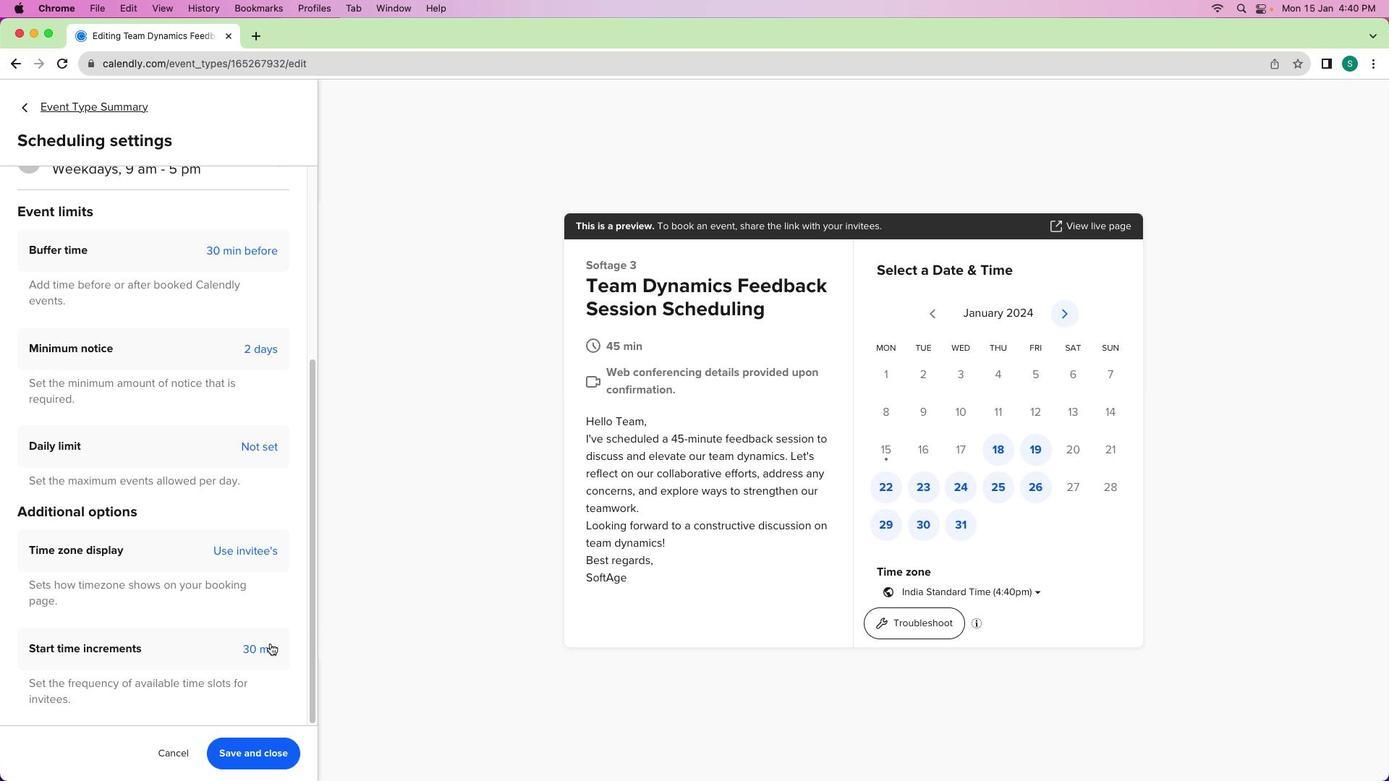 
Action: Mouse scrolled (256, 399) with delta (7, 5)
Screenshot: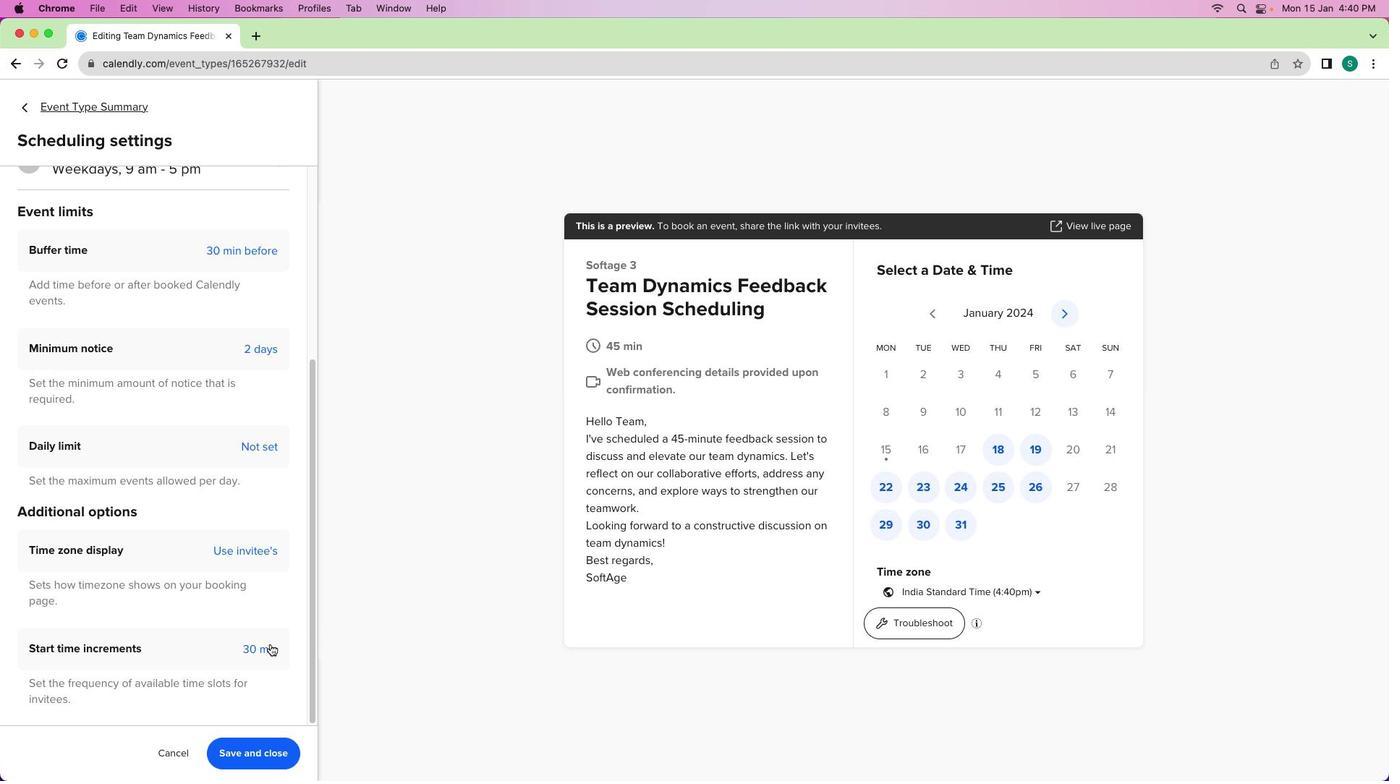 
Action: Mouse moved to (261, 427)
Screenshot: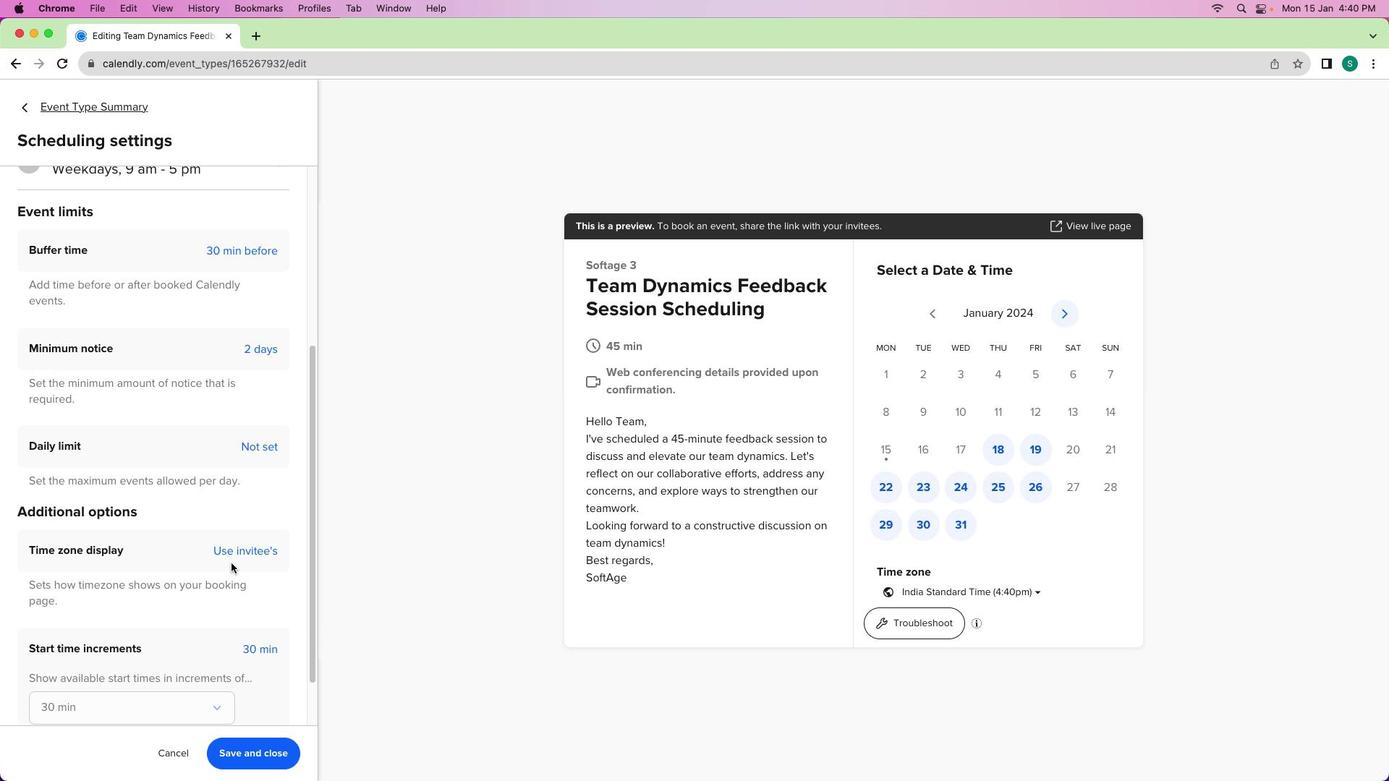 
Action: Mouse scrolled (261, 427) with delta (7, 6)
Screenshot: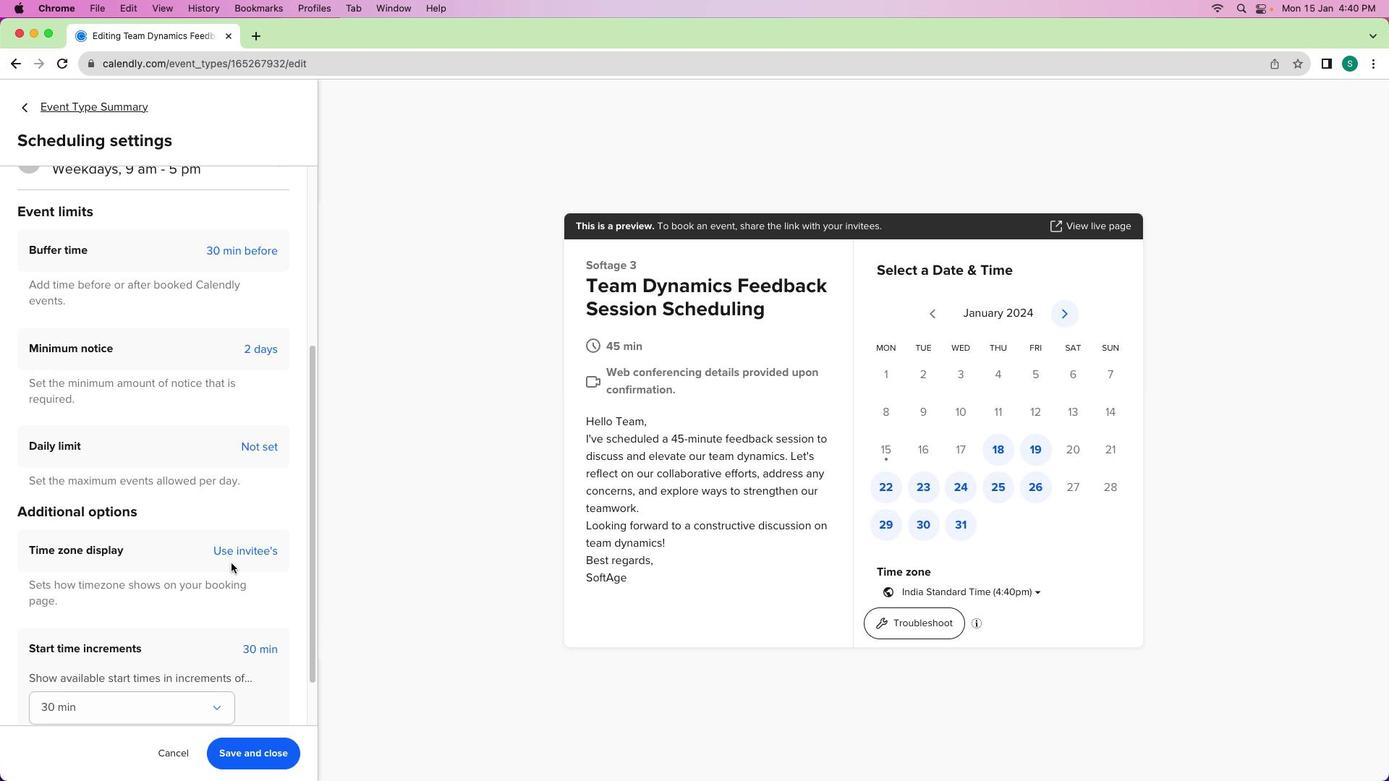 
Action: Mouse moved to (261, 427)
Screenshot: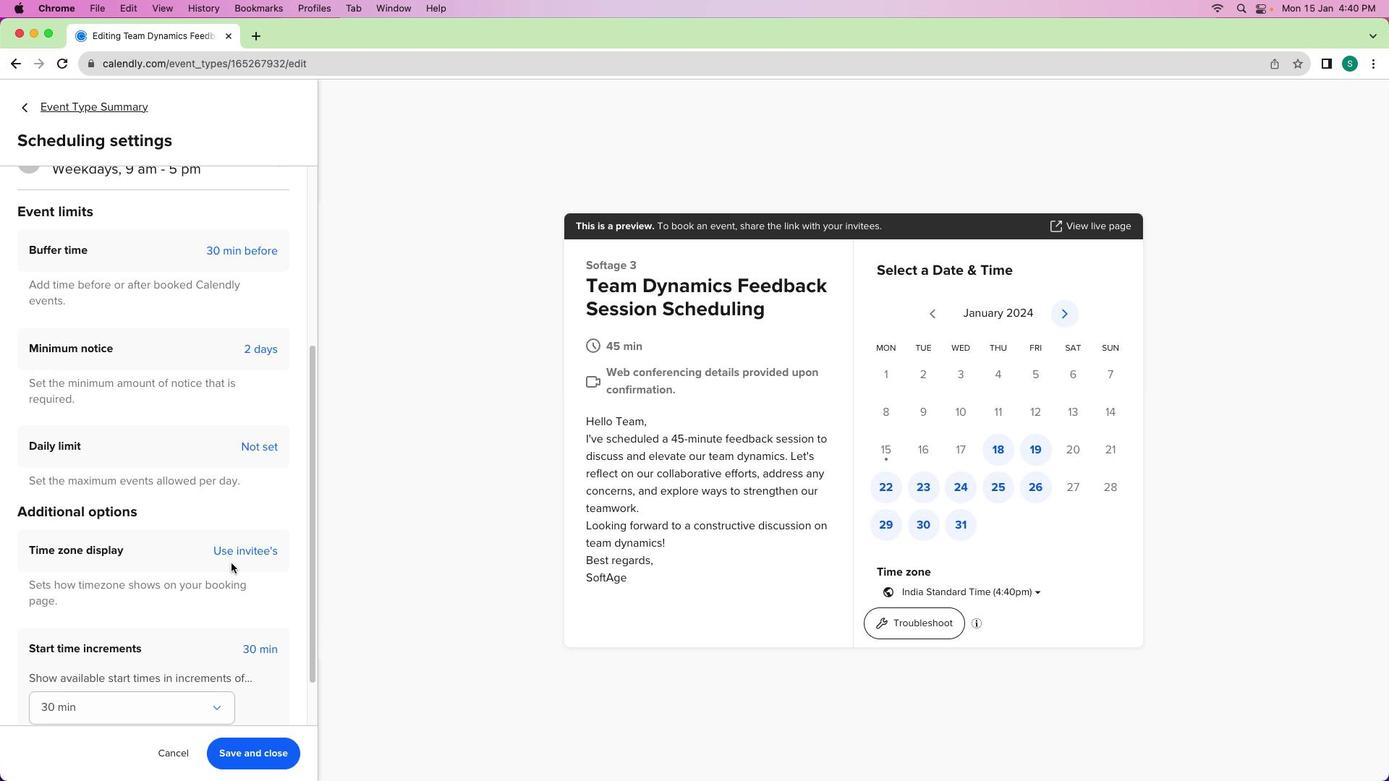 
Action: Mouse scrolled (261, 427) with delta (7, 6)
Screenshot: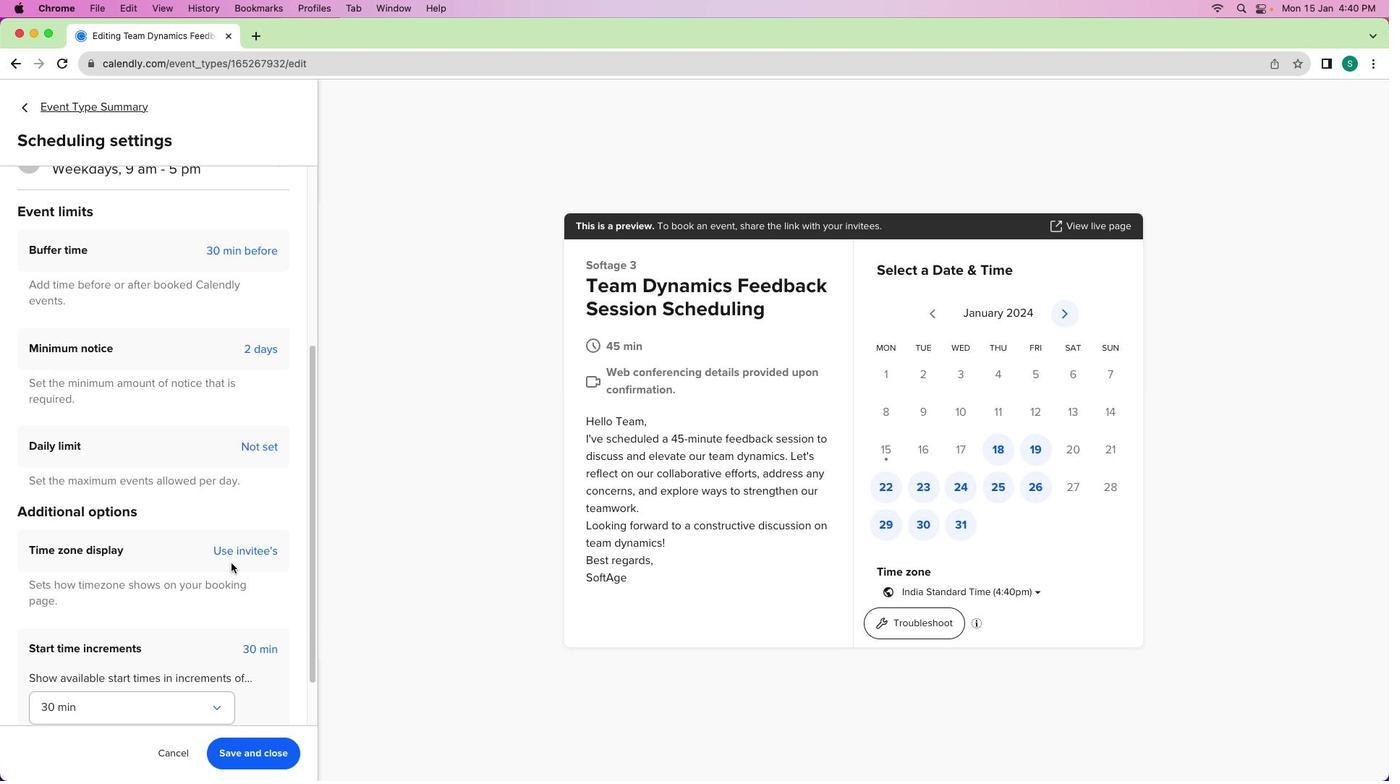 
Action: Mouse moved to (261, 427)
Screenshot: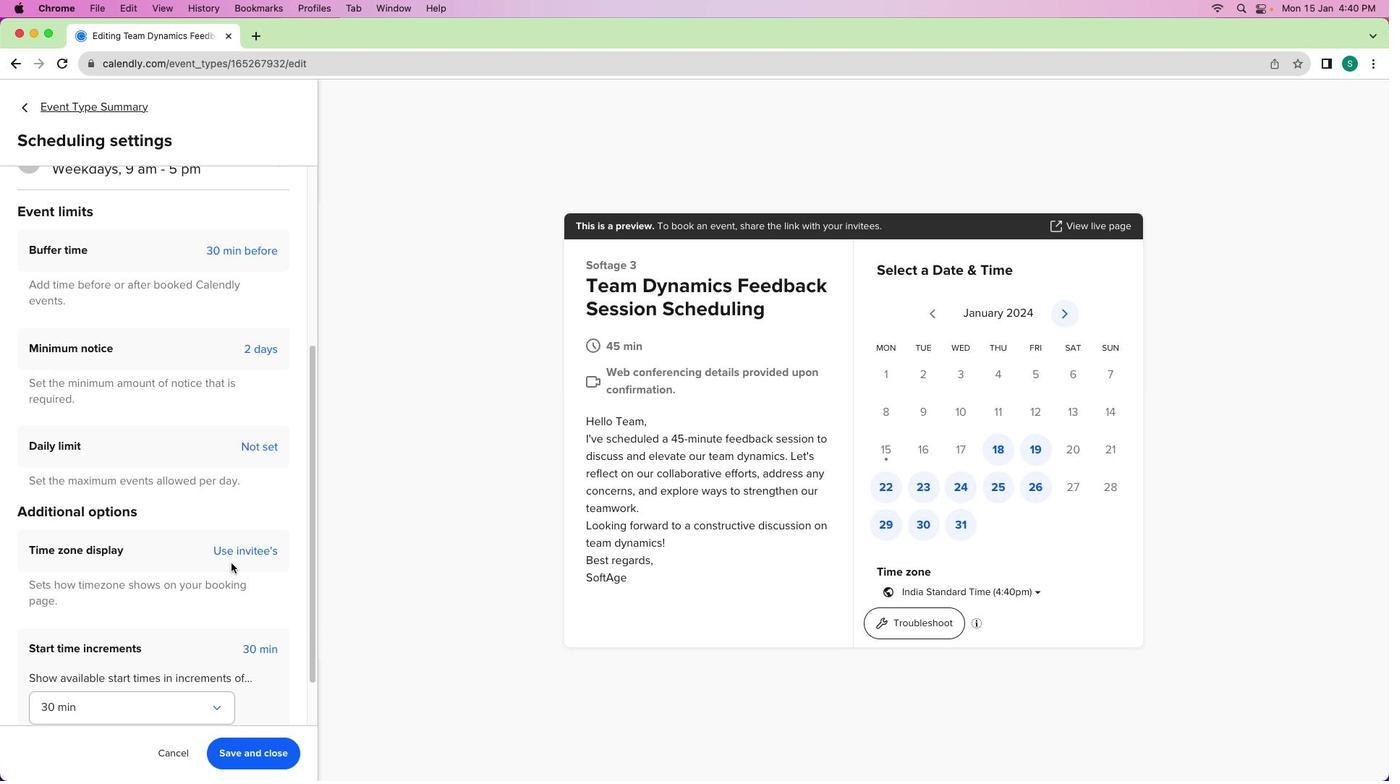 
Action: Mouse scrolled (261, 427) with delta (7, 5)
Screenshot: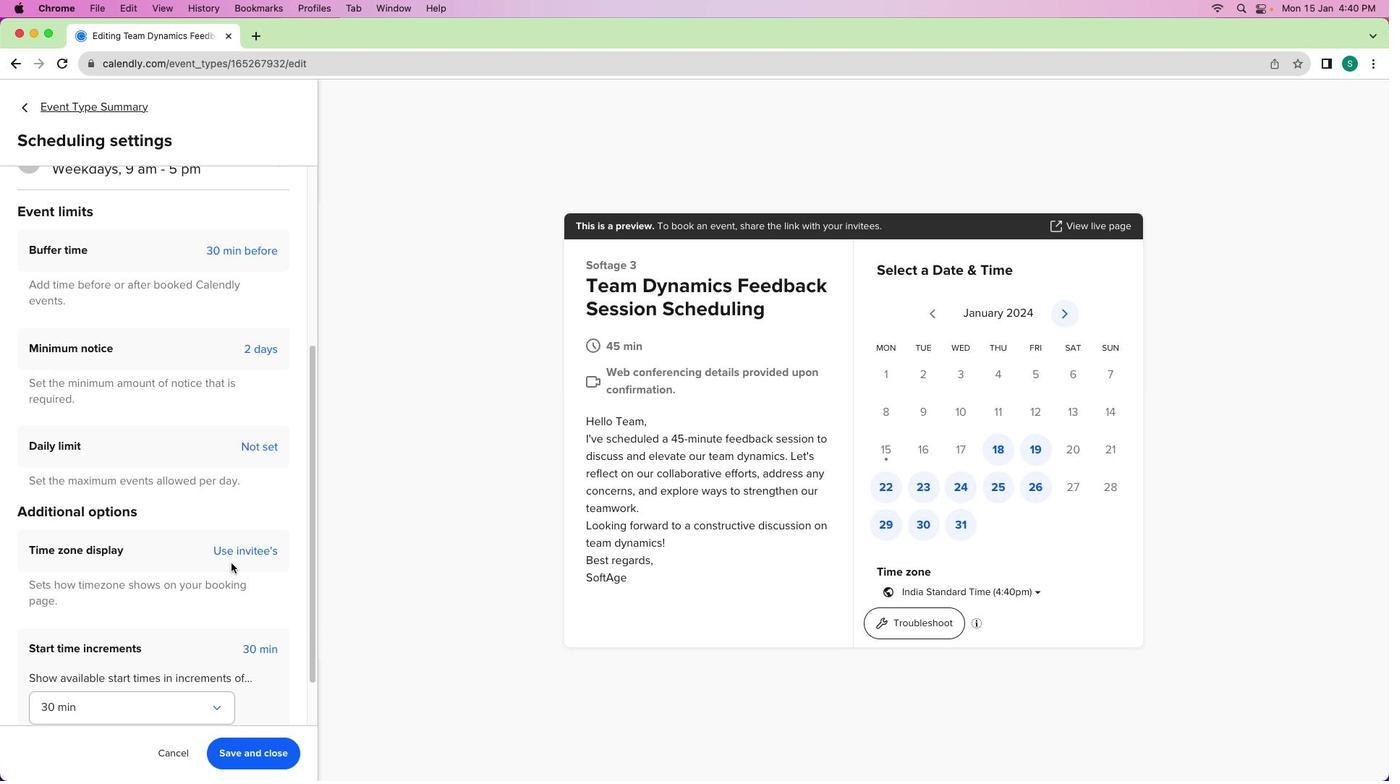 
Action: Mouse scrolled (261, 427) with delta (7, 4)
Screenshot: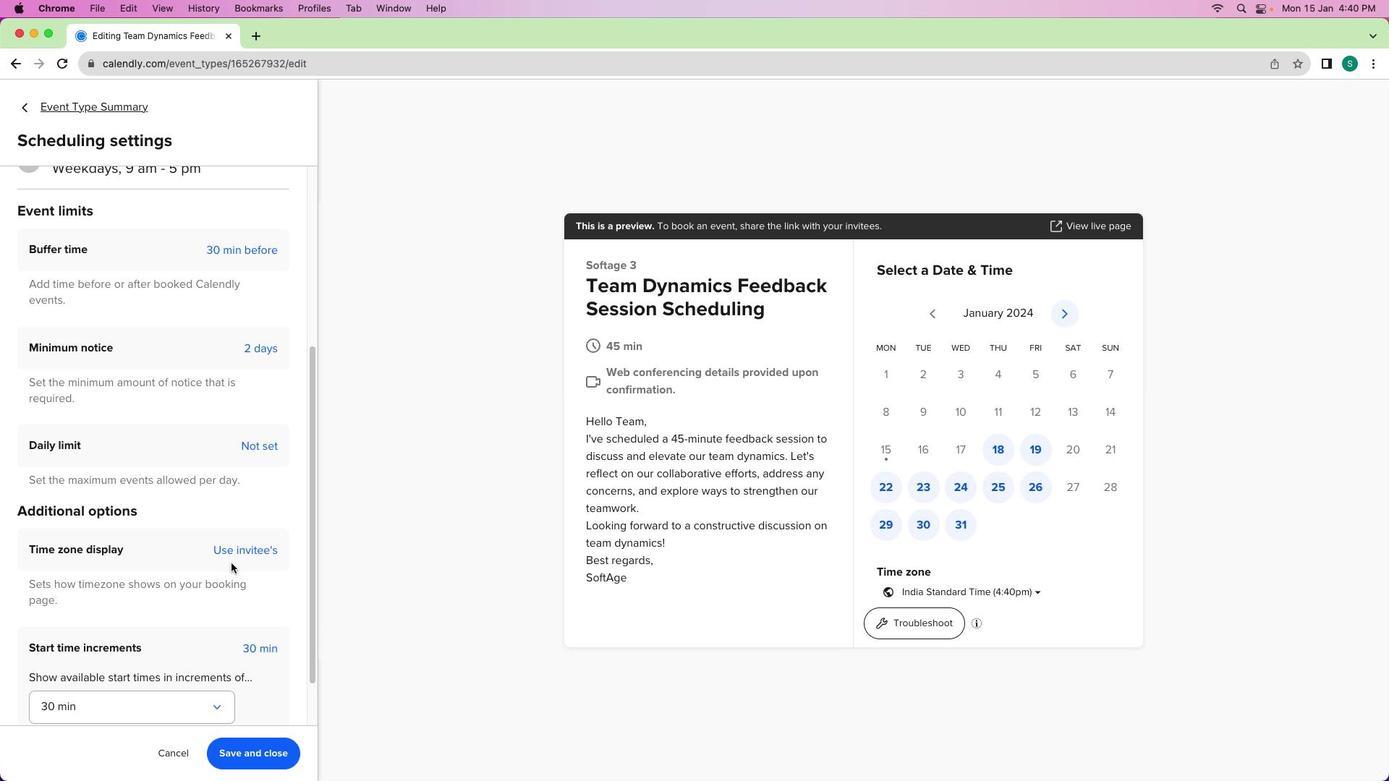 
Action: Mouse moved to (277, 651)
Screenshot: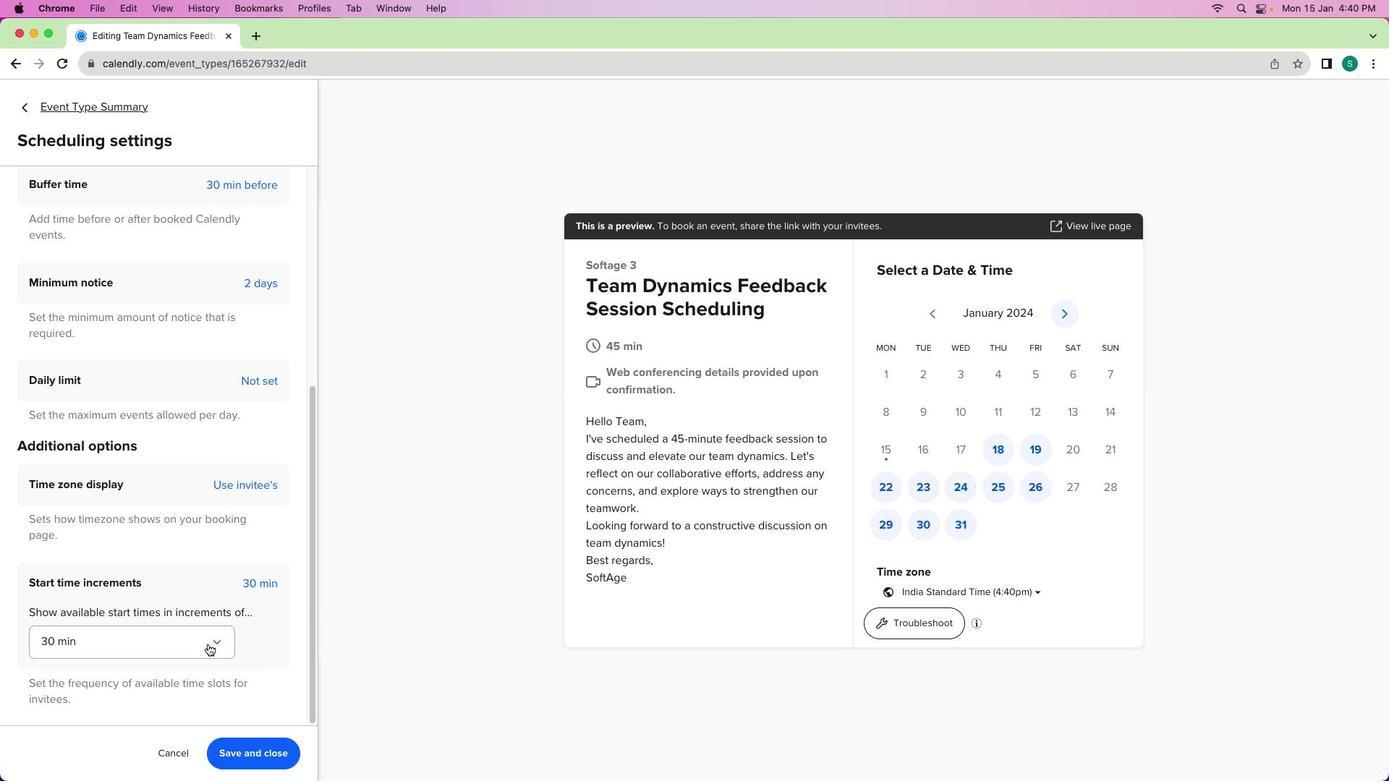 
Action: Mouse pressed left at (277, 651)
Screenshot: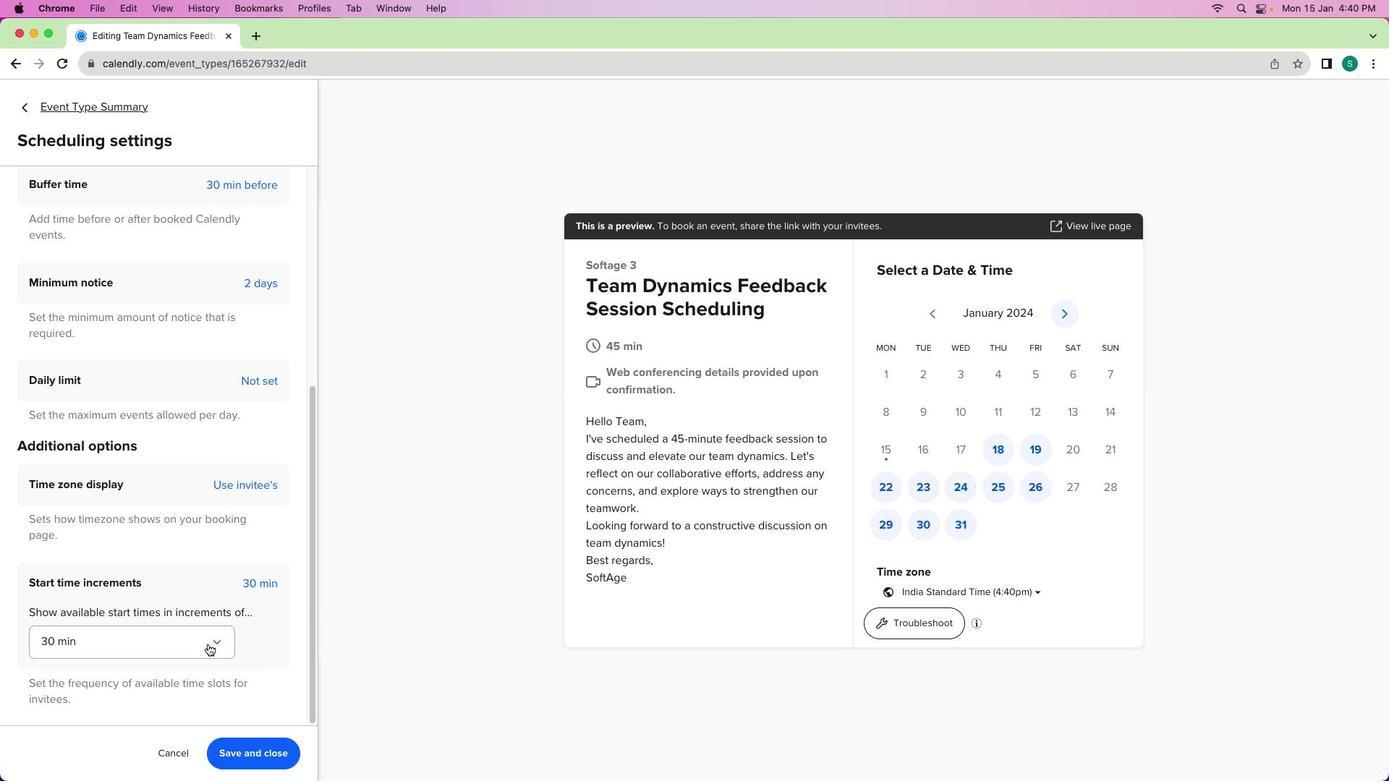
Action: Mouse moved to (238, 570)
Screenshot: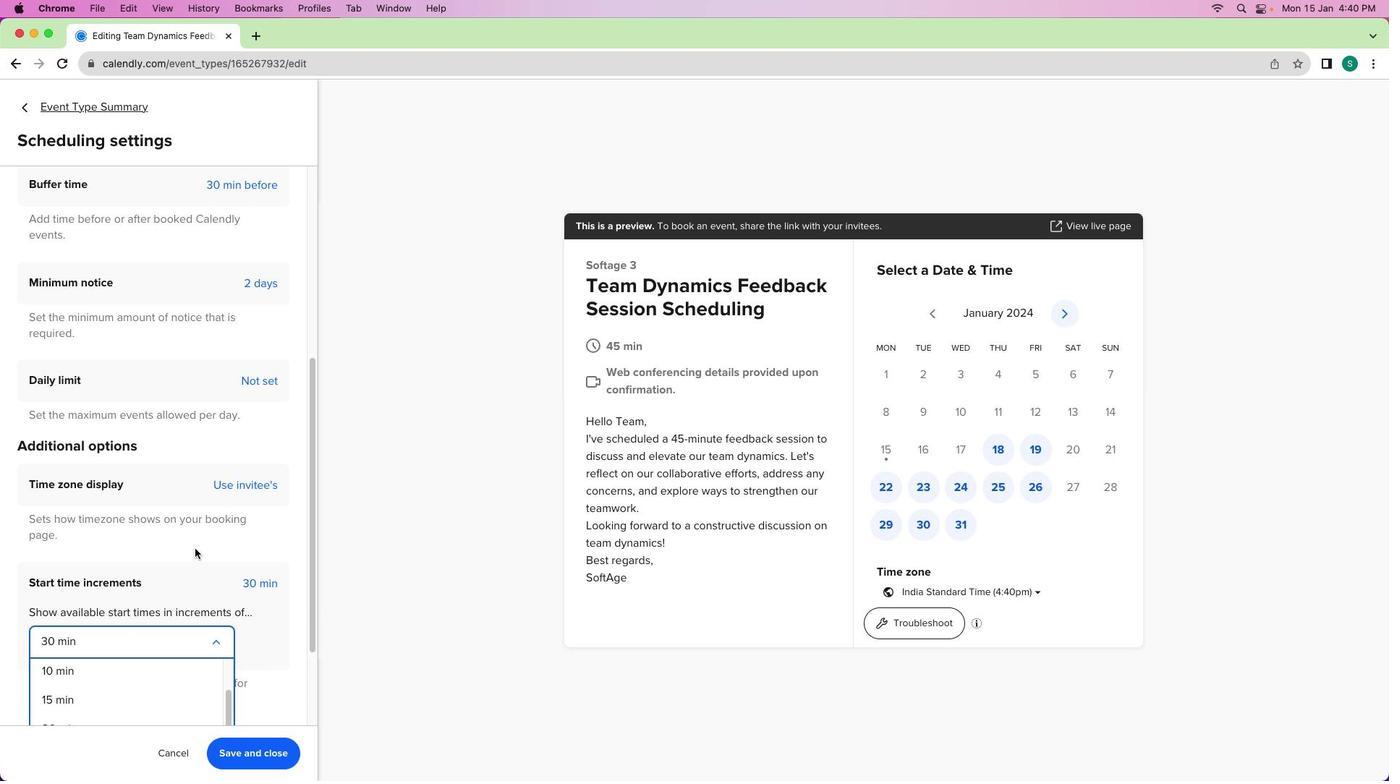 
Action: Mouse scrolled (238, 570) with delta (7, 6)
Screenshot: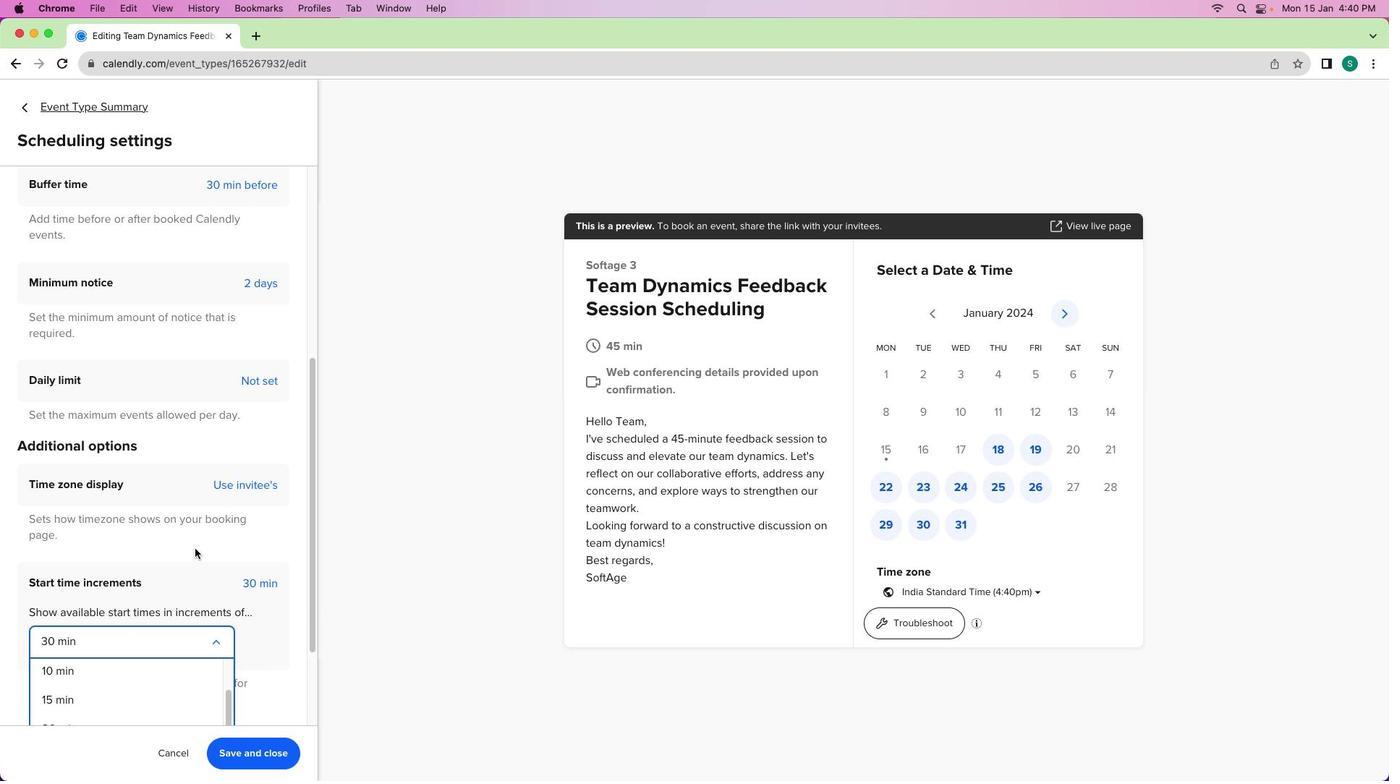 
Action: Mouse scrolled (238, 570) with delta (7, 6)
Screenshot: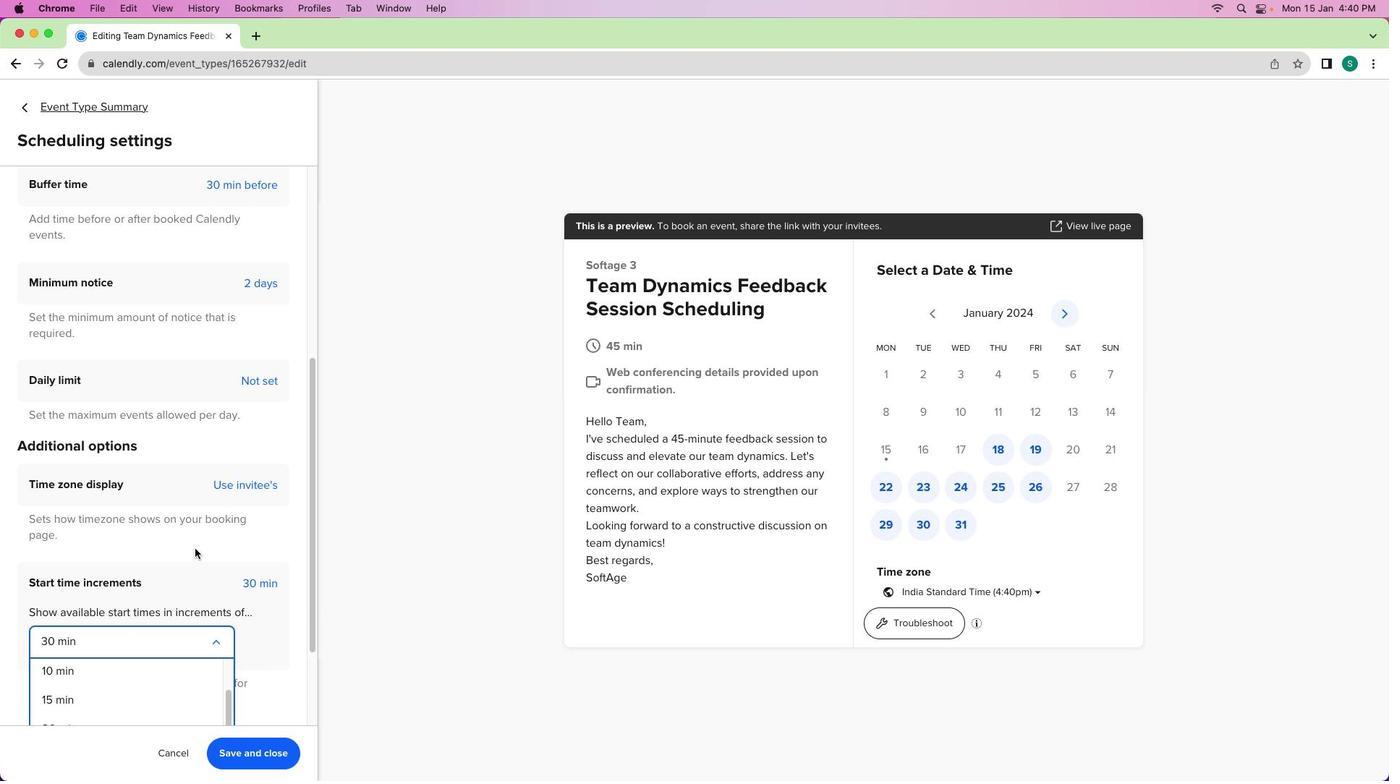 
Action: Mouse scrolled (238, 570) with delta (7, 5)
Screenshot: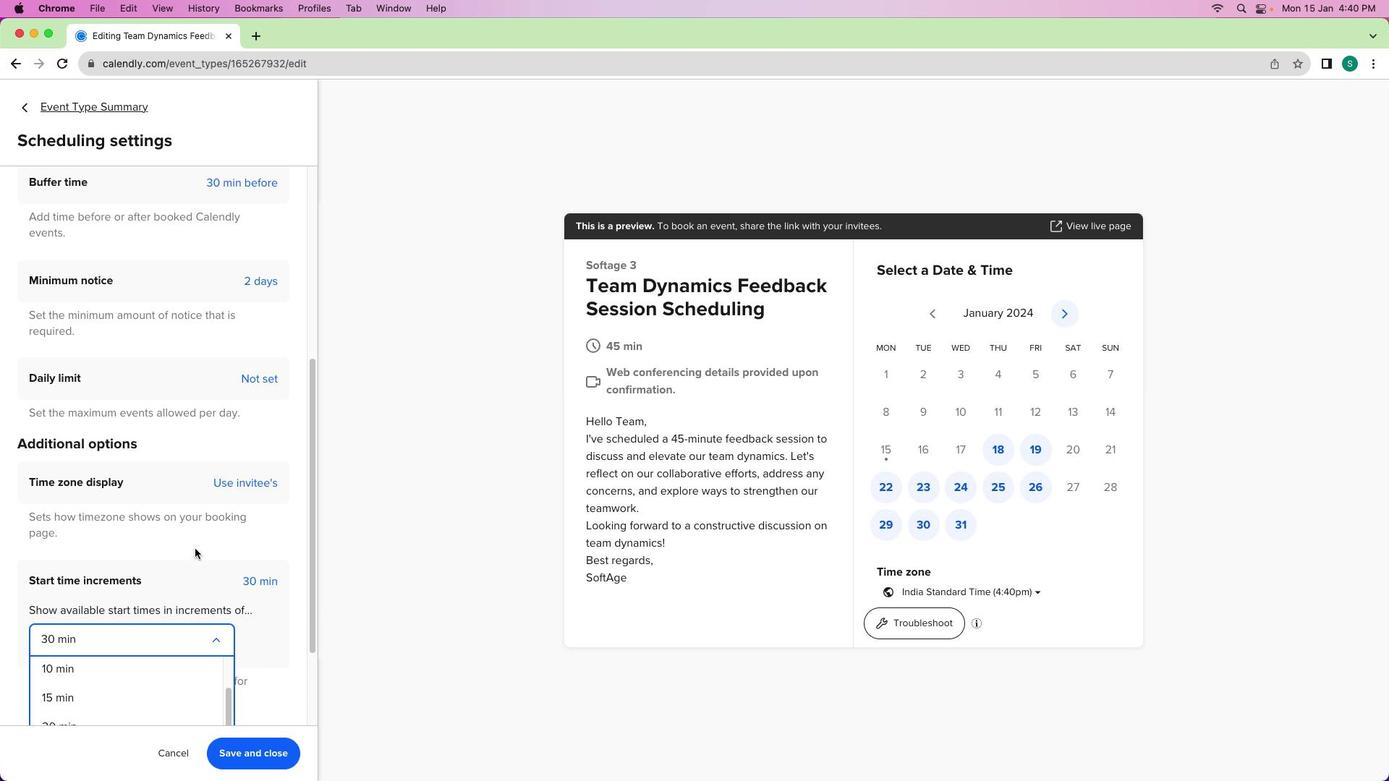 
Action: Mouse scrolled (238, 570) with delta (7, 3)
Screenshot: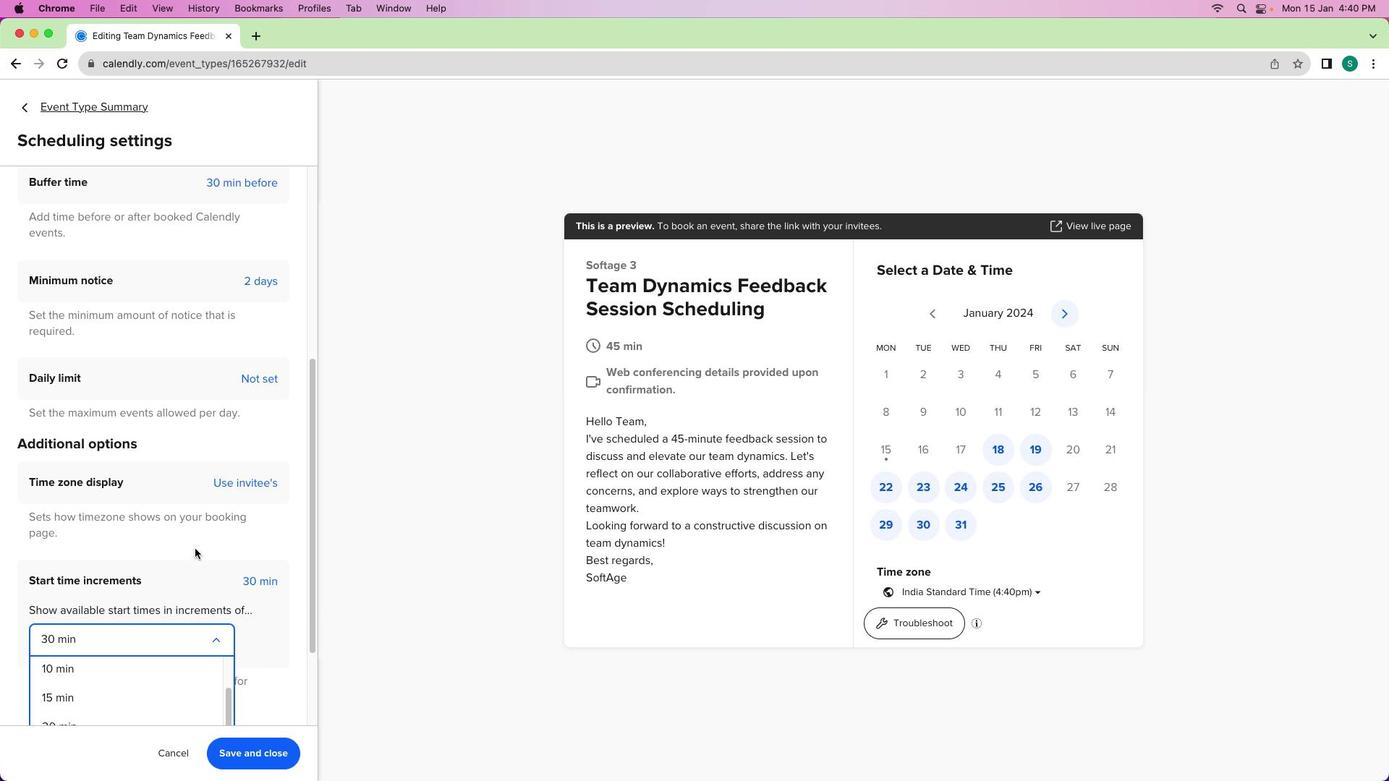 
Action: Mouse scrolled (238, 570) with delta (7, 3)
Screenshot: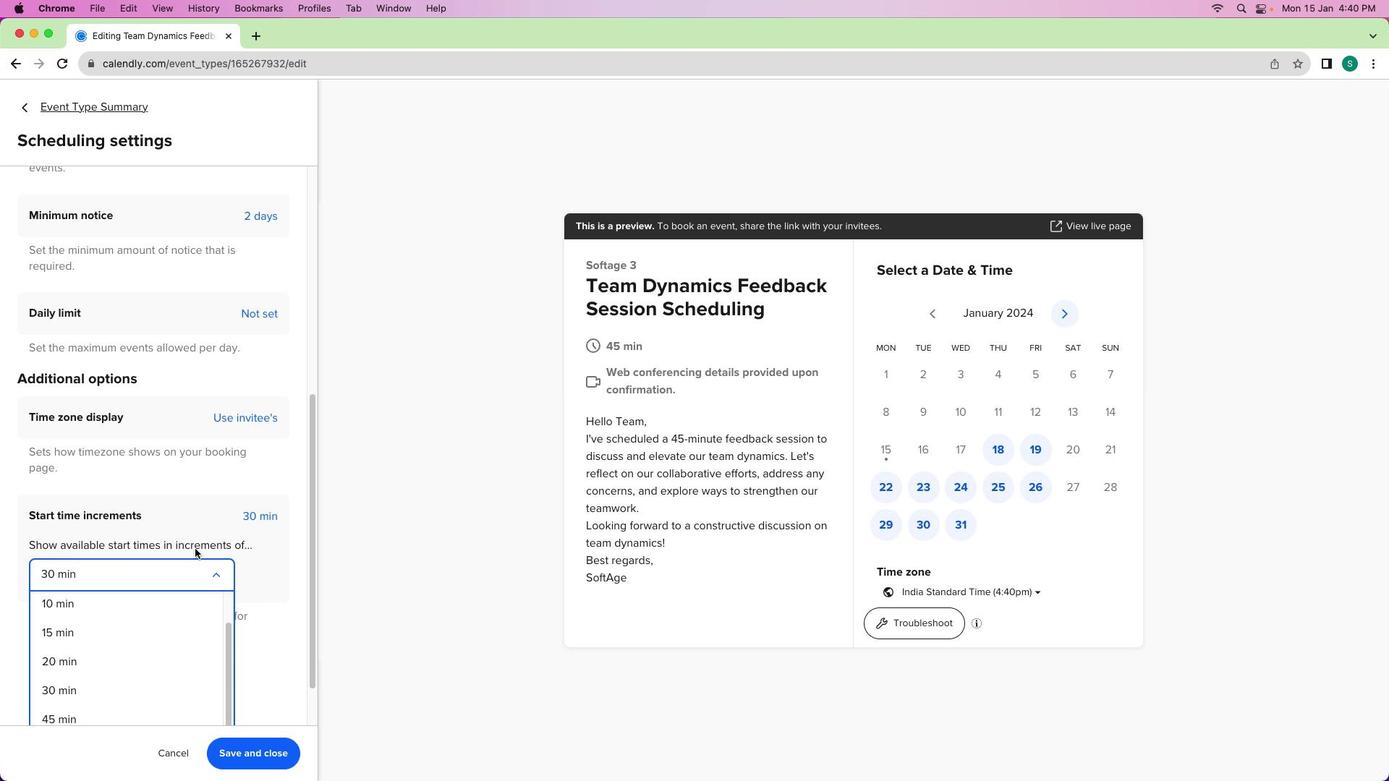
Action: Mouse moved to (215, 651)
Screenshot: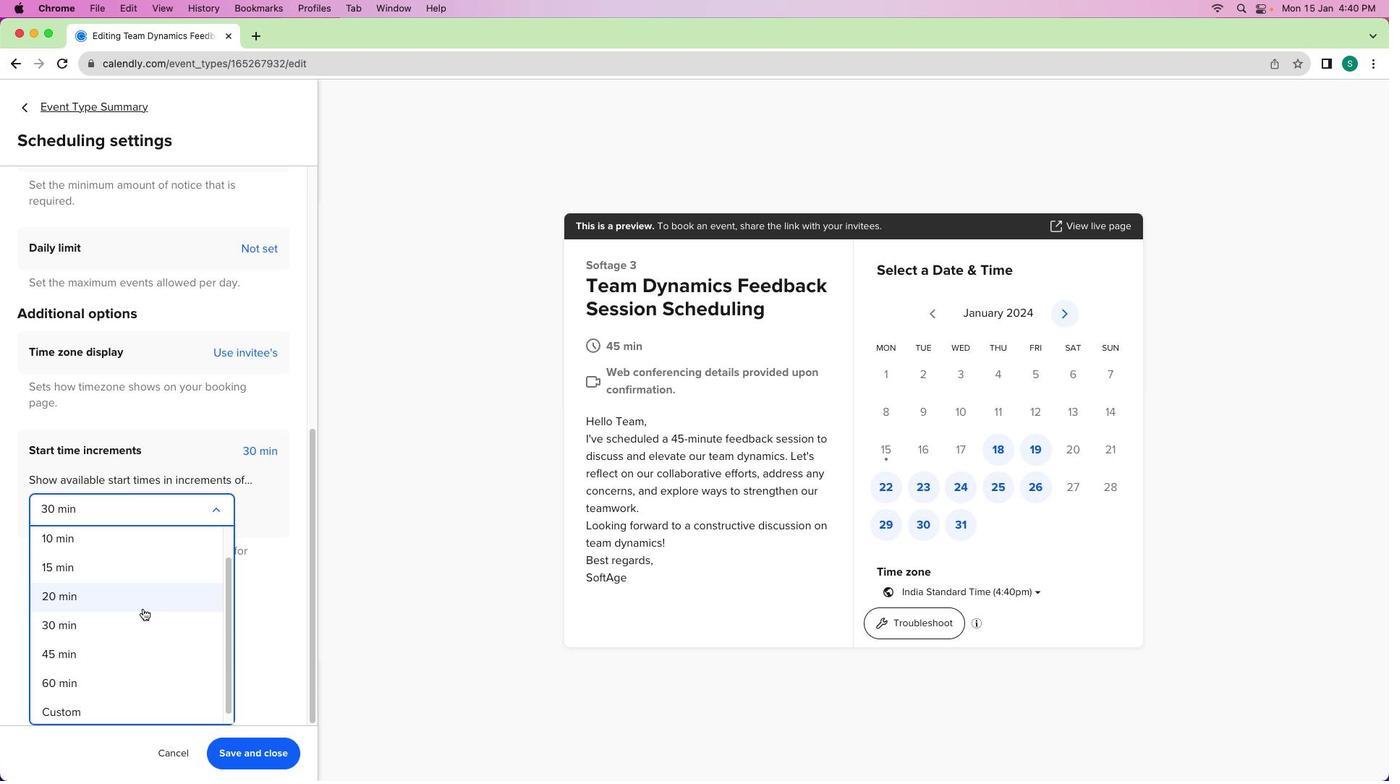 
Action: Mouse pressed left at (215, 651)
Screenshot: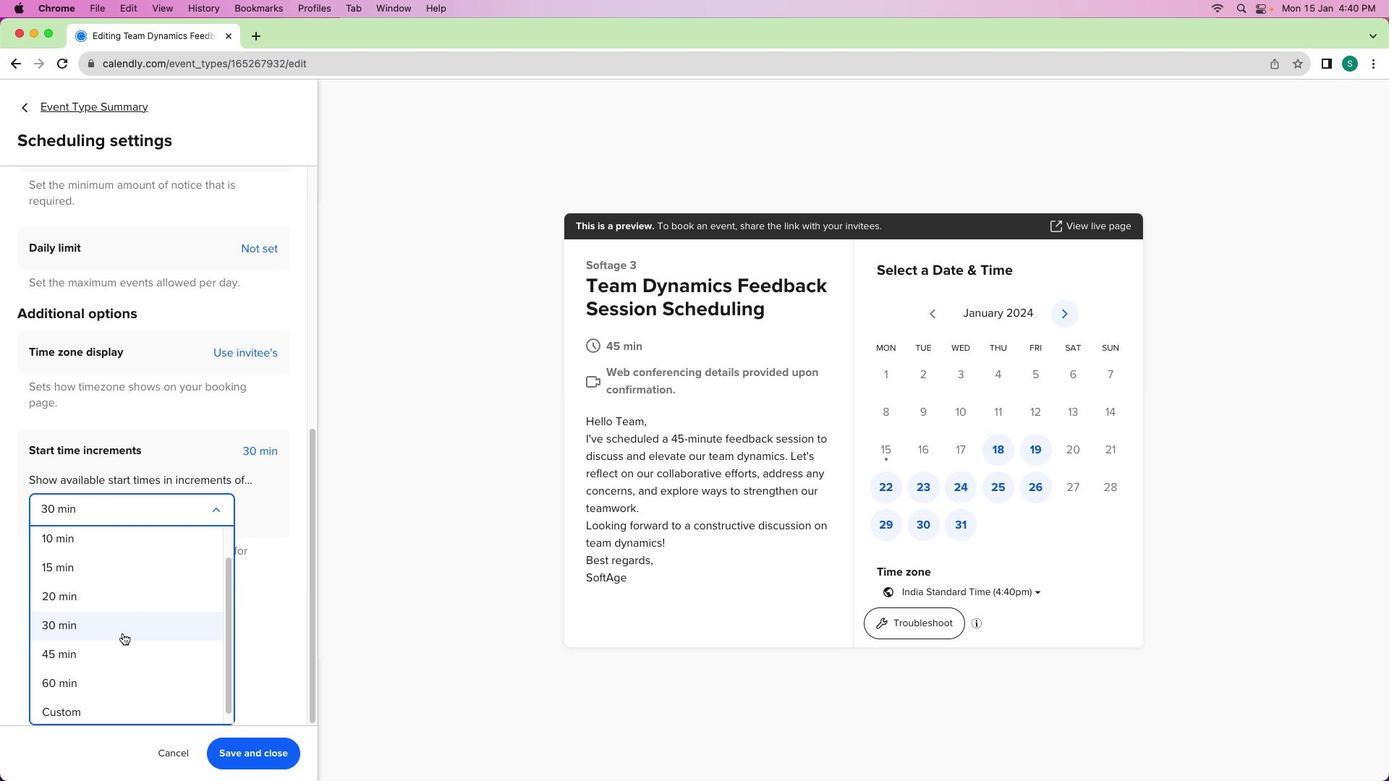 
Action: Mouse moved to (202, 555)
Screenshot: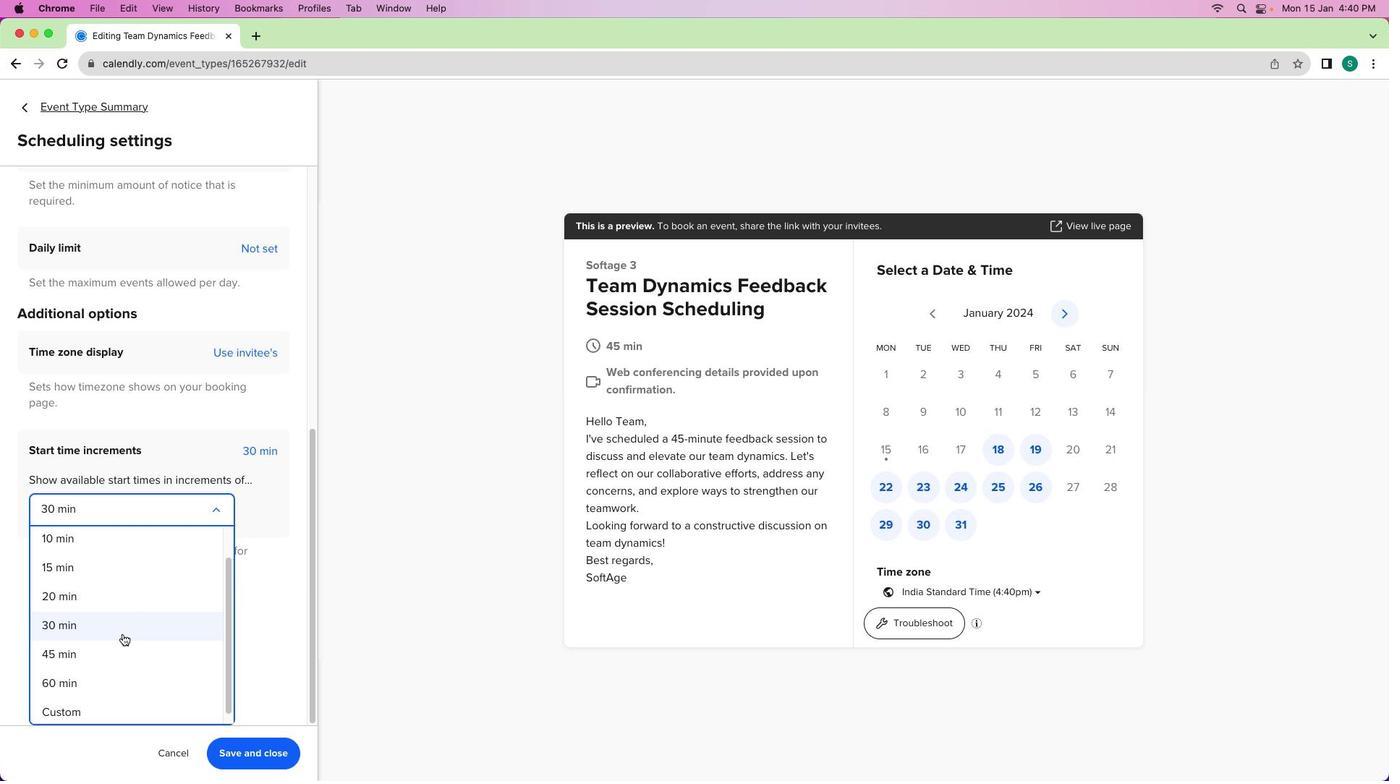 
Action: Mouse scrolled (202, 555) with delta (7, 6)
Screenshot: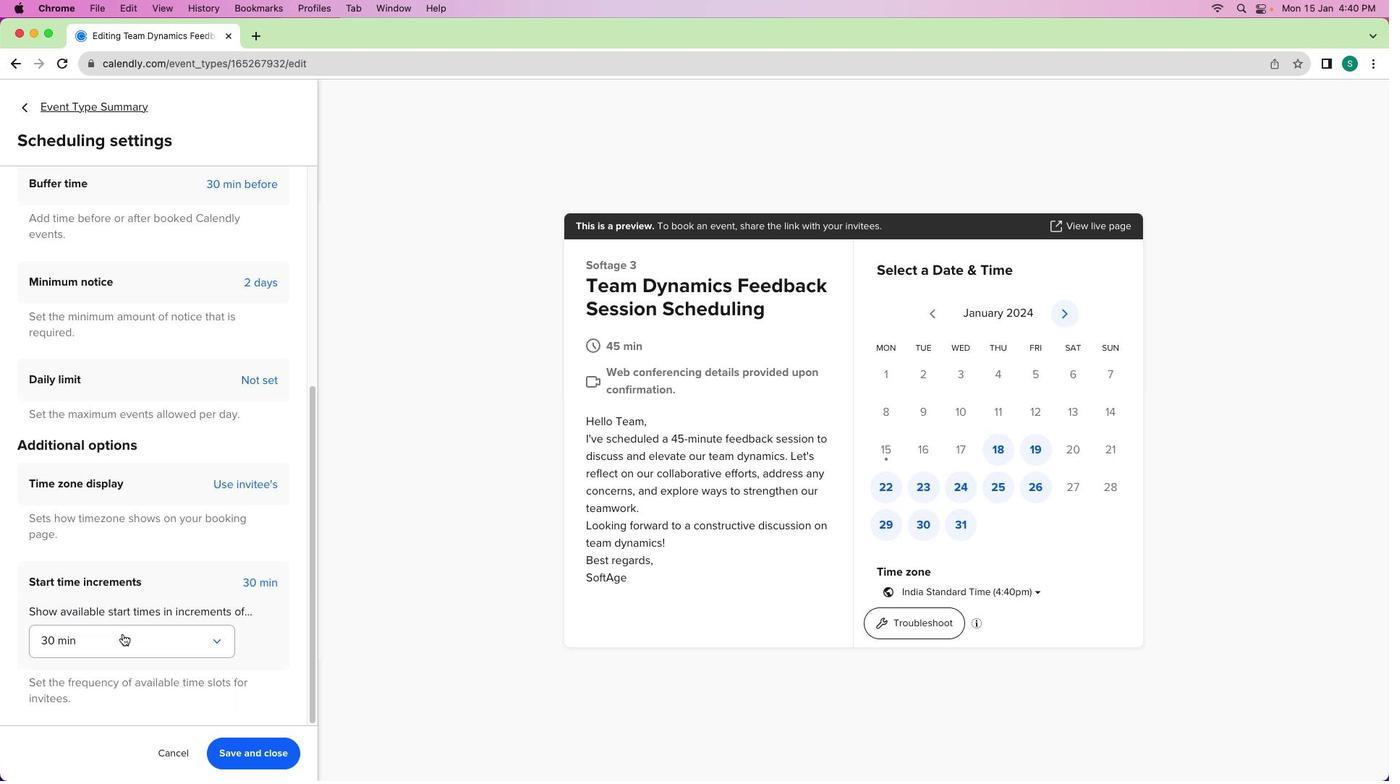 
Action: Mouse scrolled (202, 555) with delta (7, 6)
Screenshot: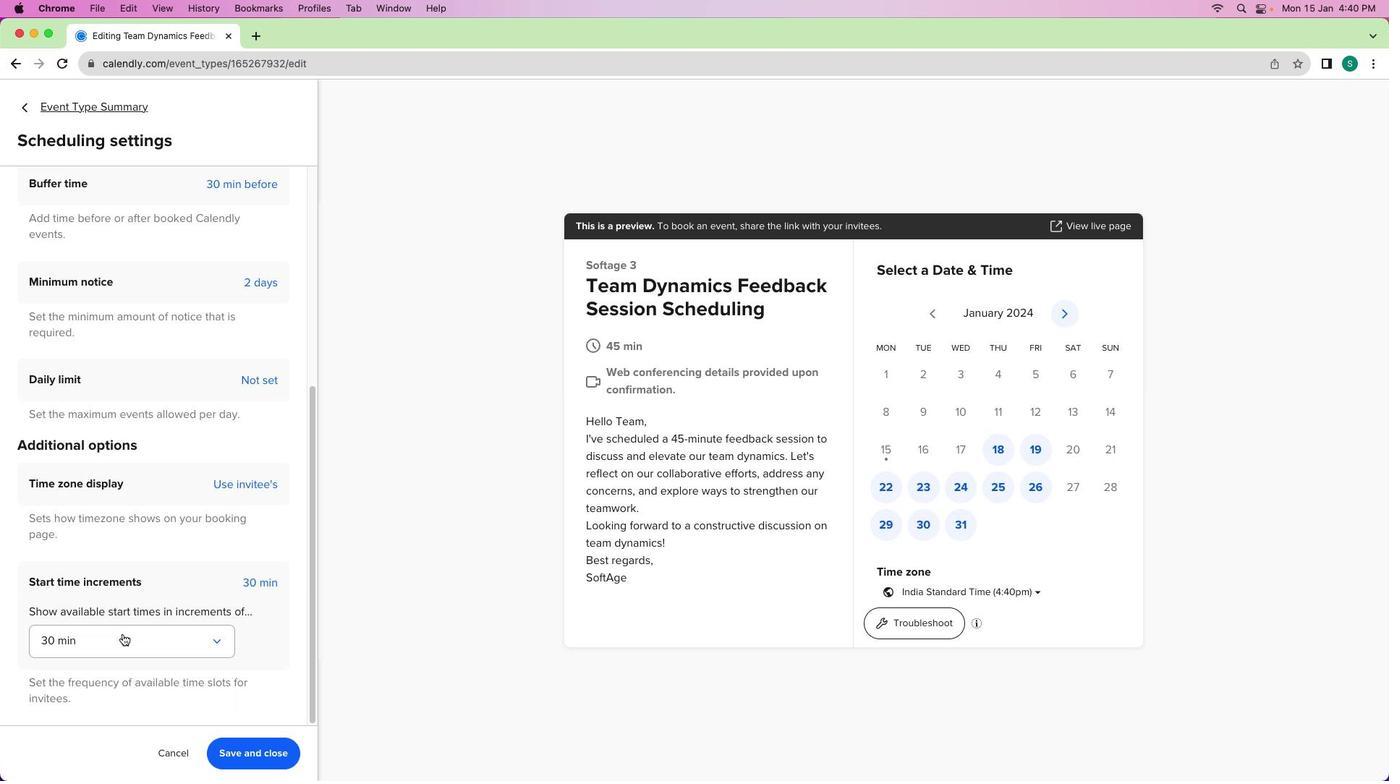 
Action: Mouse scrolled (202, 555) with delta (7, 5)
Screenshot: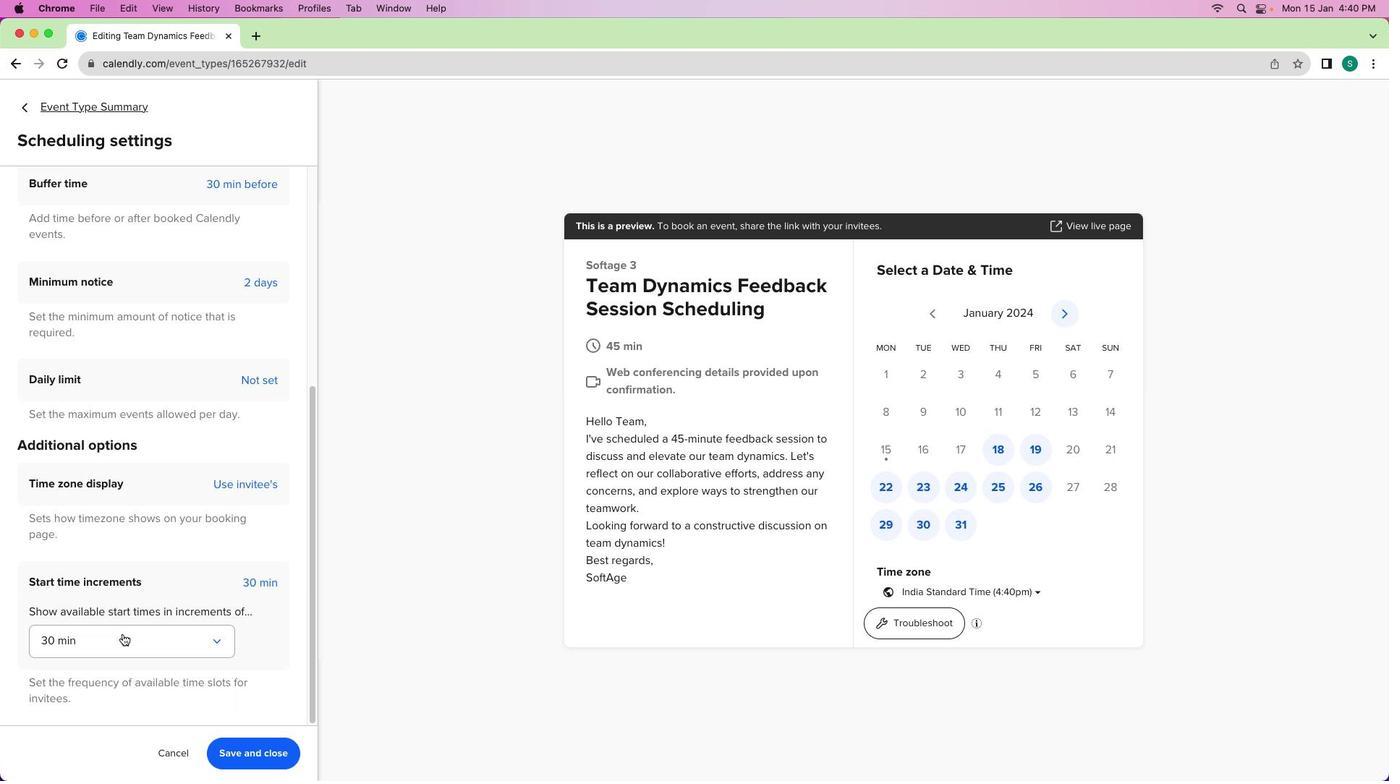 
Action: Mouse scrolled (202, 555) with delta (7, 4)
Screenshot: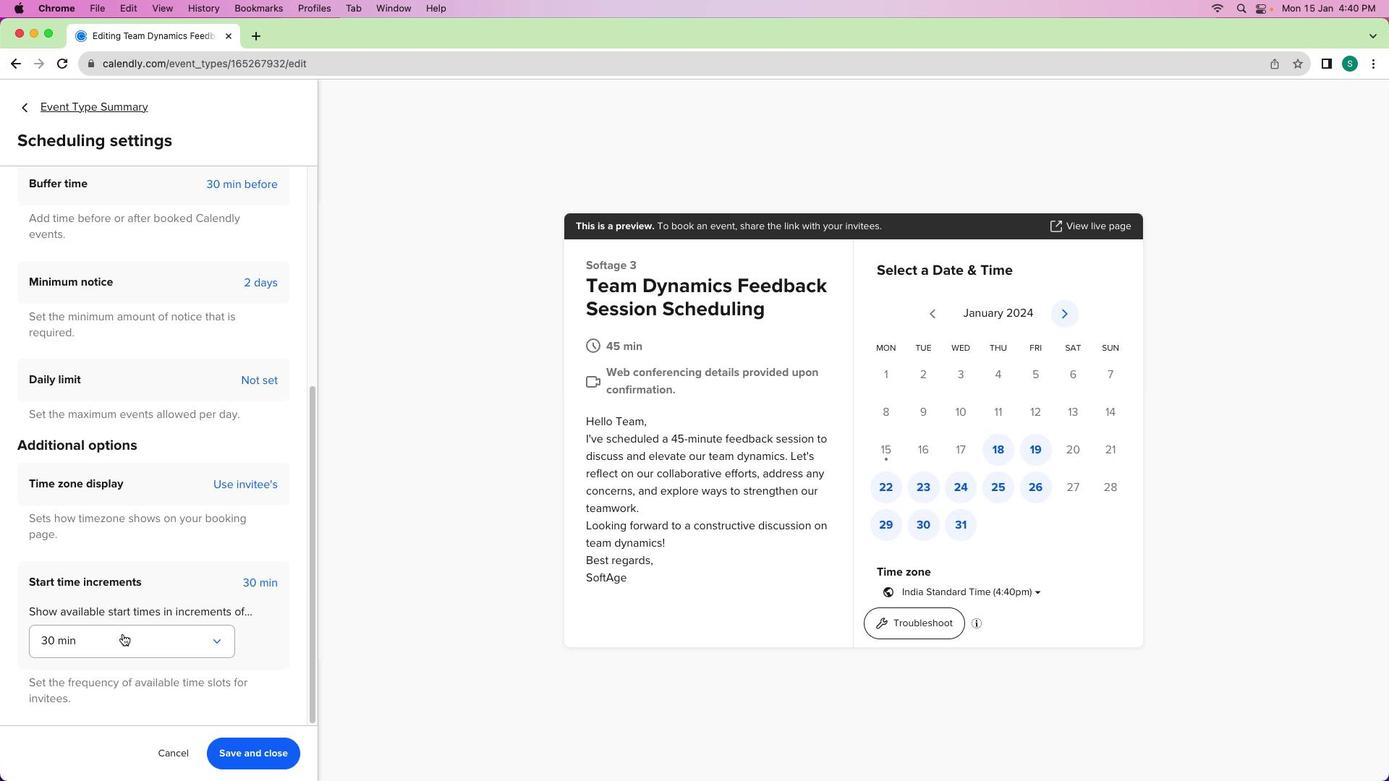 
Action: Mouse moved to (204, 554)
Screenshot: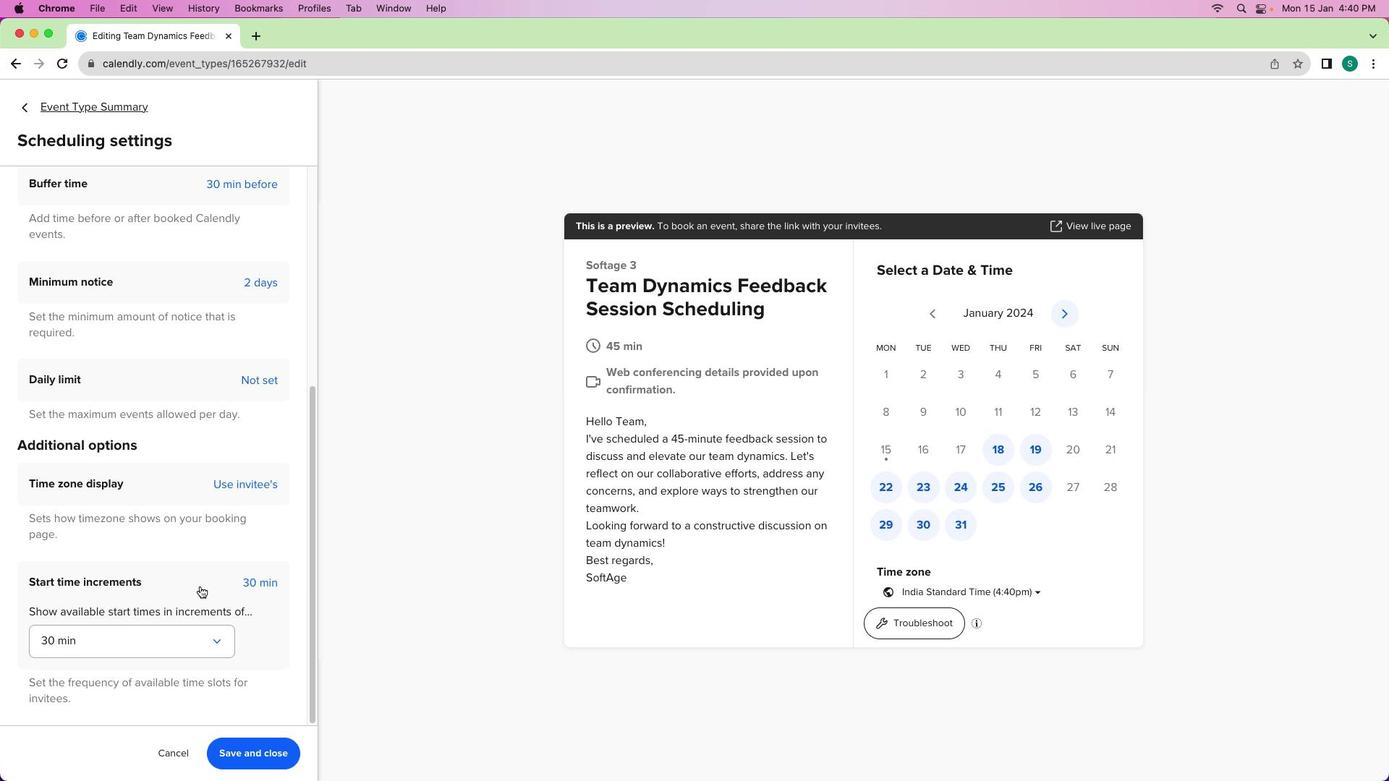 
Action: Mouse scrolled (204, 554) with delta (7, 6)
Screenshot: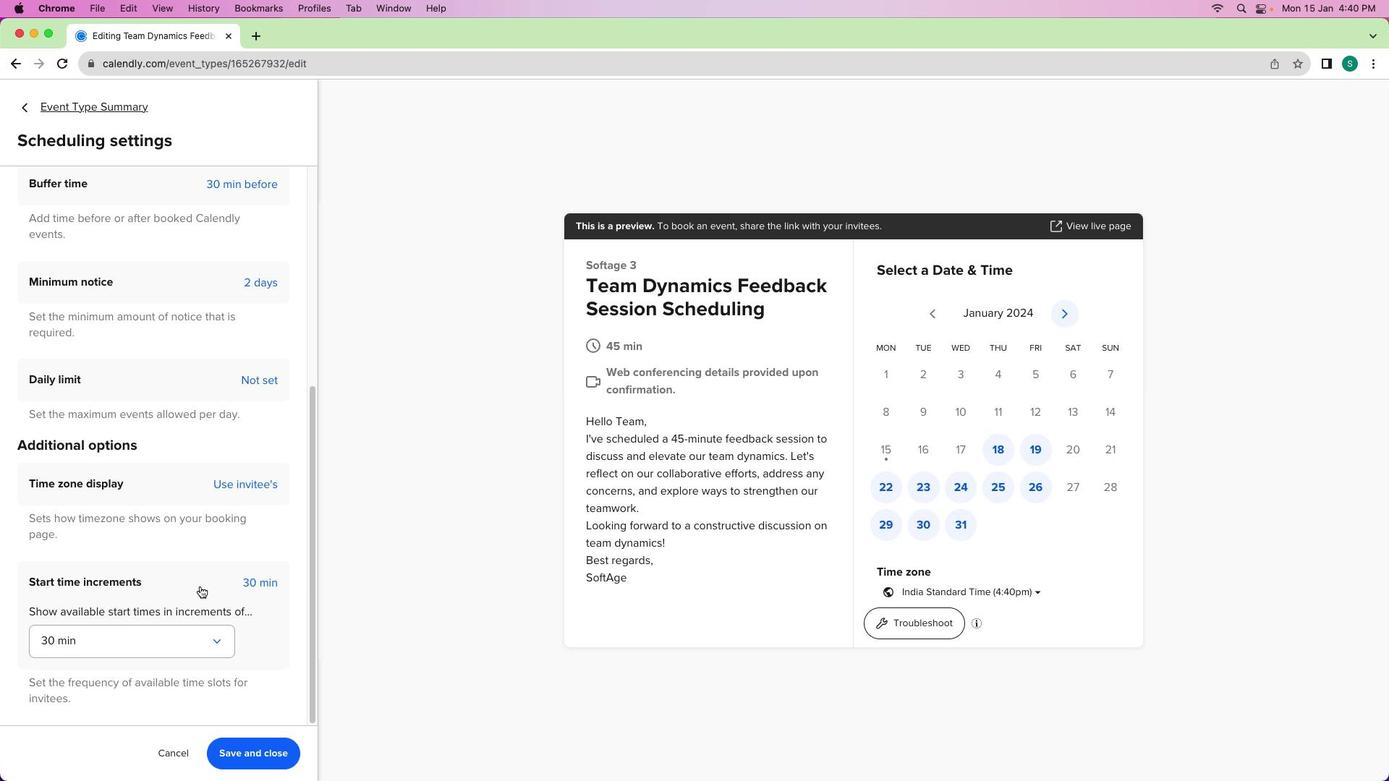 
Action: Mouse scrolled (204, 554) with delta (7, 6)
Screenshot: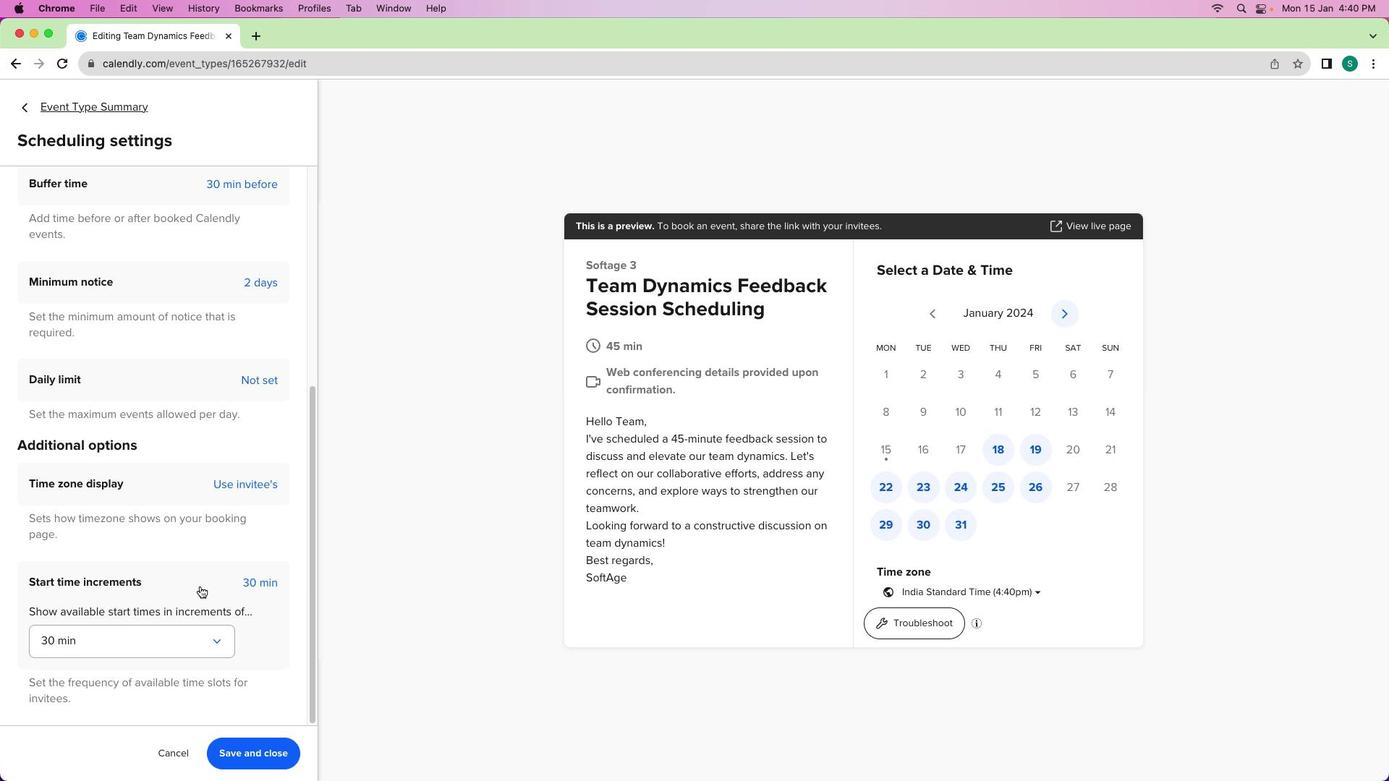 
Action: Mouse scrolled (204, 554) with delta (7, 5)
Screenshot: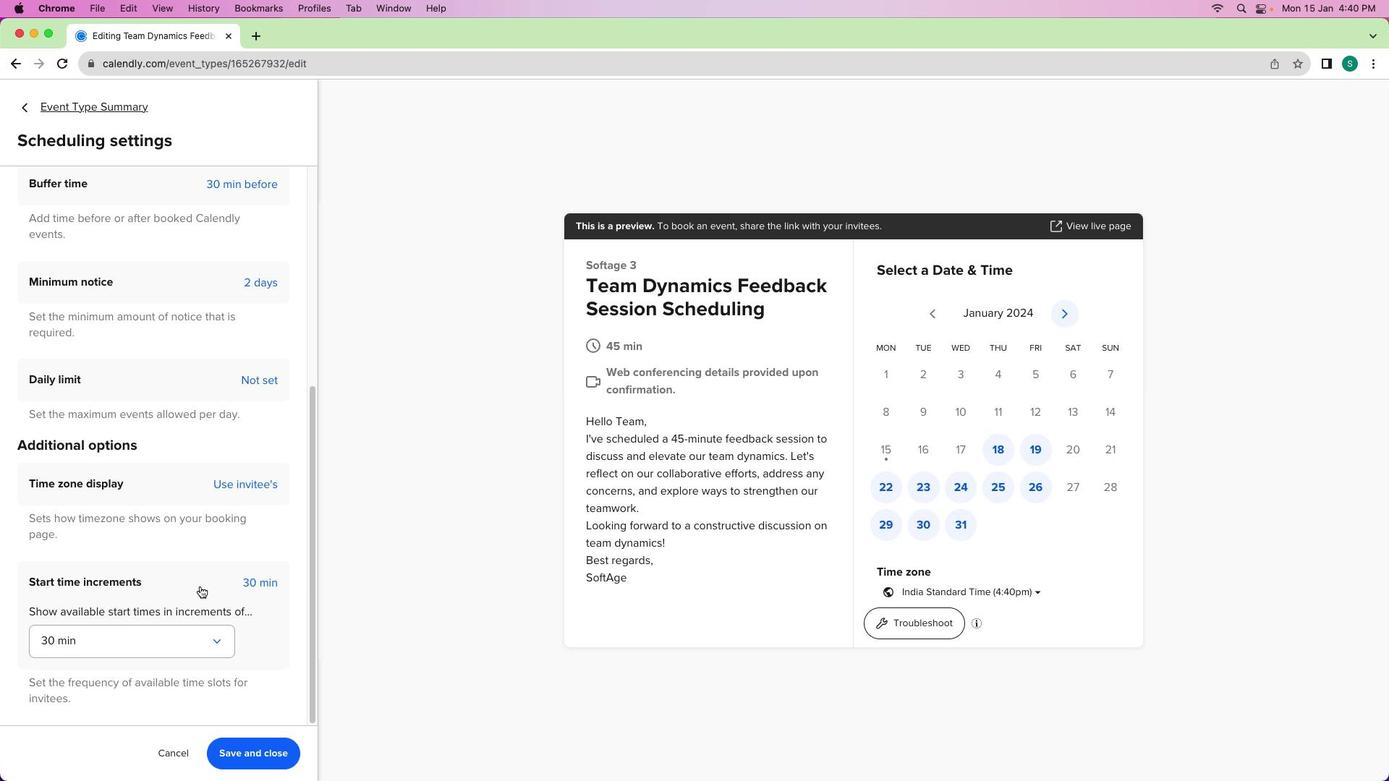 
Action: Mouse moved to (129, 641)
Screenshot: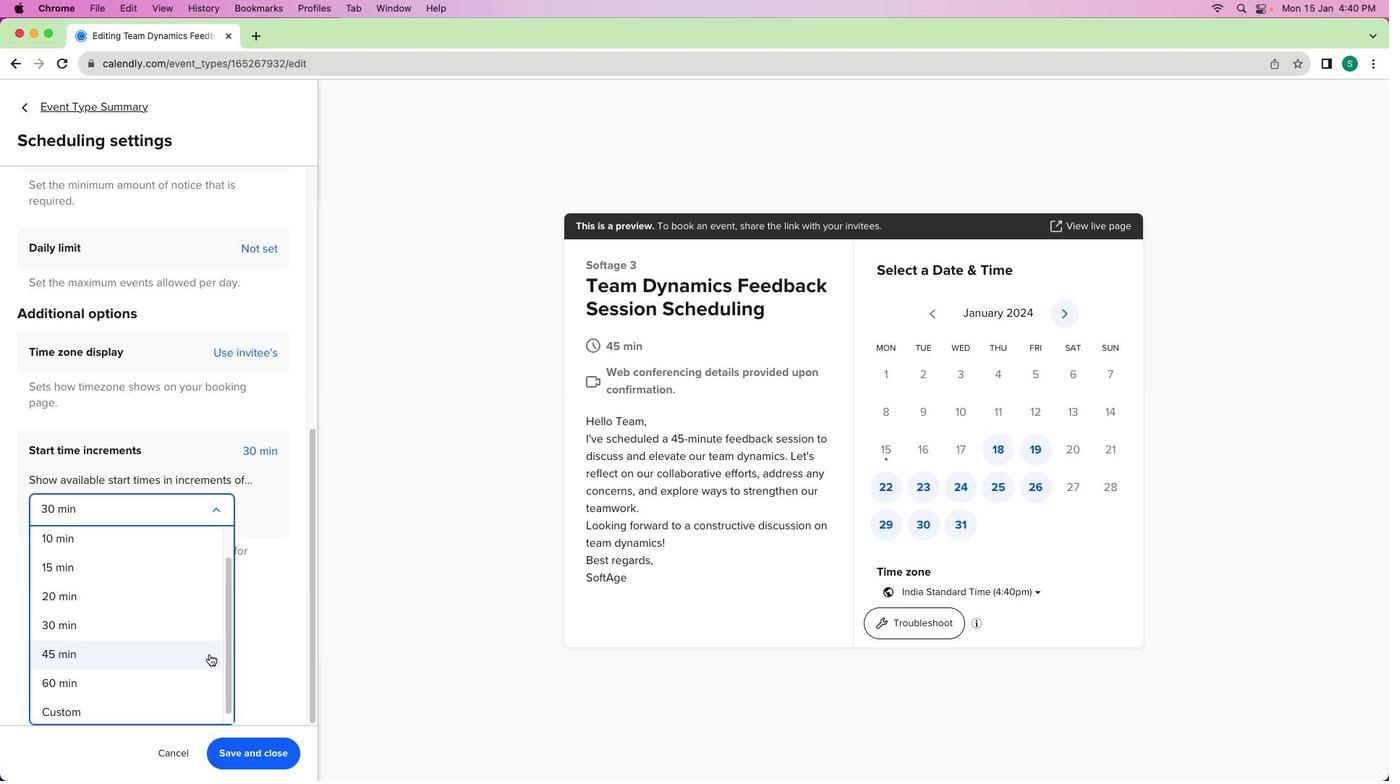 
Action: Mouse pressed left at (129, 641)
Screenshot: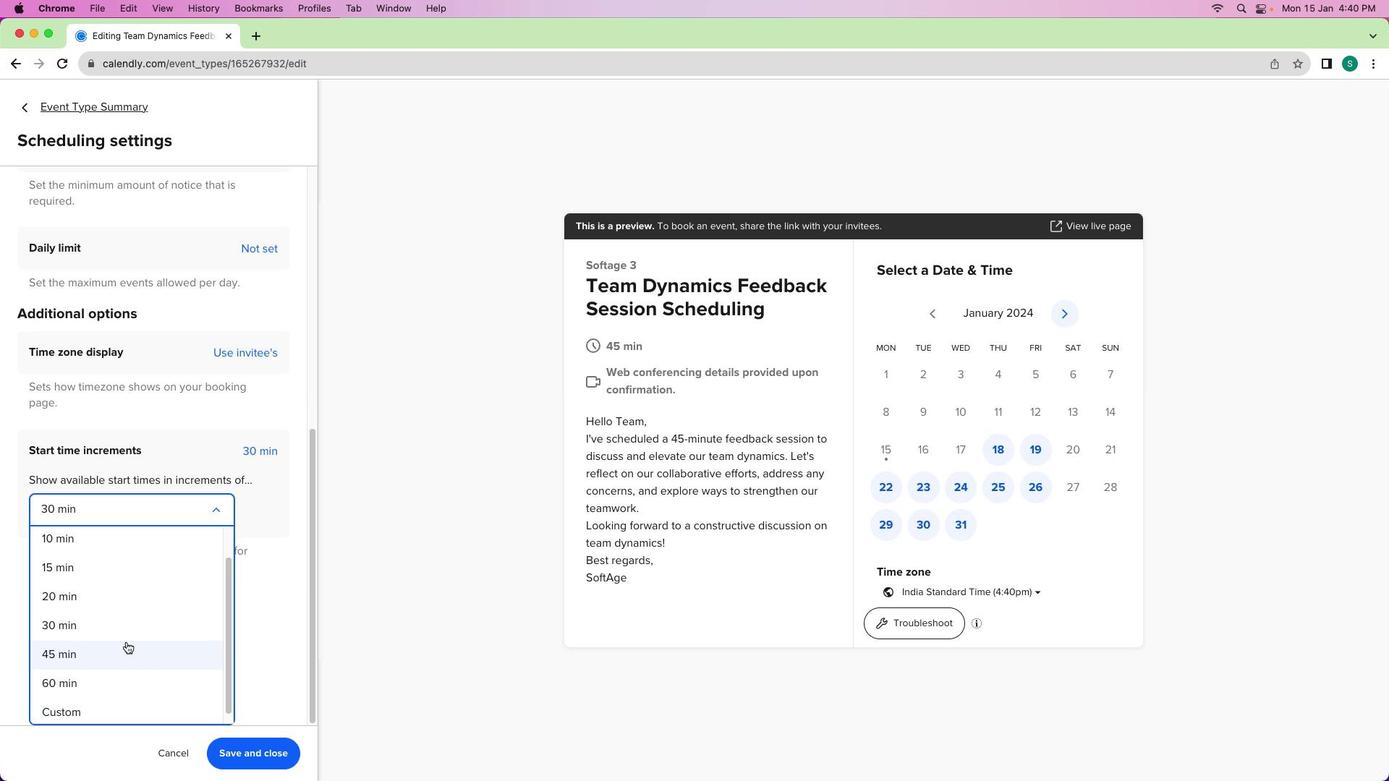 
Action: Mouse moved to (217, 662)
Screenshot: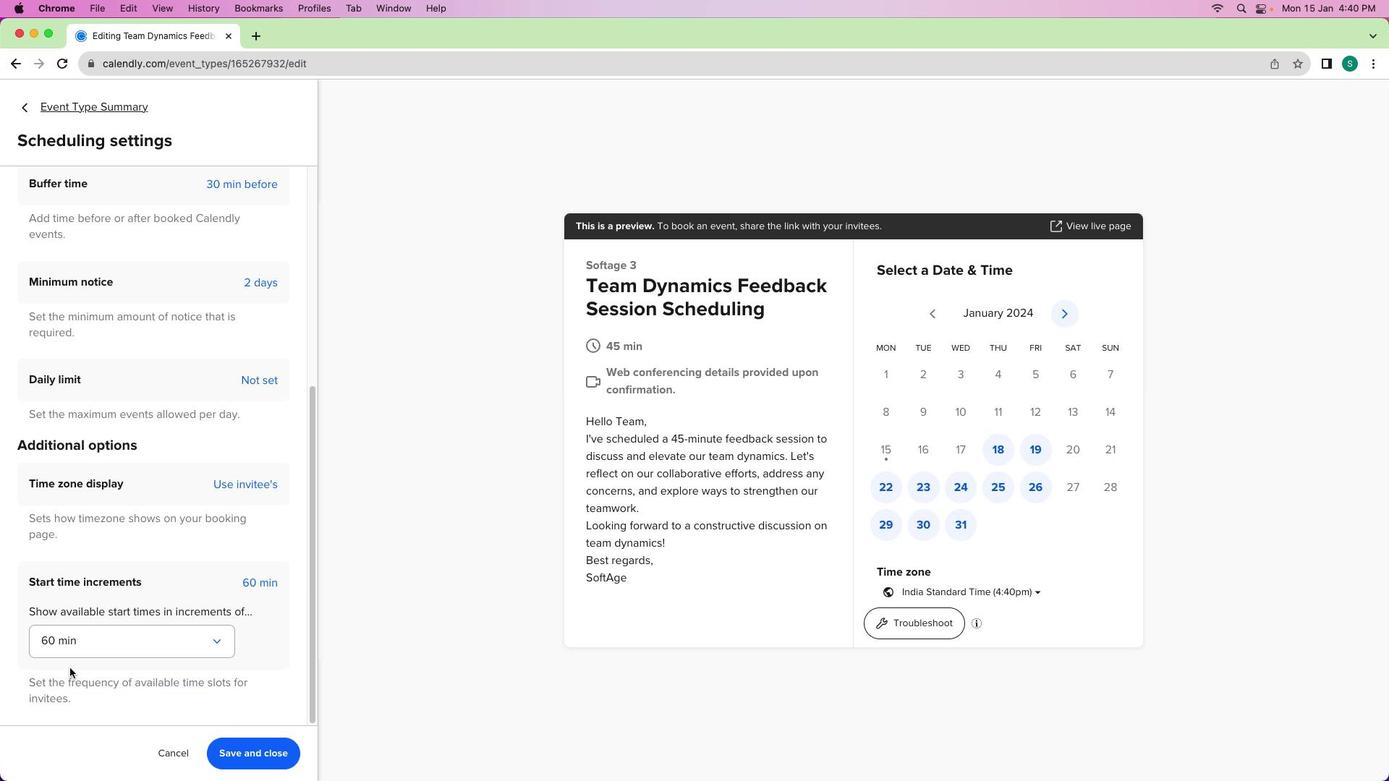 
Action: Mouse pressed left at (217, 662)
Screenshot: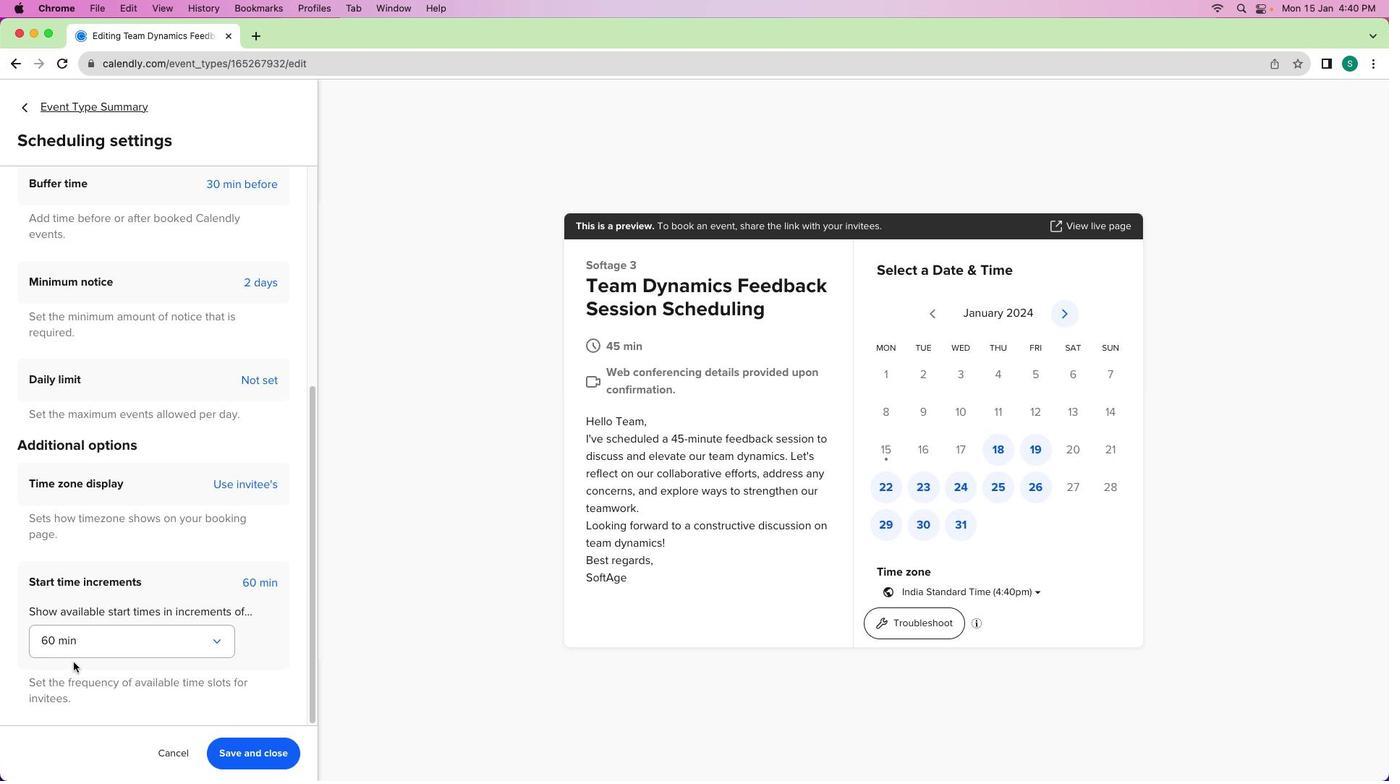 
Action: Mouse moved to (73, 695)
Screenshot: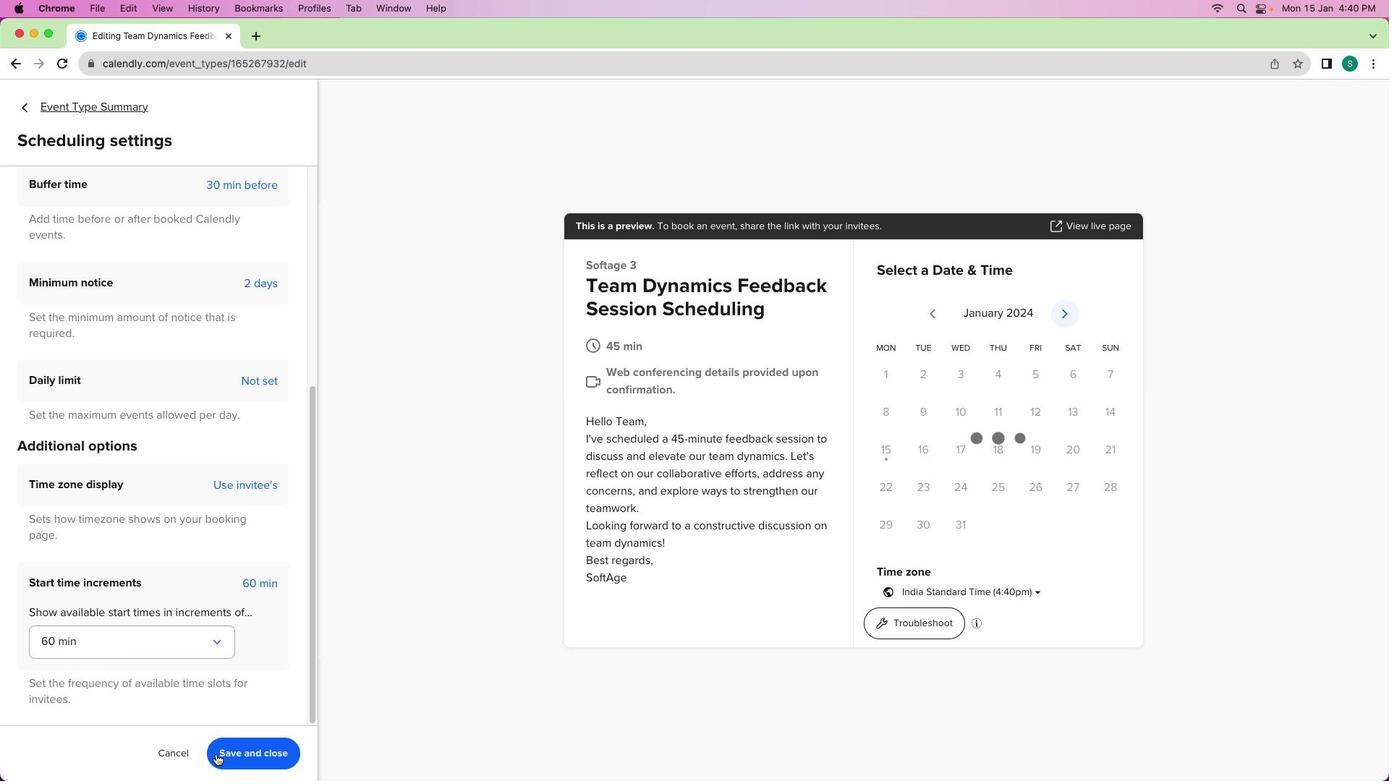 
Action: Mouse pressed left at (73, 695)
Screenshot: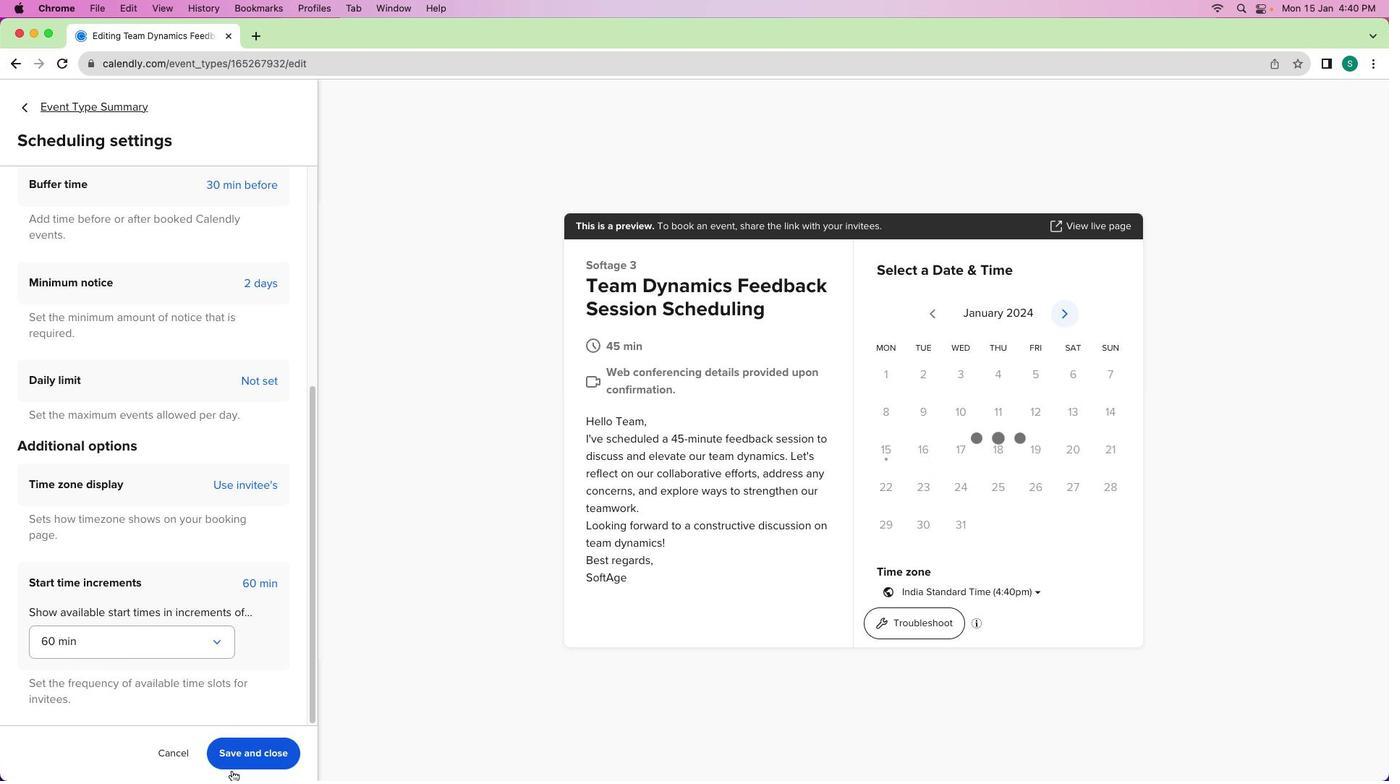 
Action: Mouse moved to (182, 610)
Screenshot: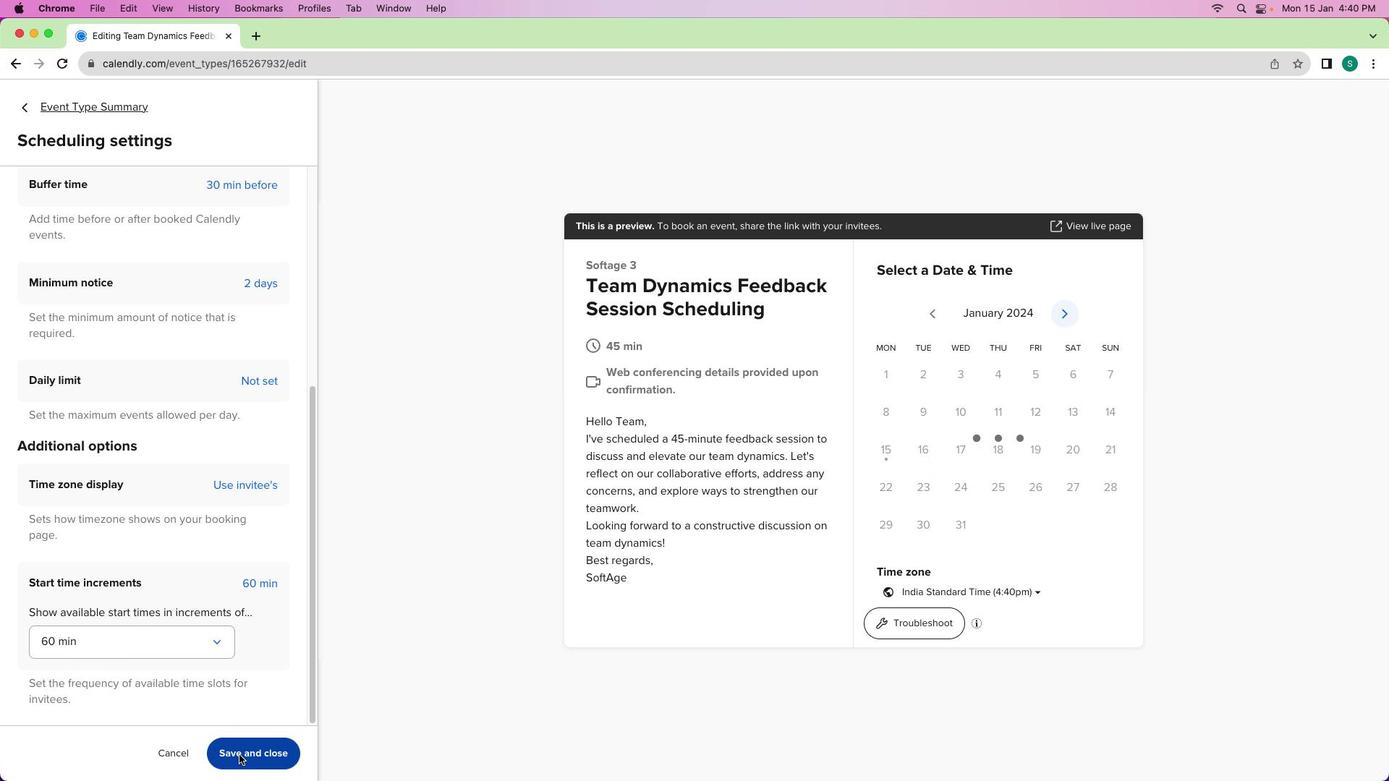 
Action: Mouse scrolled (182, 610) with delta (7, 6)
Screenshot: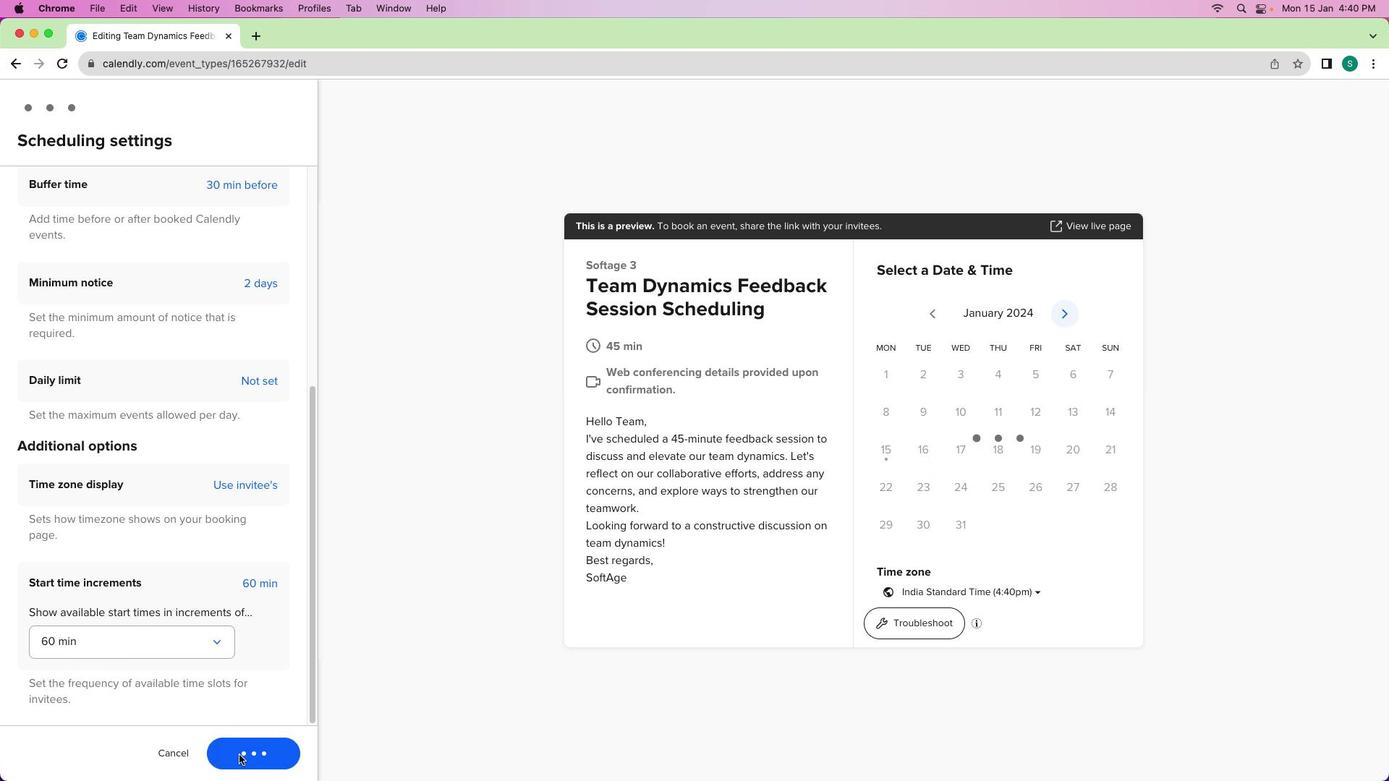 
Action: Mouse scrolled (182, 610) with delta (7, 6)
Screenshot: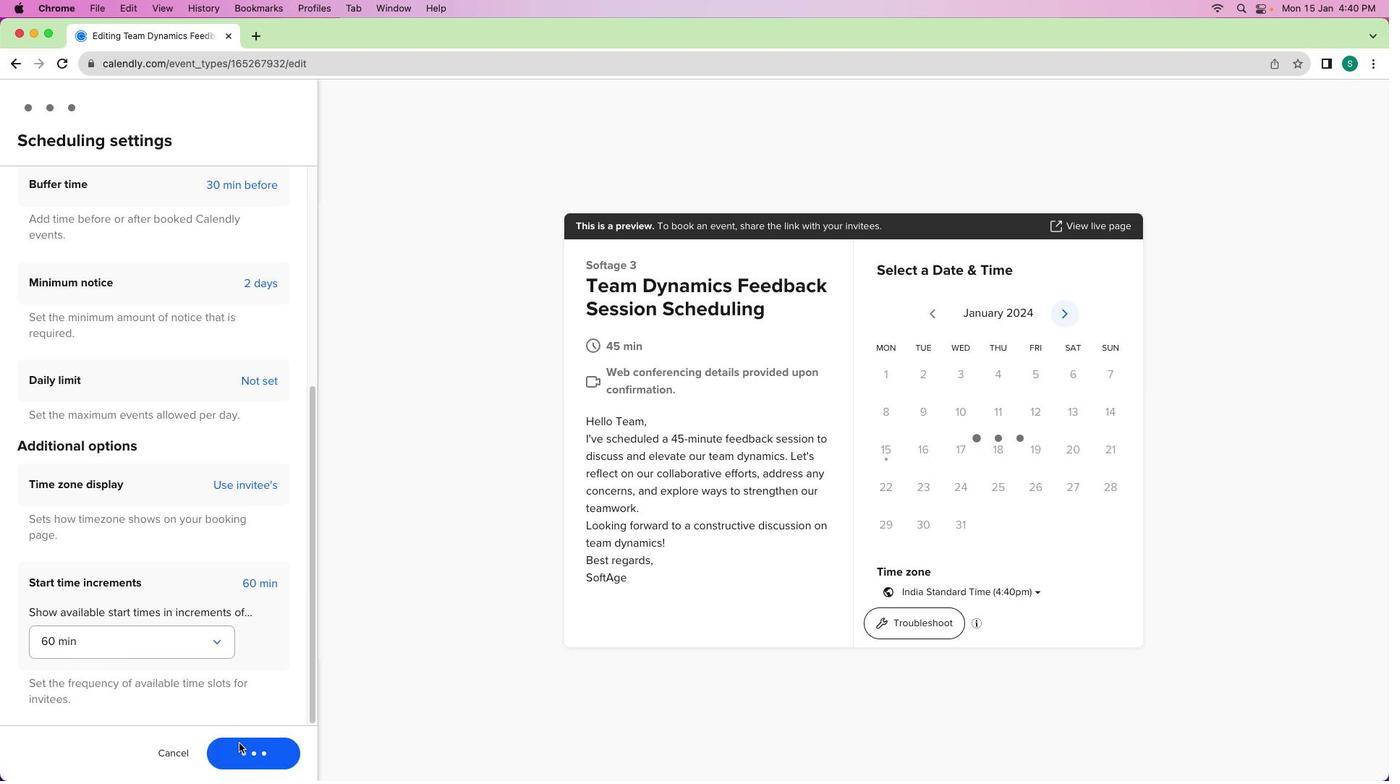 
Action: Mouse scrolled (182, 610) with delta (7, 5)
Screenshot: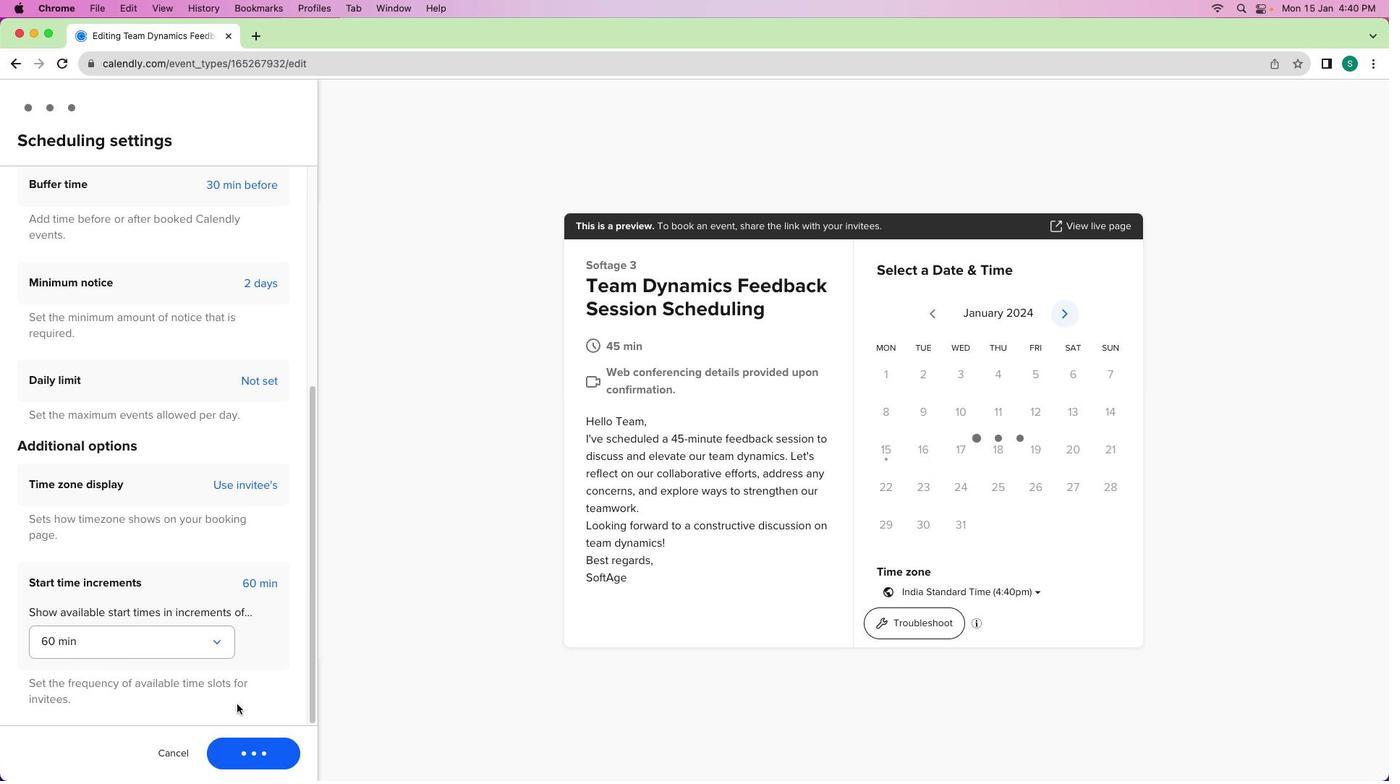 
Action: Mouse scrolled (182, 610) with delta (7, 3)
Screenshot: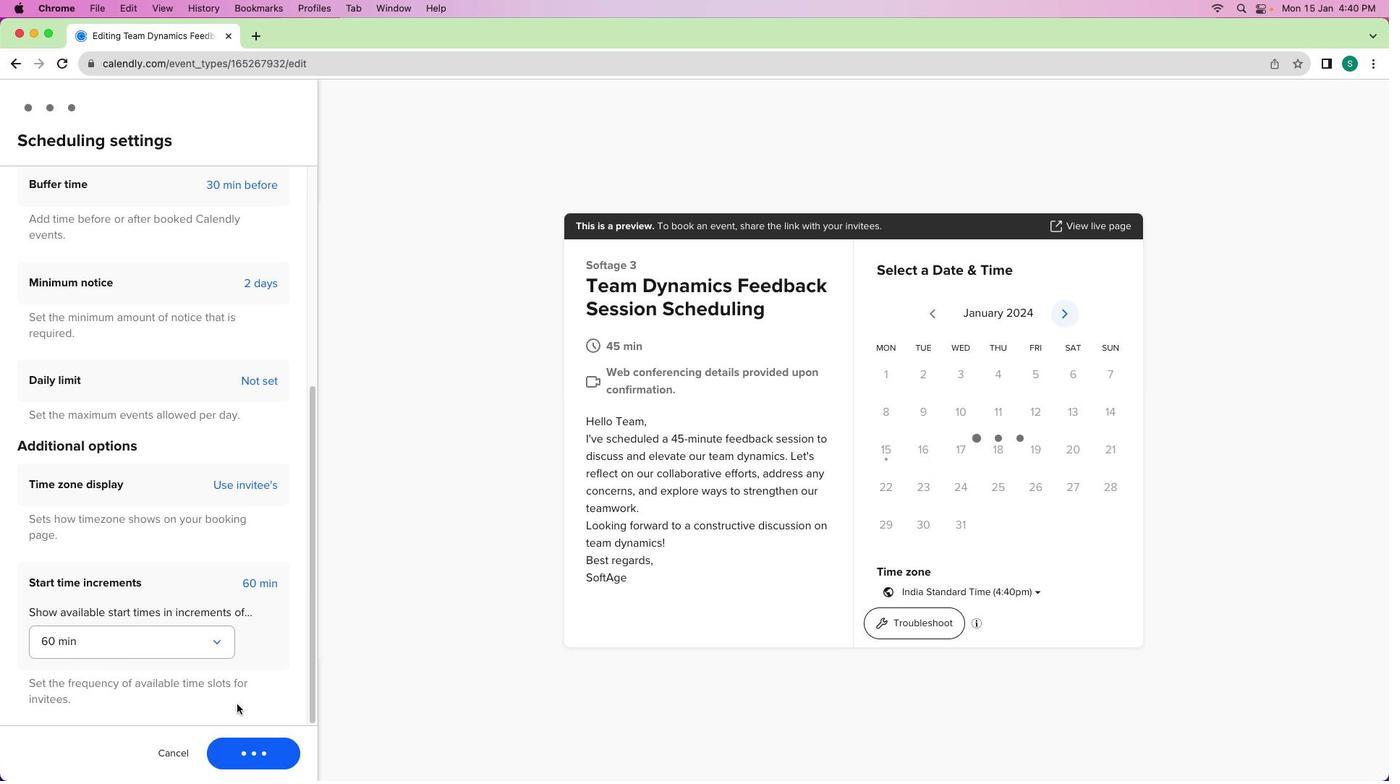 
Action: Mouse scrolled (182, 610) with delta (7, 3)
Screenshot: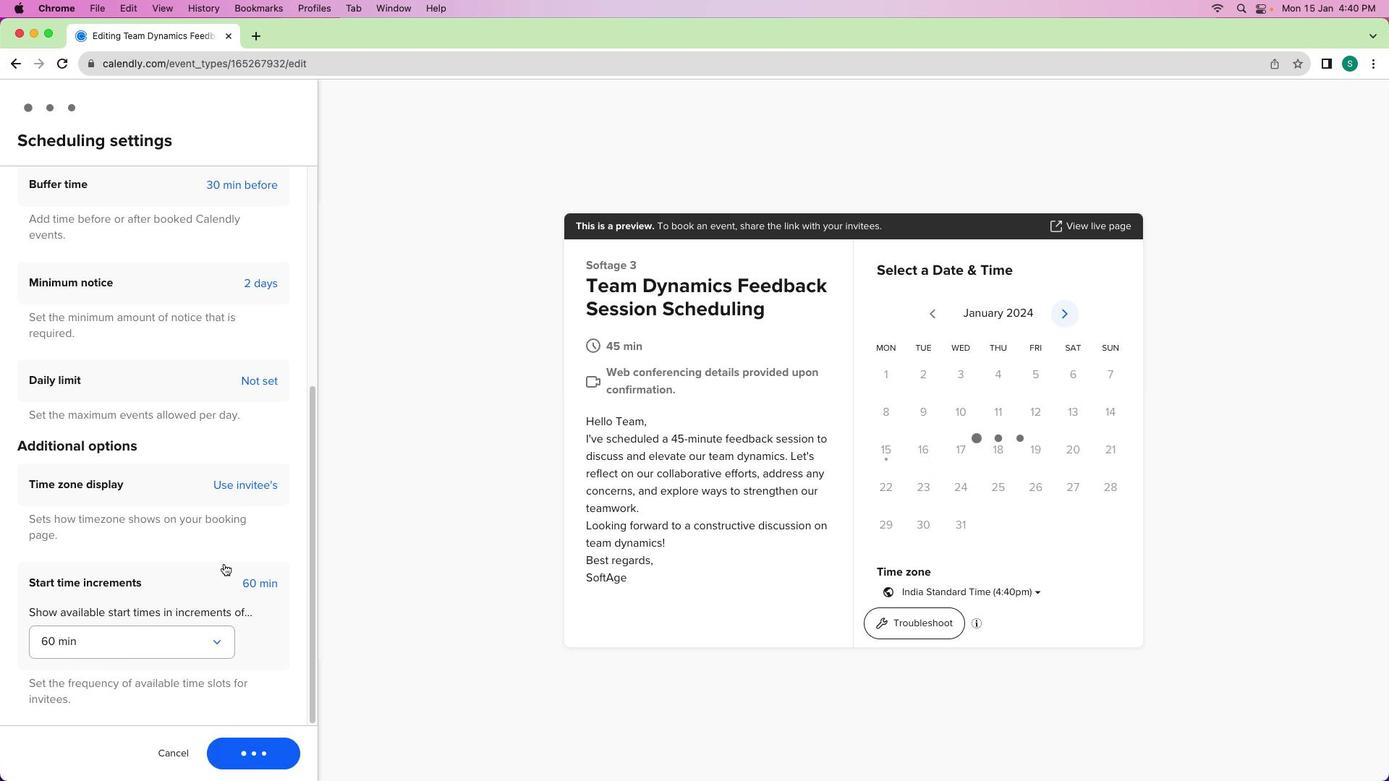 
Action: Mouse moved to (246, 762)
Screenshot: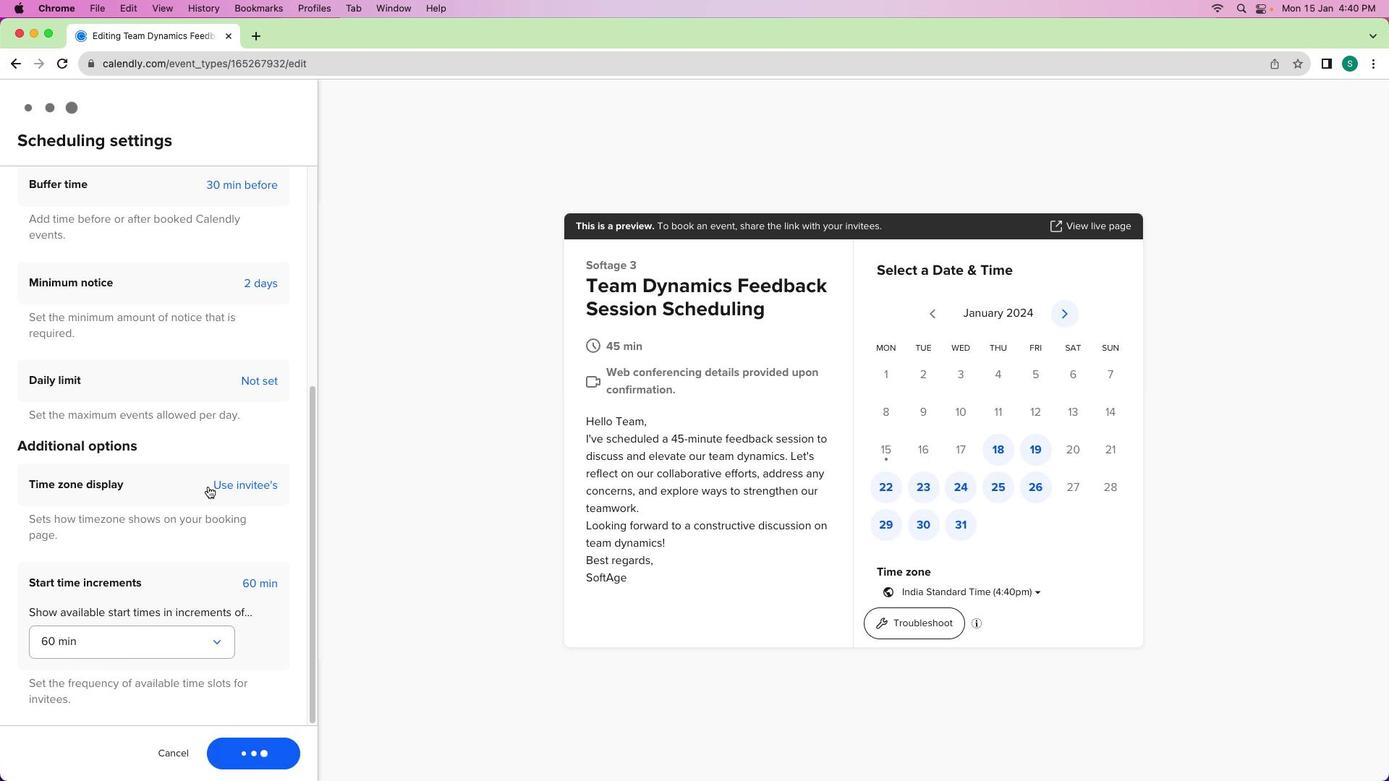 
Action: Mouse pressed left at (246, 762)
Screenshot: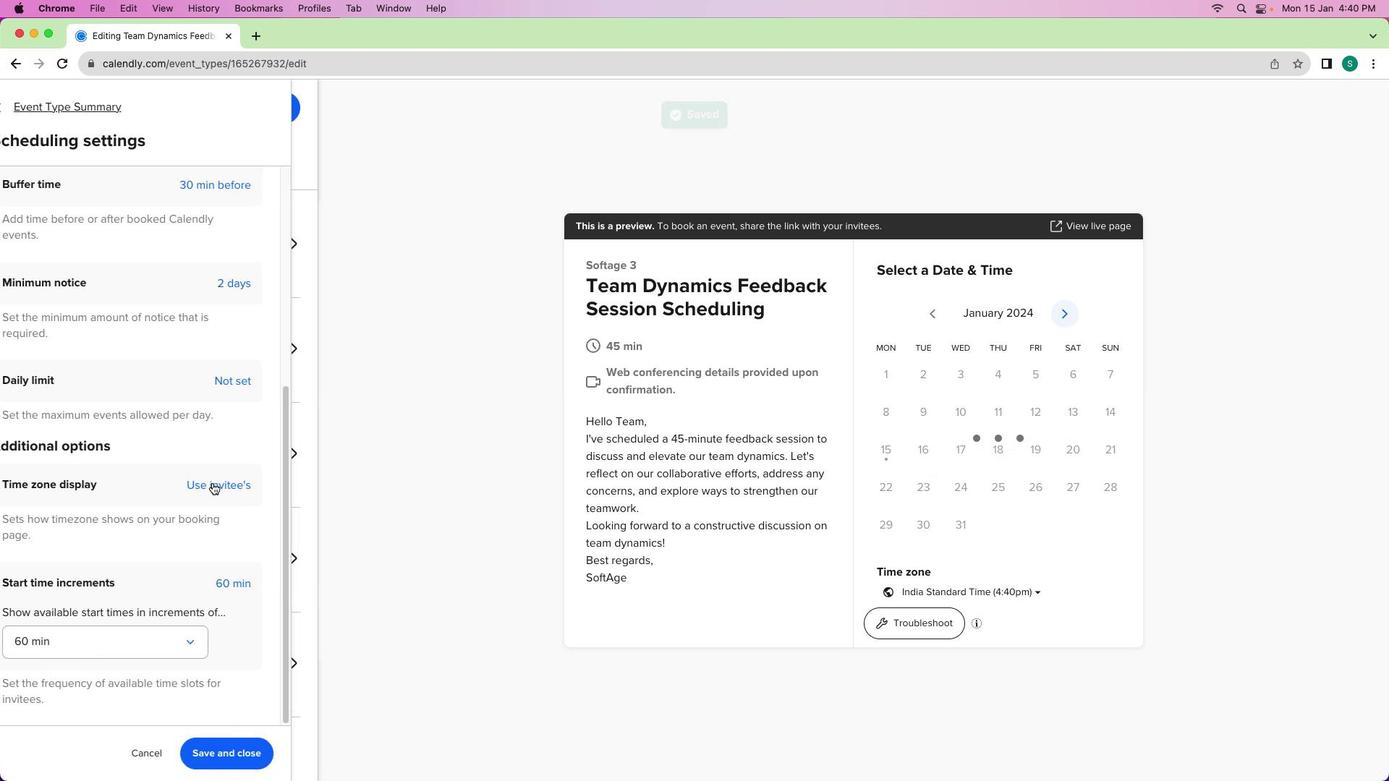 
Action: Mouse moved to (60, 117)
Screenshot: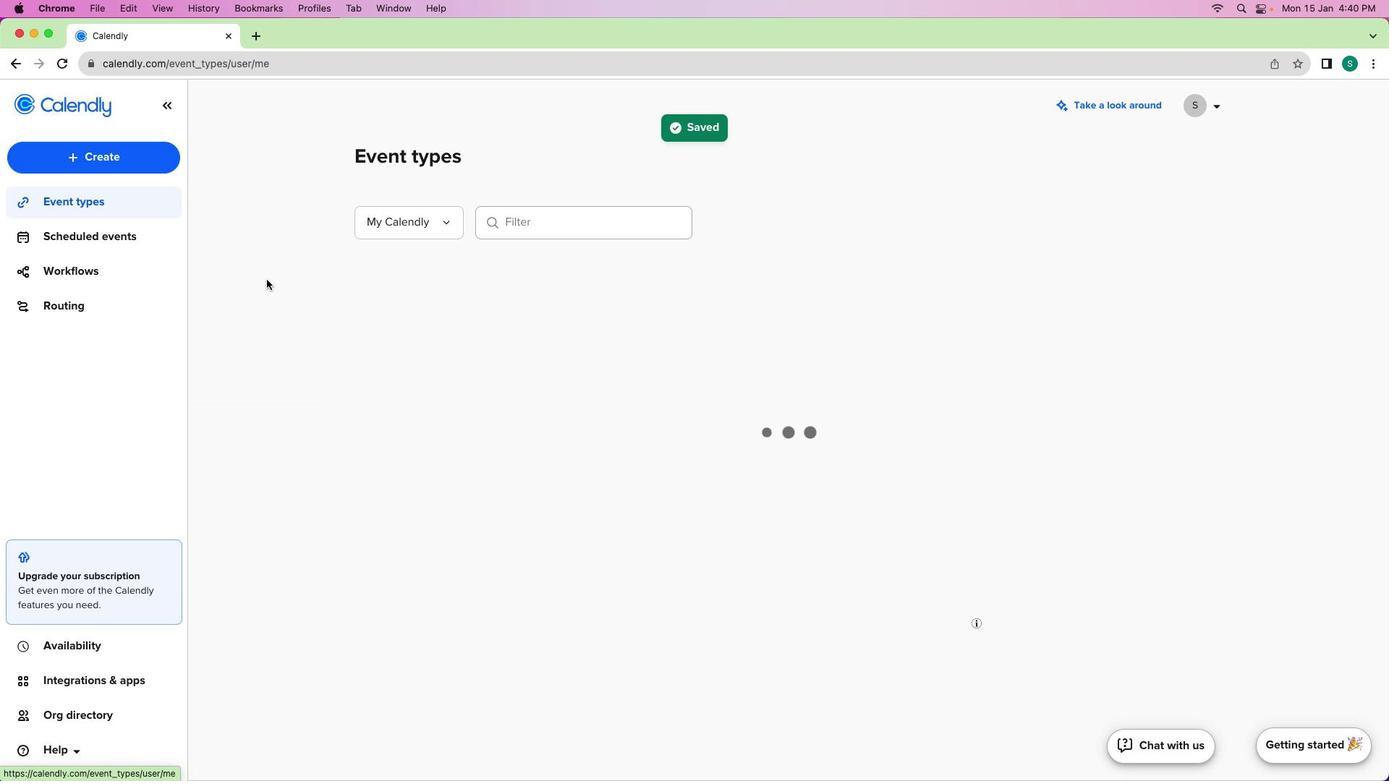 
Action: Mouse pressed left at (60, 117)
Screenshot: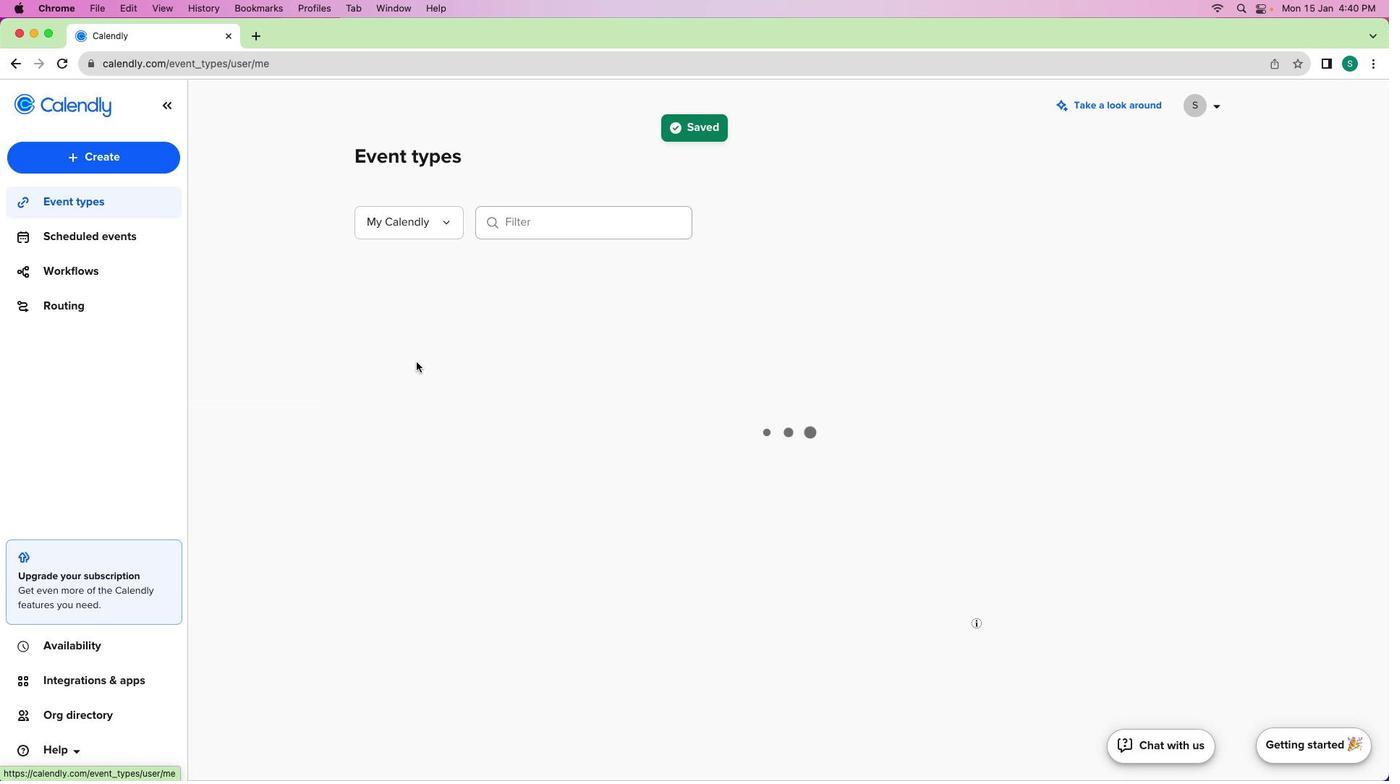 
Action: Mouse moved to (478, 417)
Screenshot: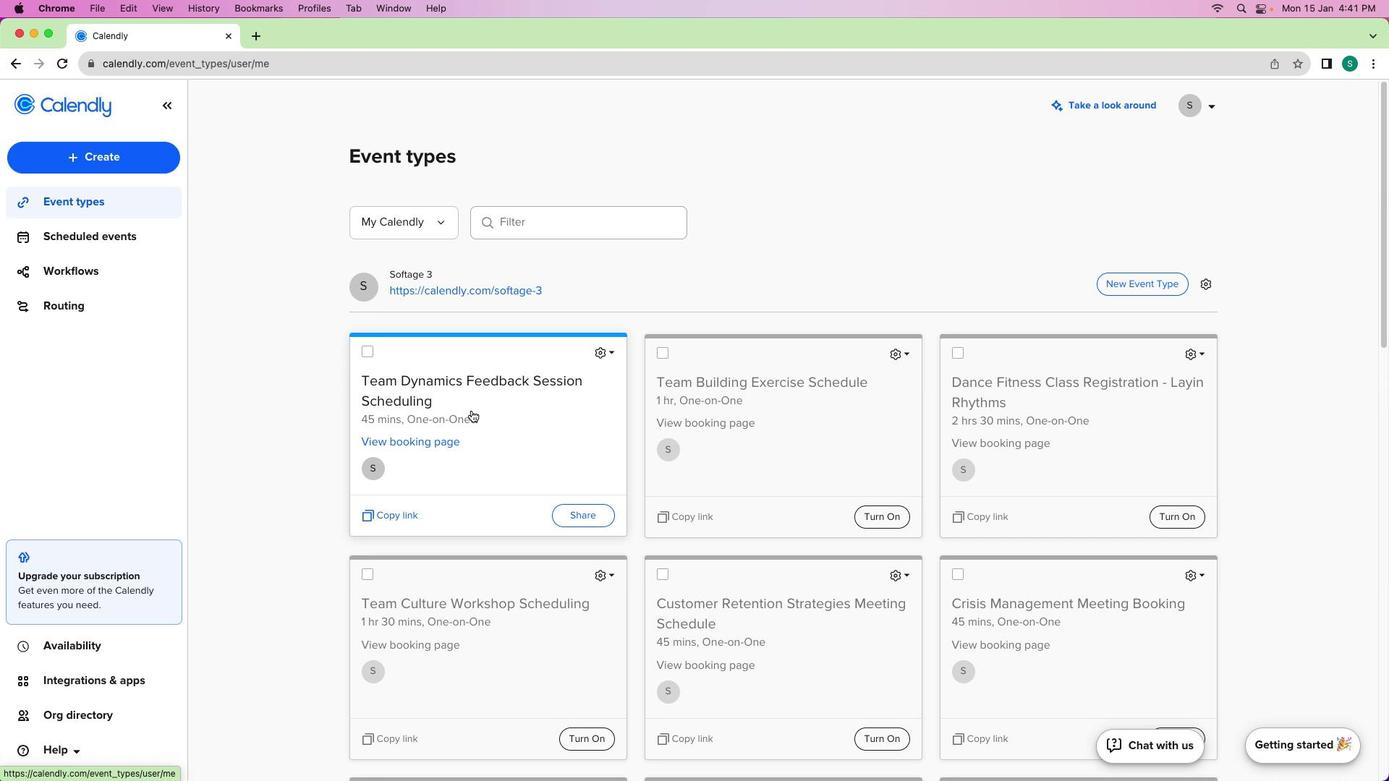 
